 Task: Find connections with filter location Huizhou with filter topic #motivationwith filter profile language English with filter current company ICICIdirect with filter school Hindustan University with filter industry Wholesale Import and Export with filter service category Software Testing with filter keywords title Massage Therapy
Action: Mouse moved to (578, 79)
Screenshot: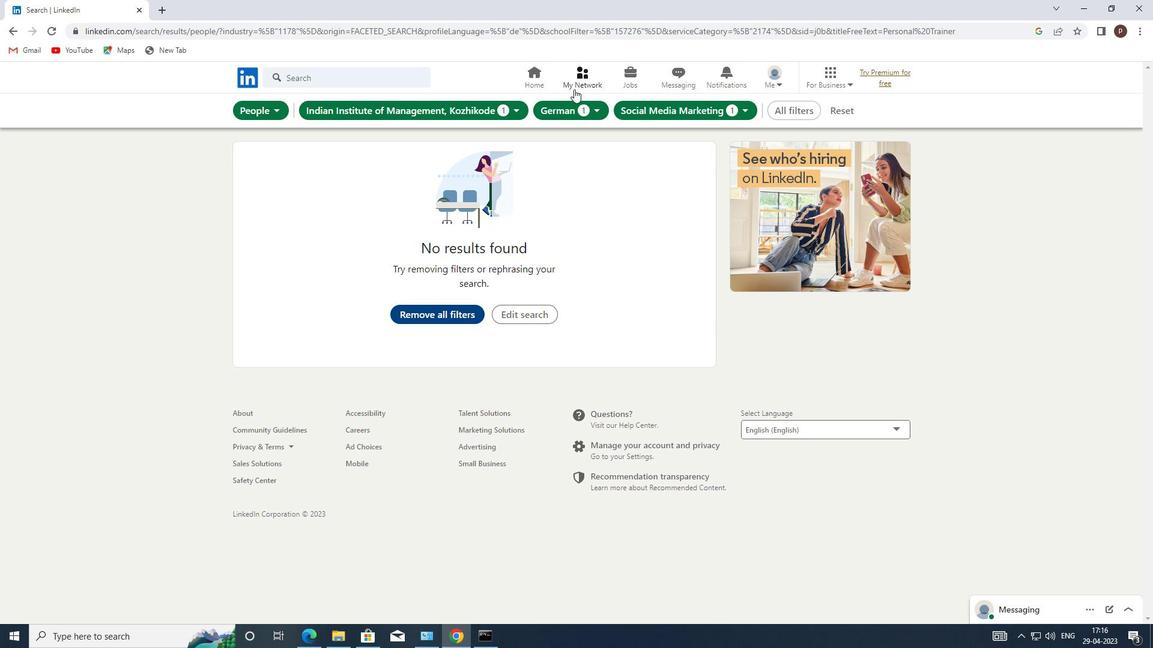 
Action: Mouse pressed left at (578, 79)
Screenshot: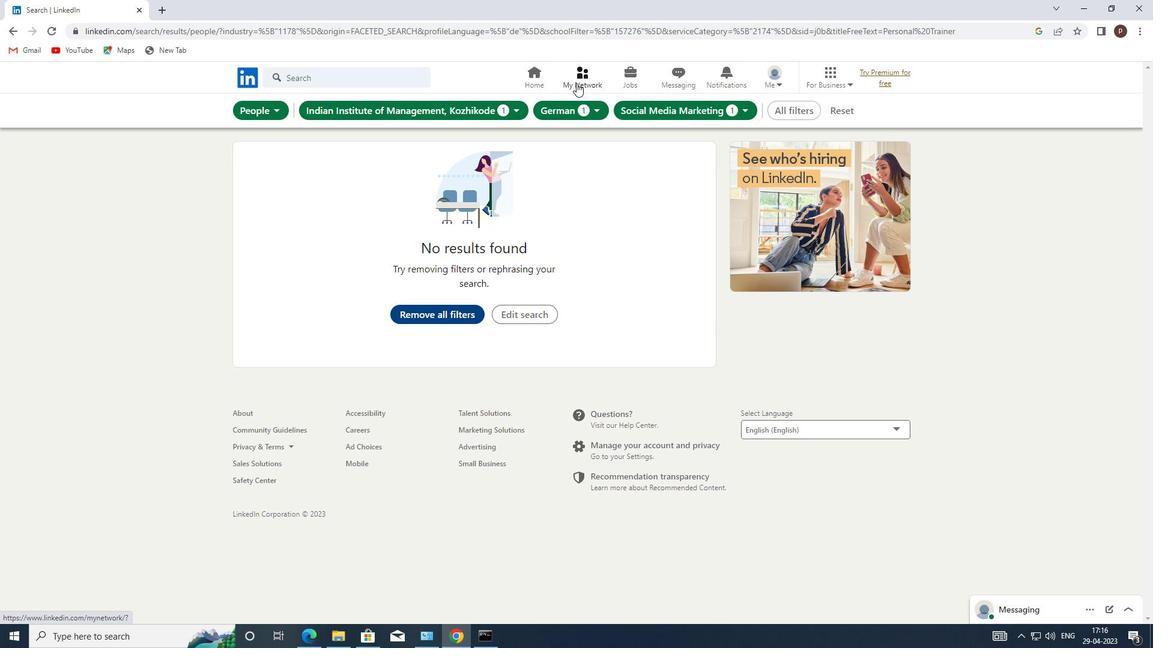 
Action: Mouse moved to (318, 139)
Screenshot: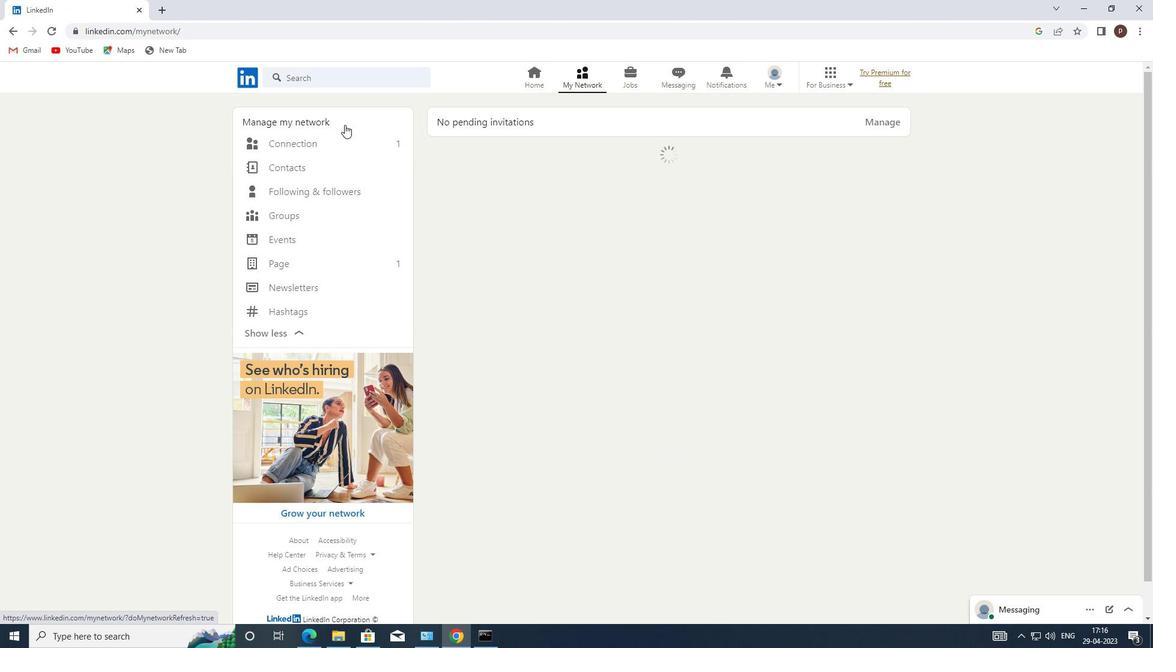 
Action: Mouse pressed left at (318, 139)
Screenshot: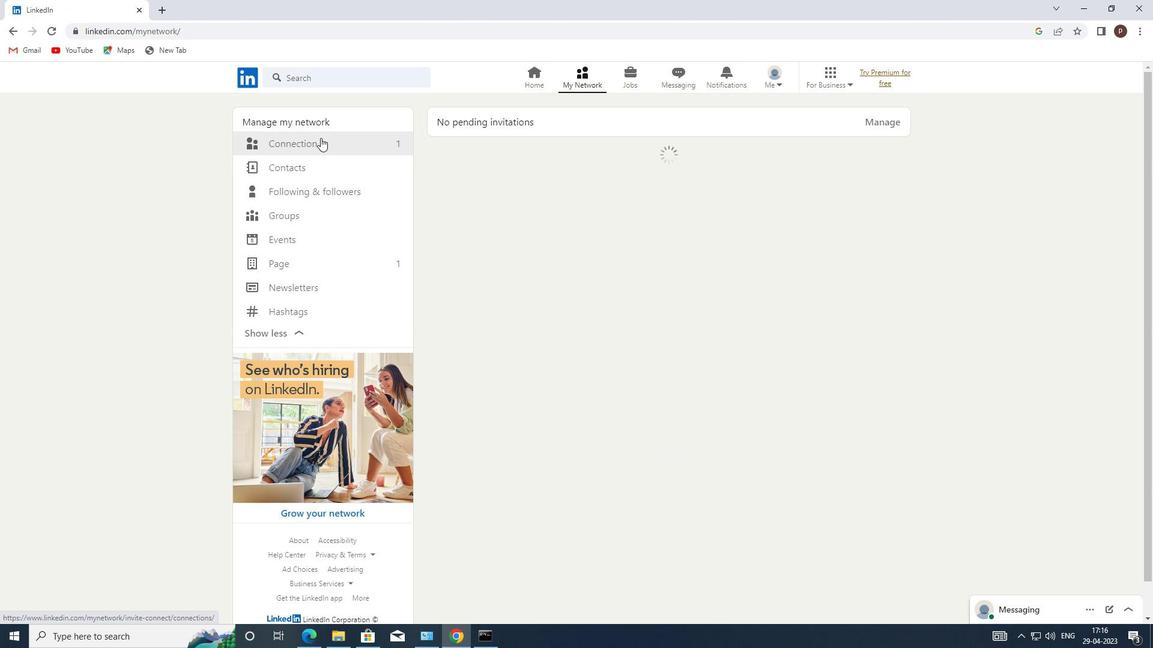 
Action: Mouse moved to (663, 145)
Screenshot: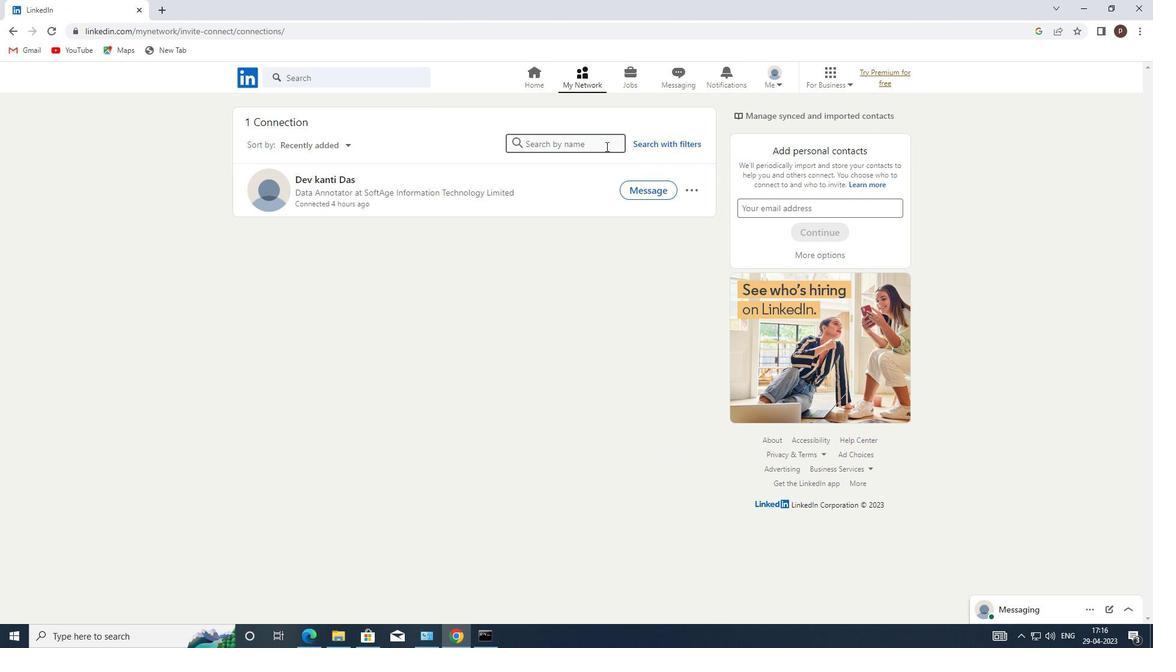 
Action: Mouse pressed left at (663, 145)
Screenshot: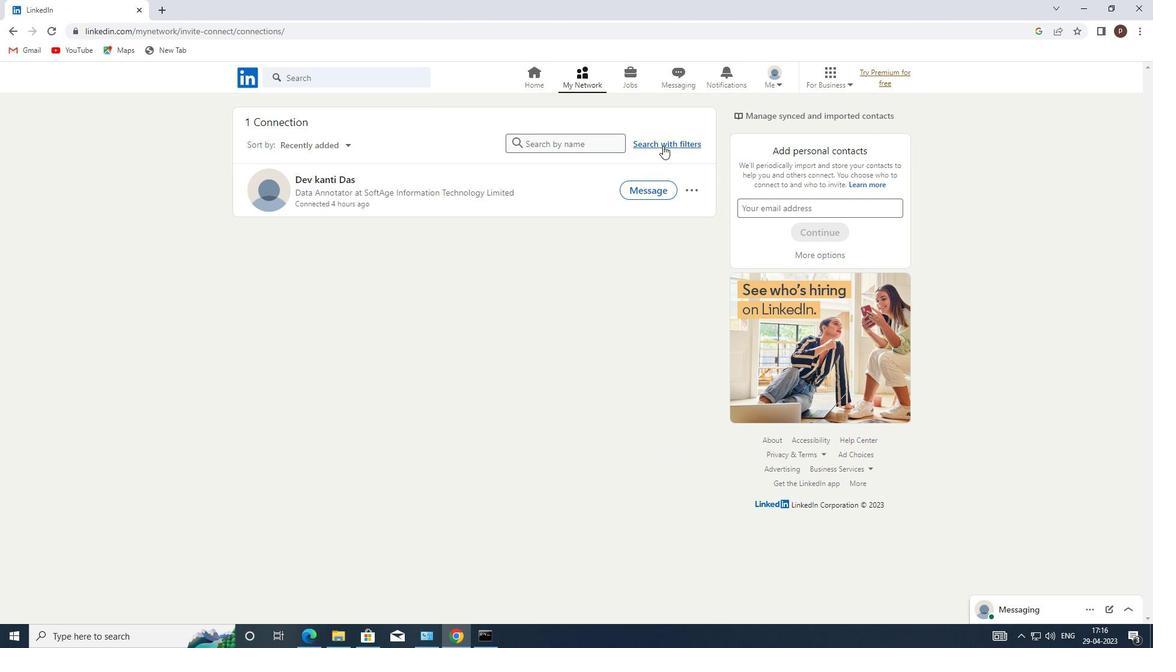 
Action: Mouse moved to (607, 109)
Screenshot: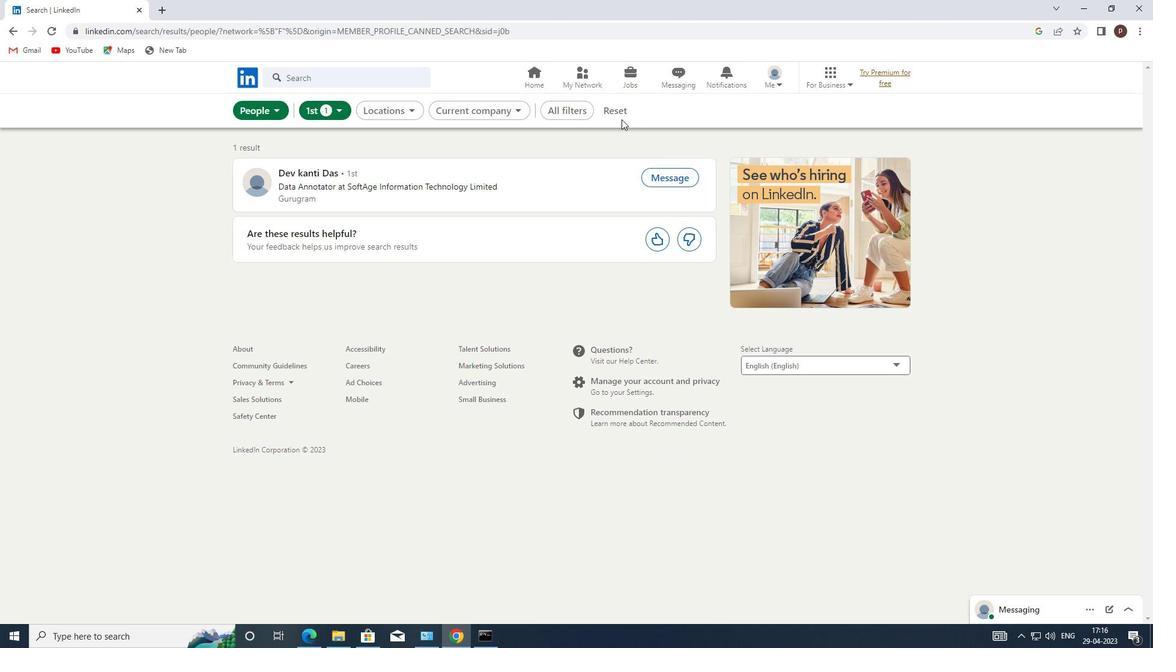 
Action: Mouse pressed left at (607, 109)
Screenshot: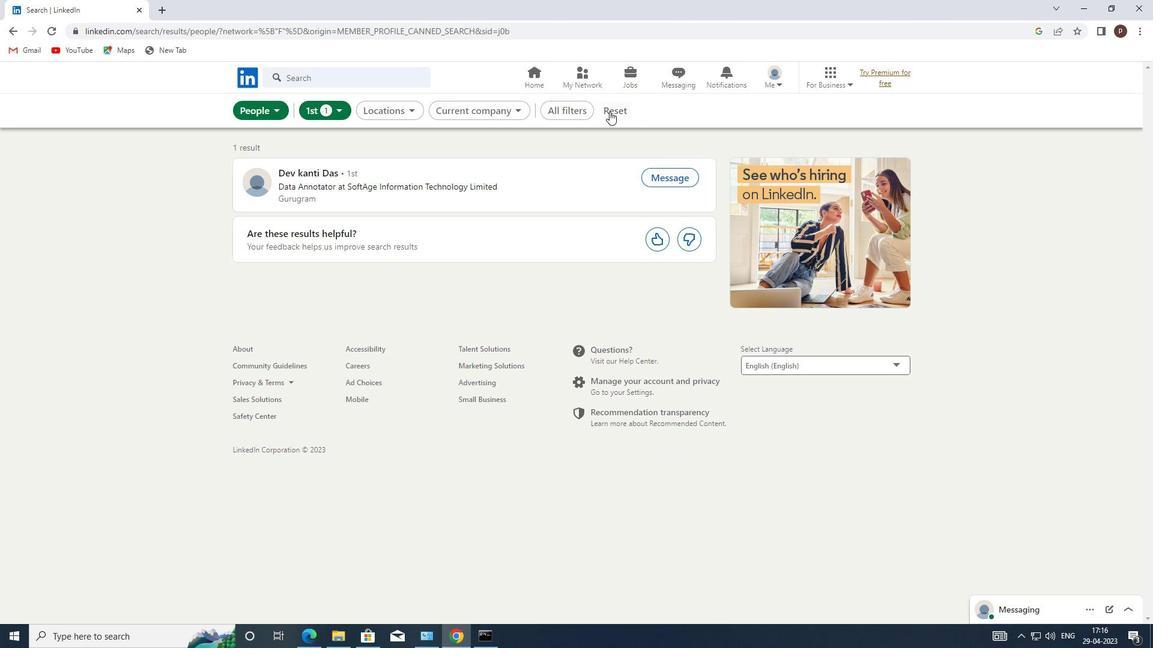 
Action: Mouse moved to (597, 107)
Screenshot: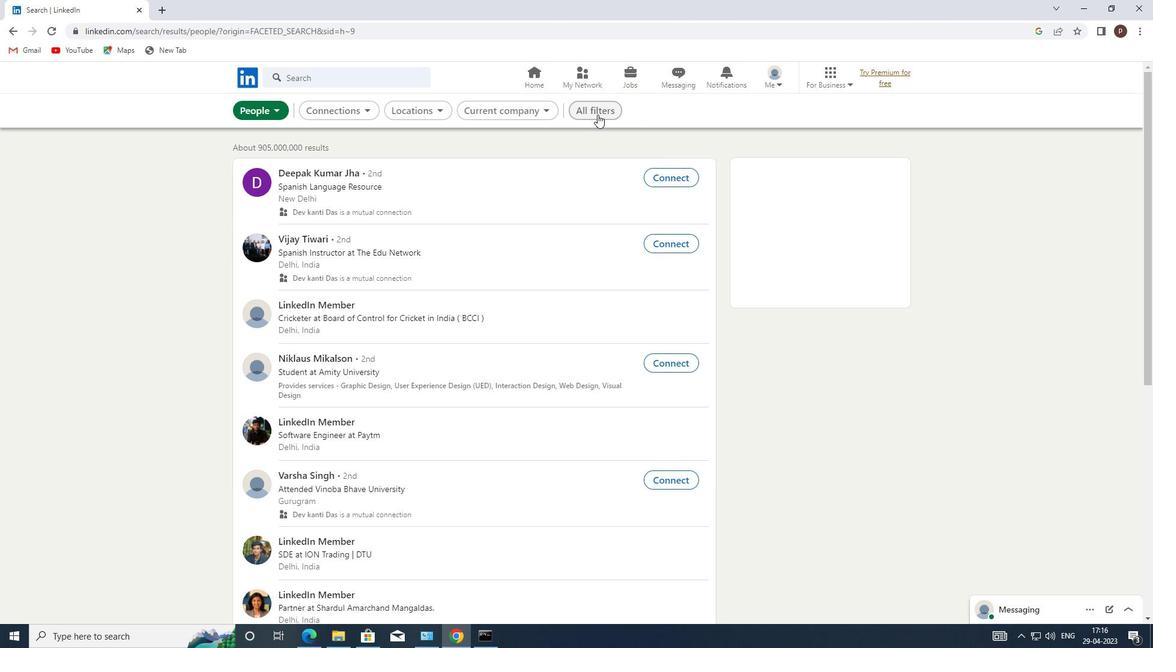
Action: Mouse pressed left at (597, 107)
Screenshot: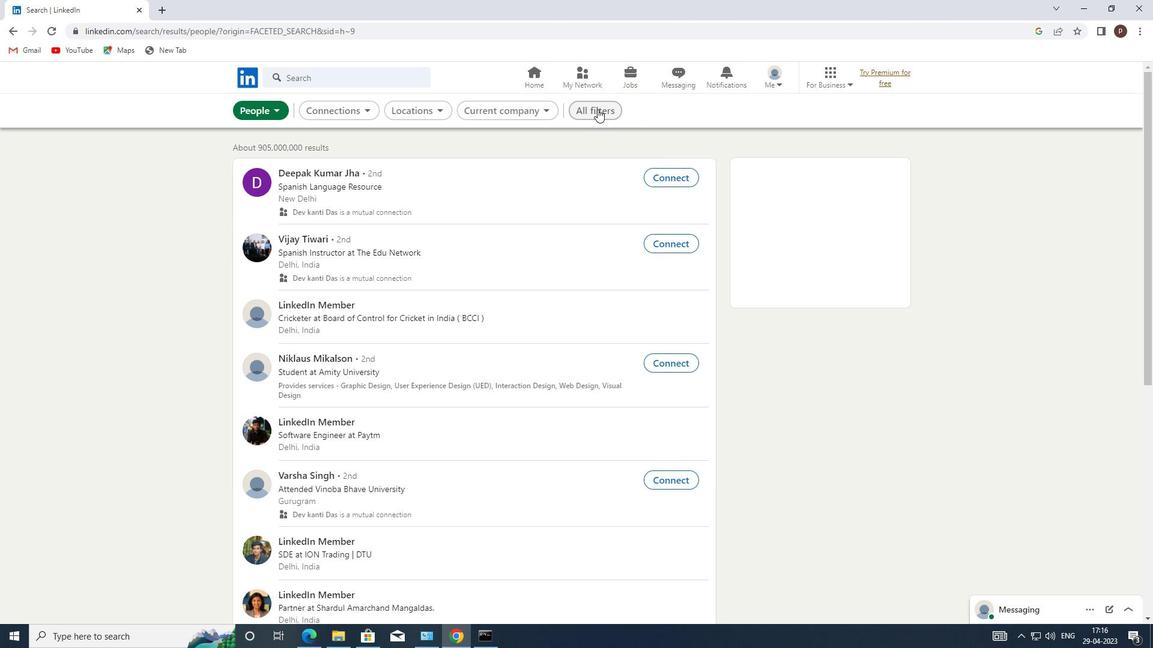 
Action: Mouse moved to (939, 395)
Screenshot: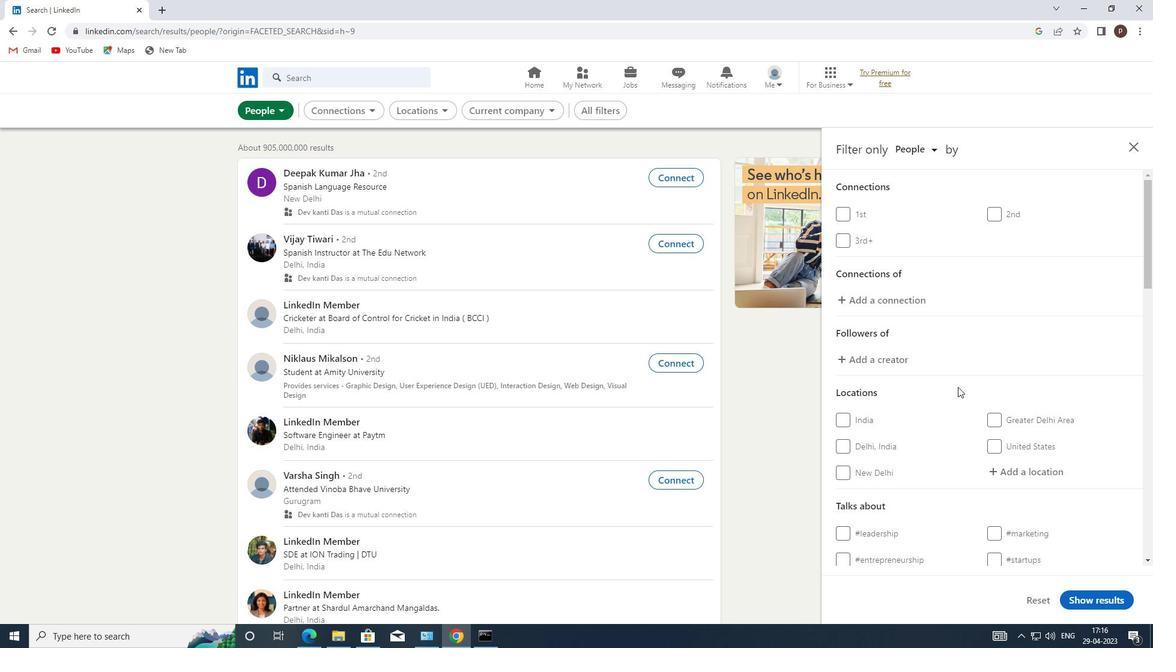 
Action: Mouse scrolled (939, 395) with delta (0, 0)
Screenshot: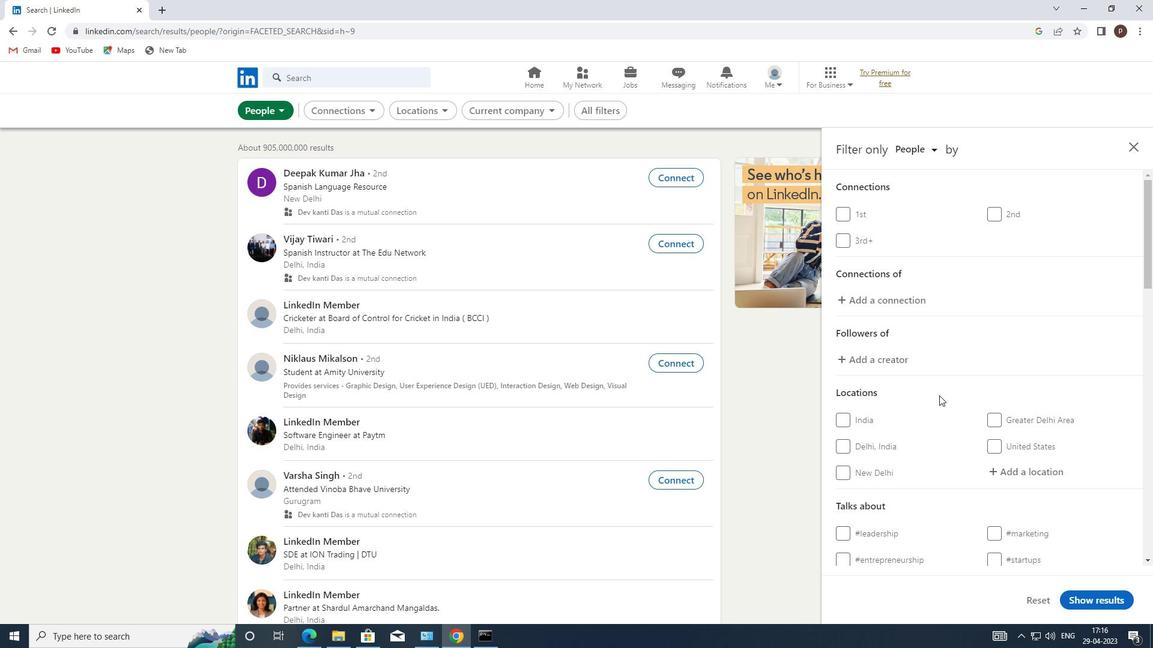 
Action: Mouse scrolled (939, 395) with delta (0, 0)
Screenshot: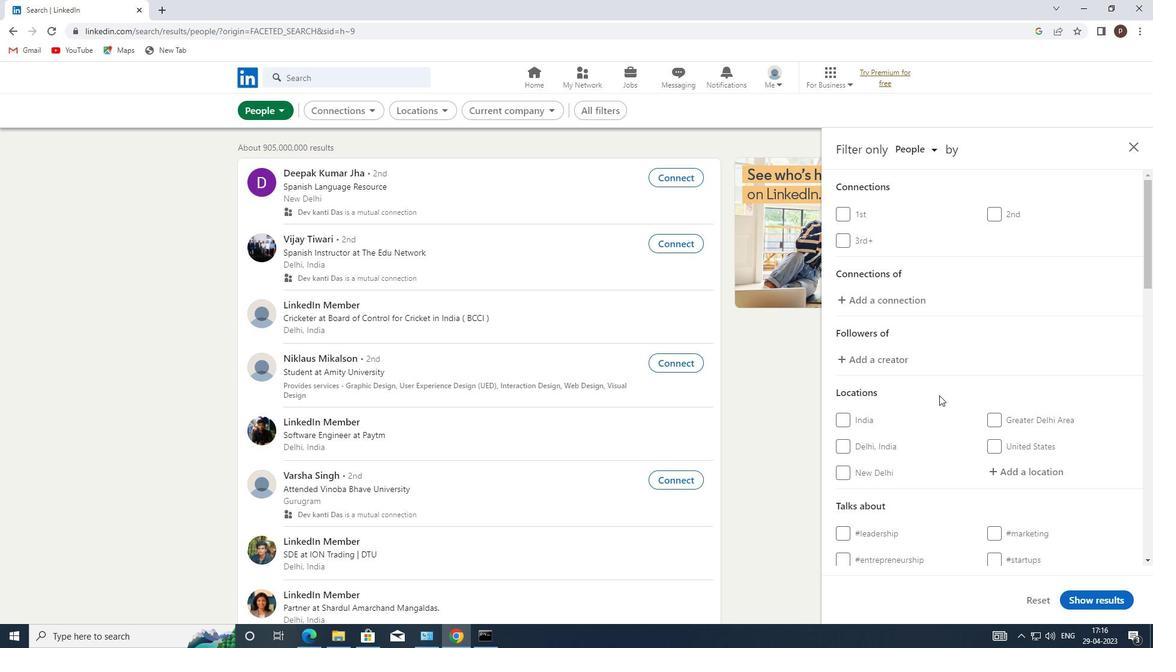 
Action: Mouse moved to (1003, 352)
Screenshot: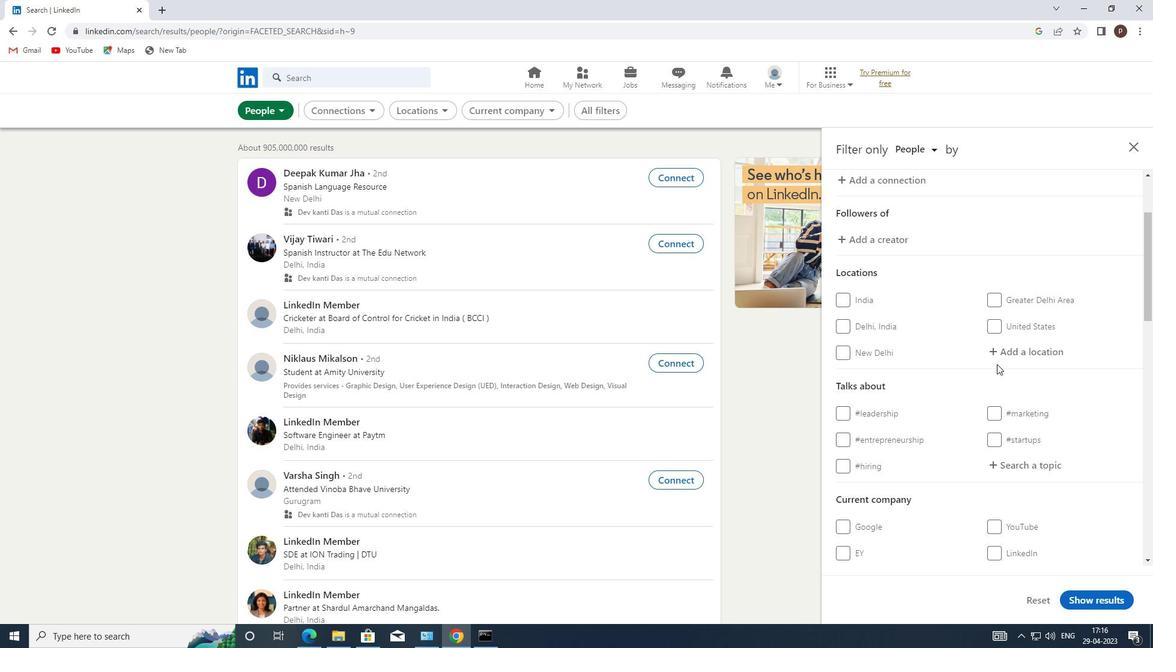 
Action: Mouse pressed left at (1003, 352)
Screenshot: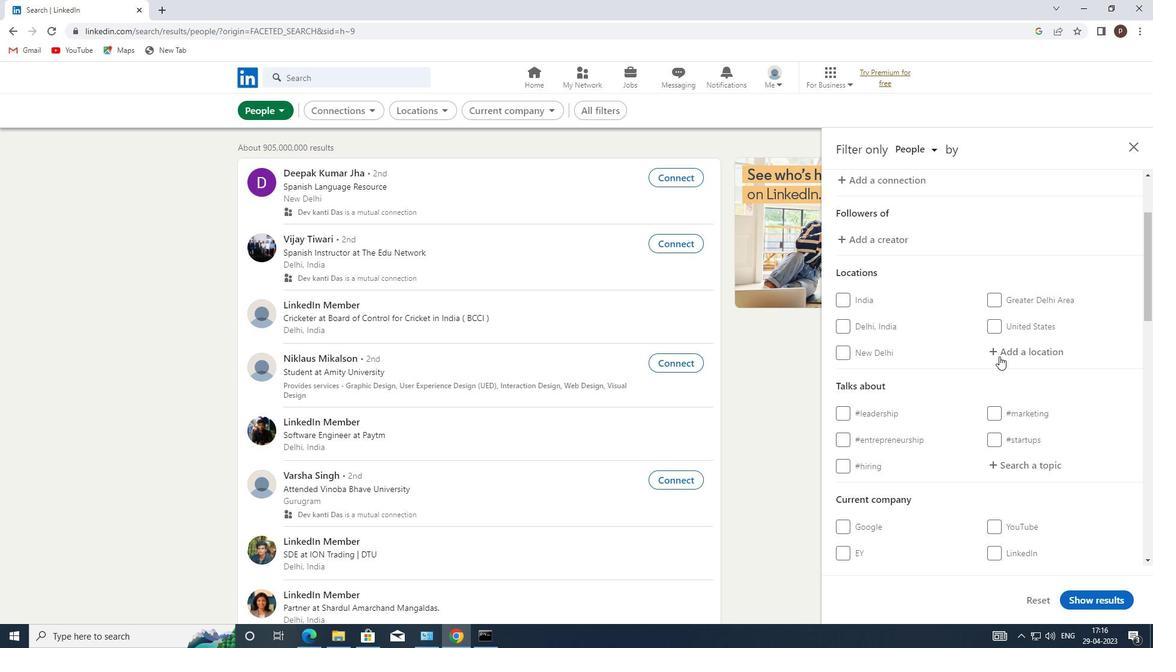 
Action: Mouse moved to (1003, 352)
Screenshot: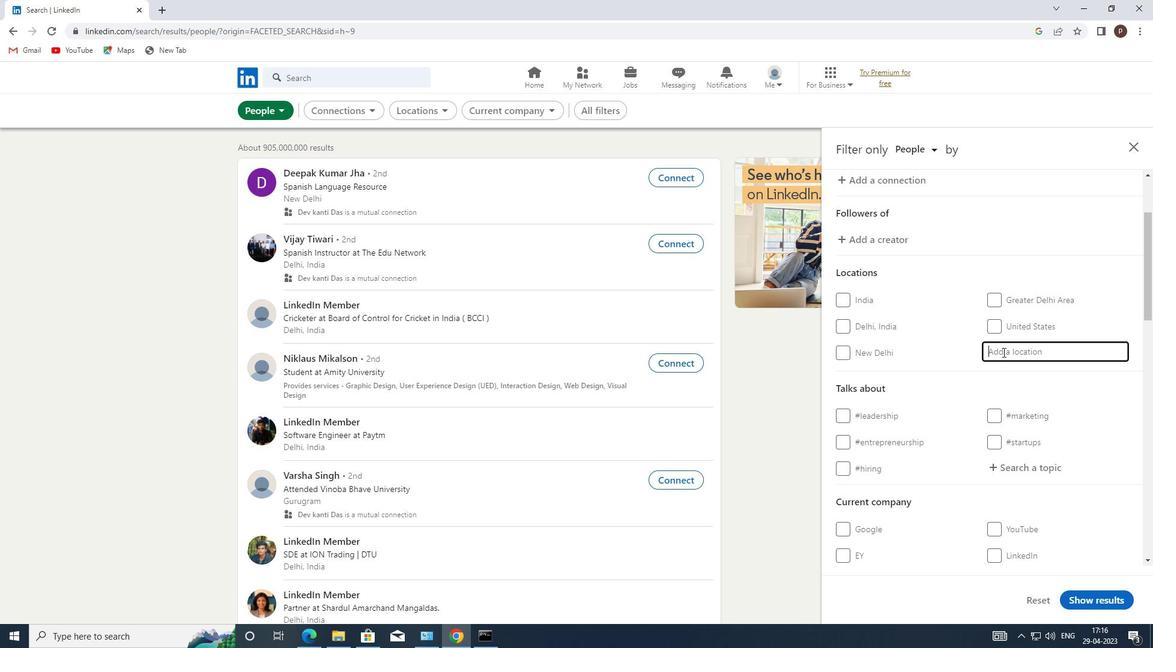 
Action: Key pressed h<Key.caps_lock>uizhou
Screenshot: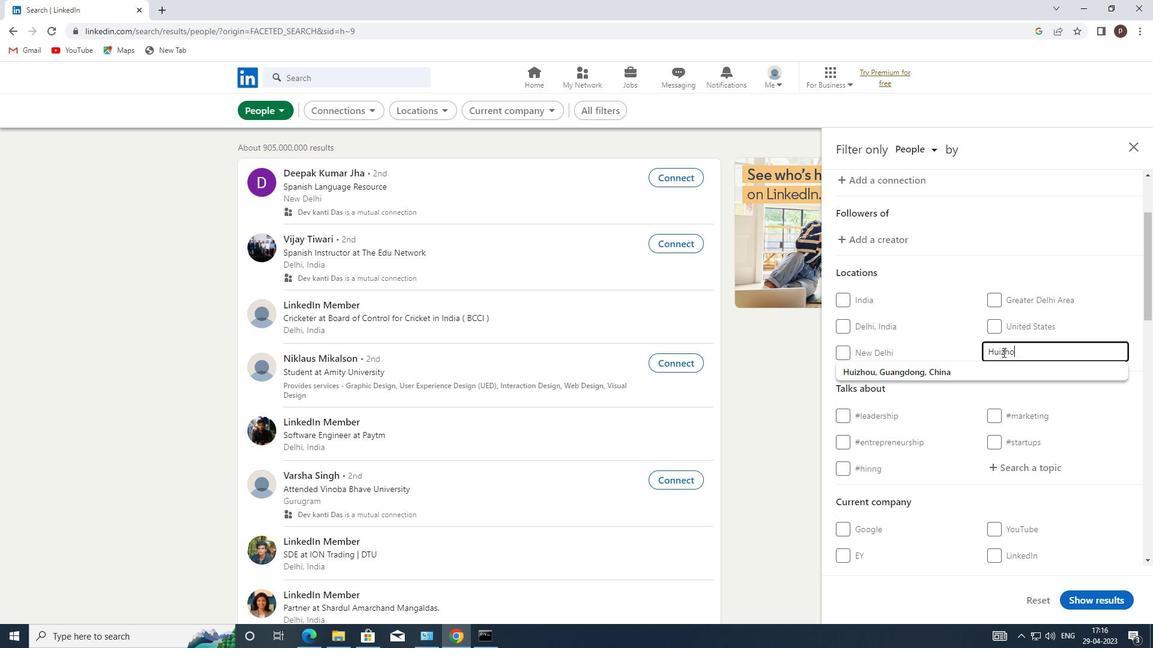 
Action: Mouse moved to (924, 369)
Screenshot: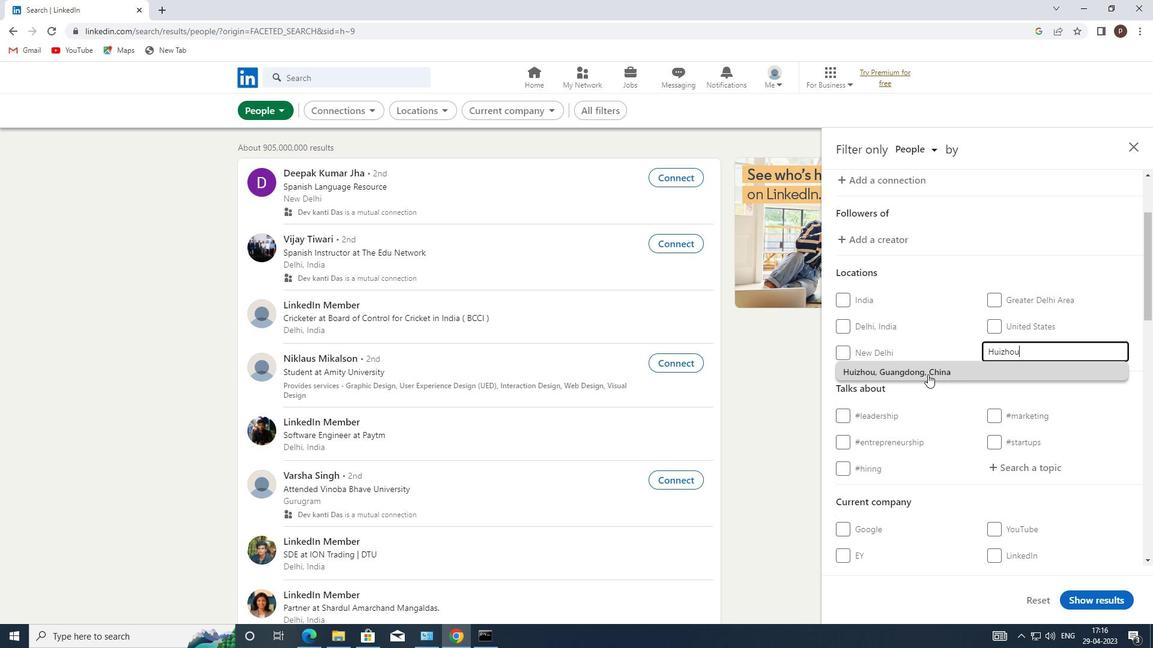 
Action: Mouse pressed left at (924, 369)
Screenshot: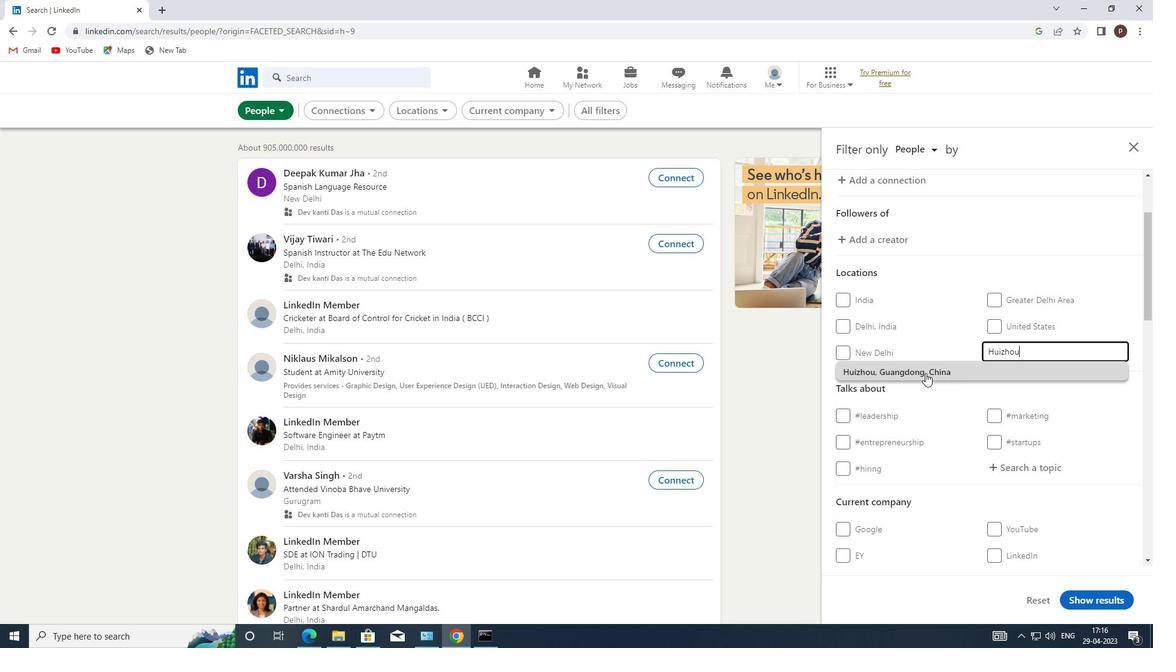 
Action: Mouse moved to (975, 436)
Screenshot: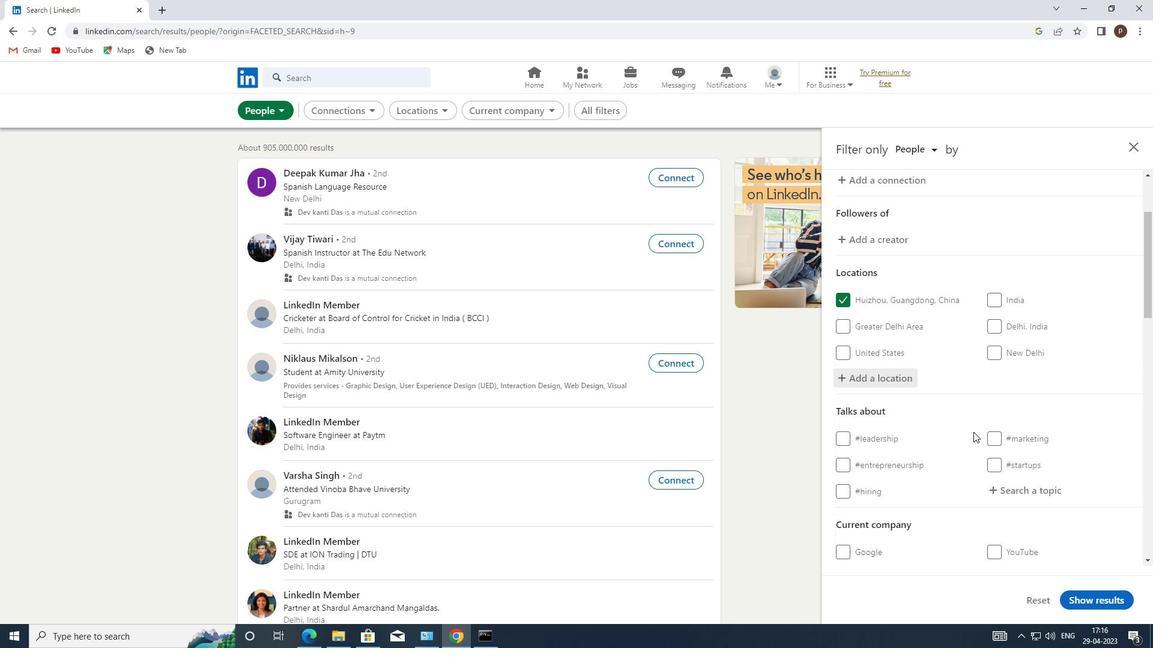 
Action: Mouse scrolled (975, 436) with delta (0, 0)
Screenshot: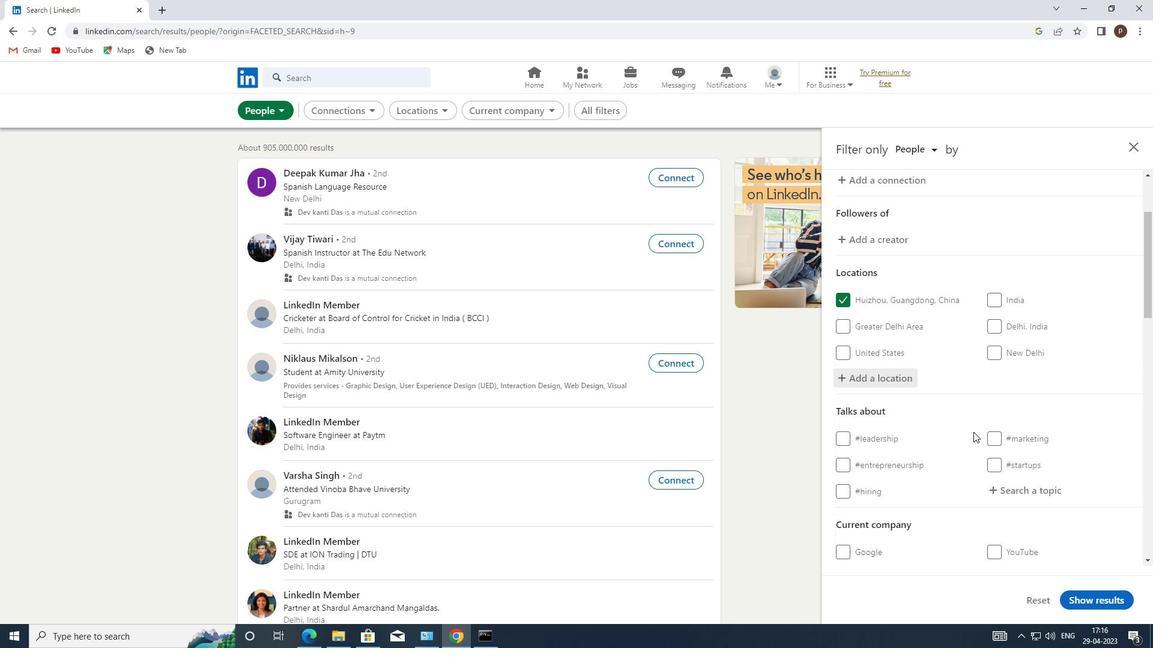 
Action: Mouse moved to (975, 437)
Screenshot: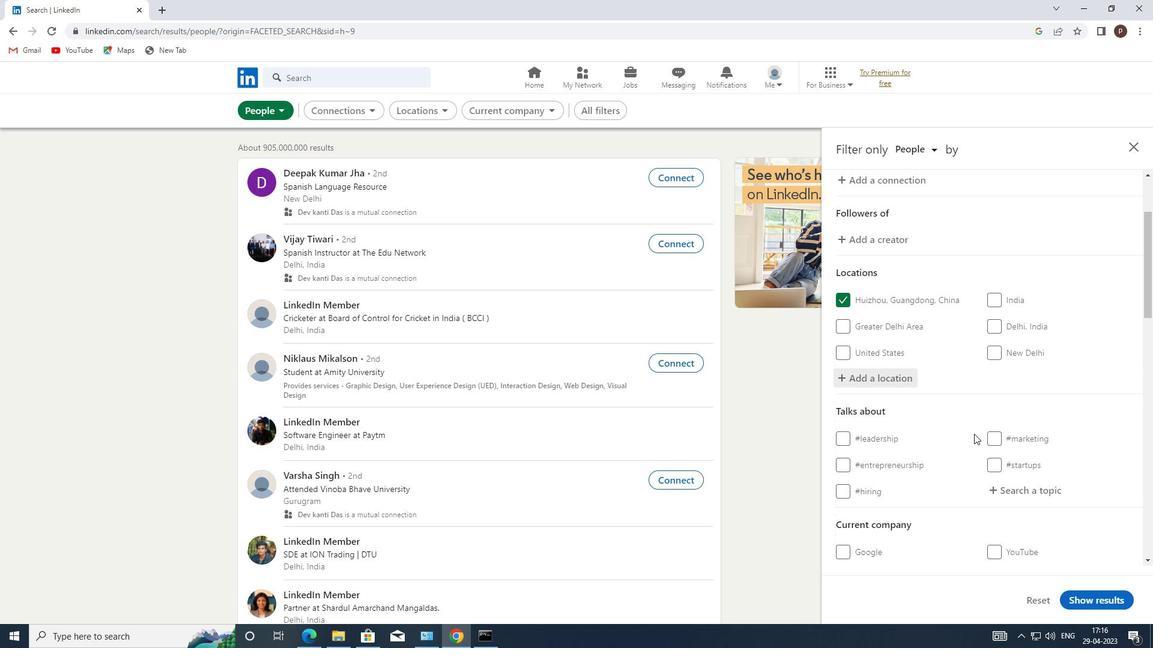 
Action: Mouse scrolled (975, 436) with delta (0, 0)
Screenshot: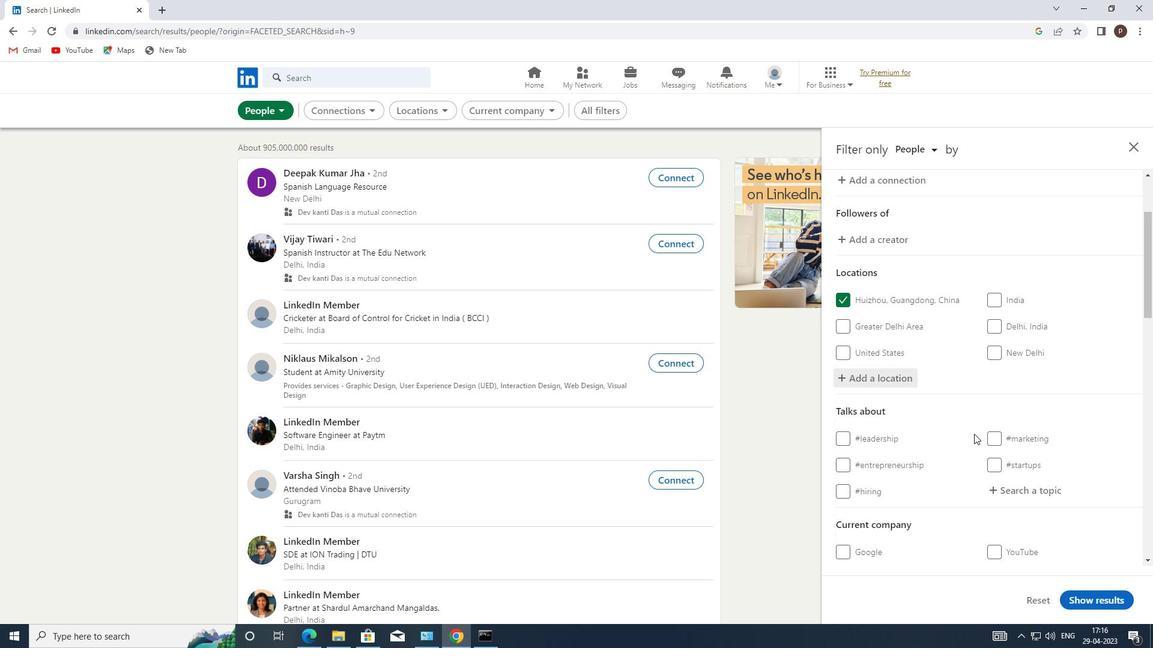 
Action: Mouse moved to (1017, 364)
Screenshot: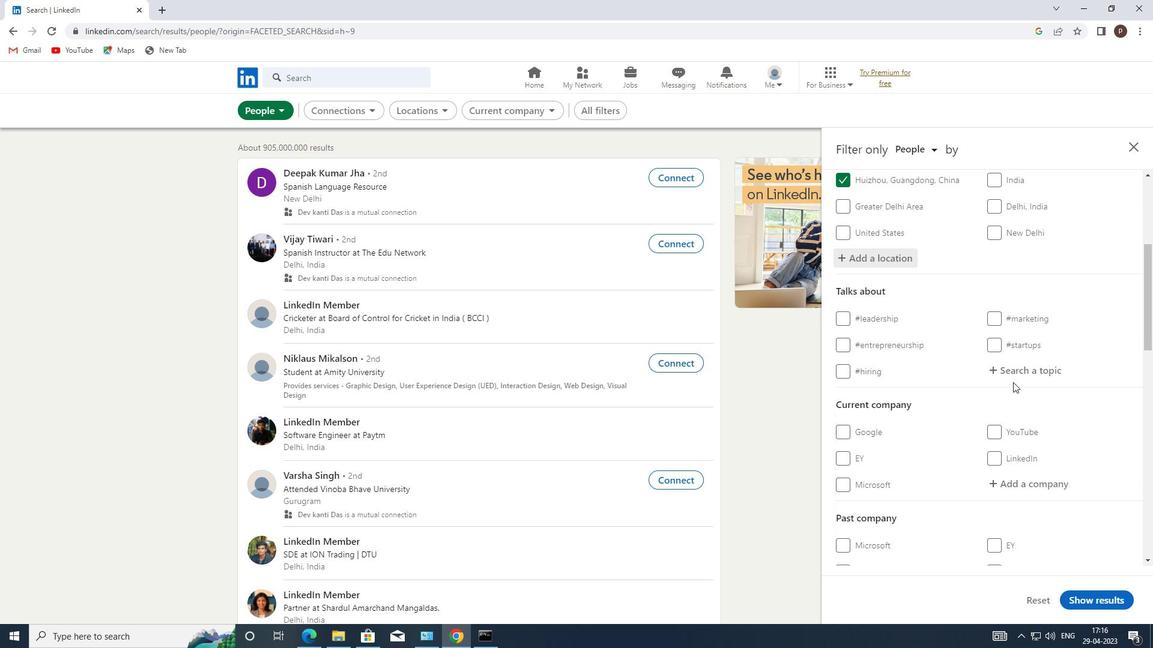 
Action: Mouse pressed left at (1017, 364)
Screenshot: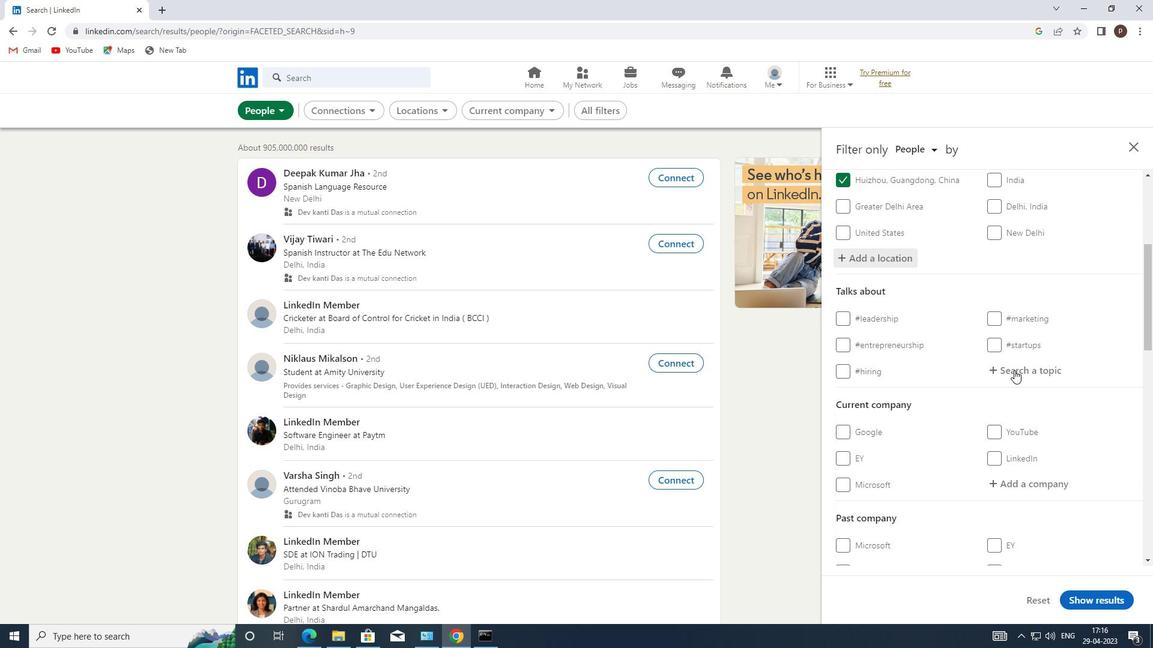 
Action: Mouse moved to (1015, 371)
Screenshot: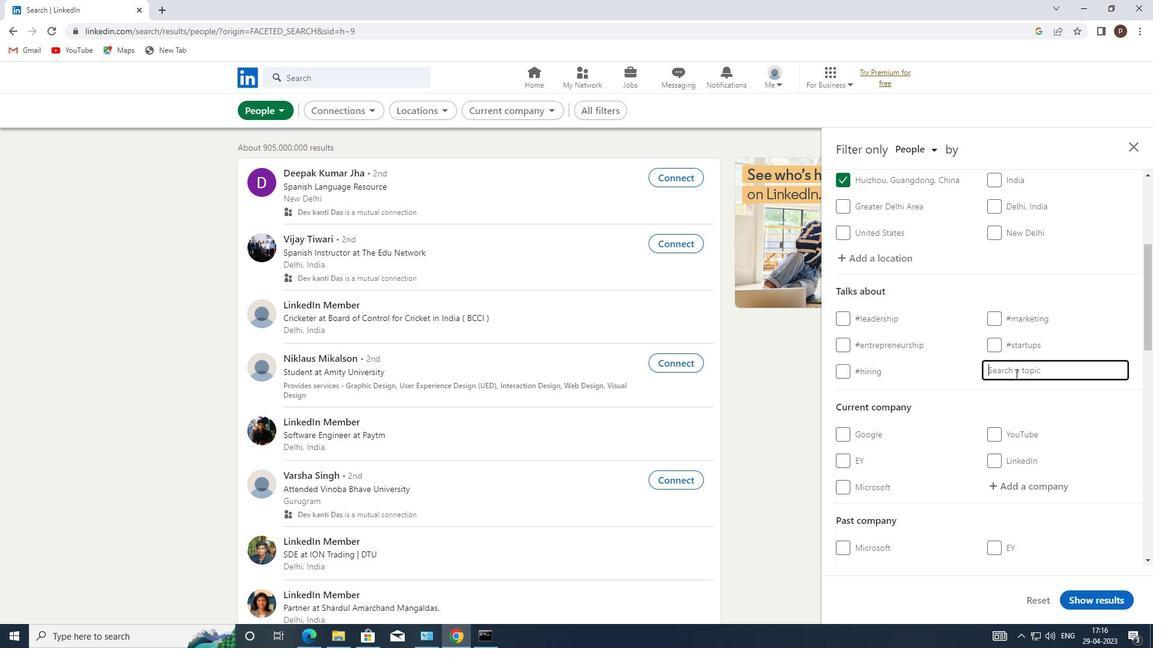 
Action: Key pressed <Key.shift>#MOTIVATION
Screenshot: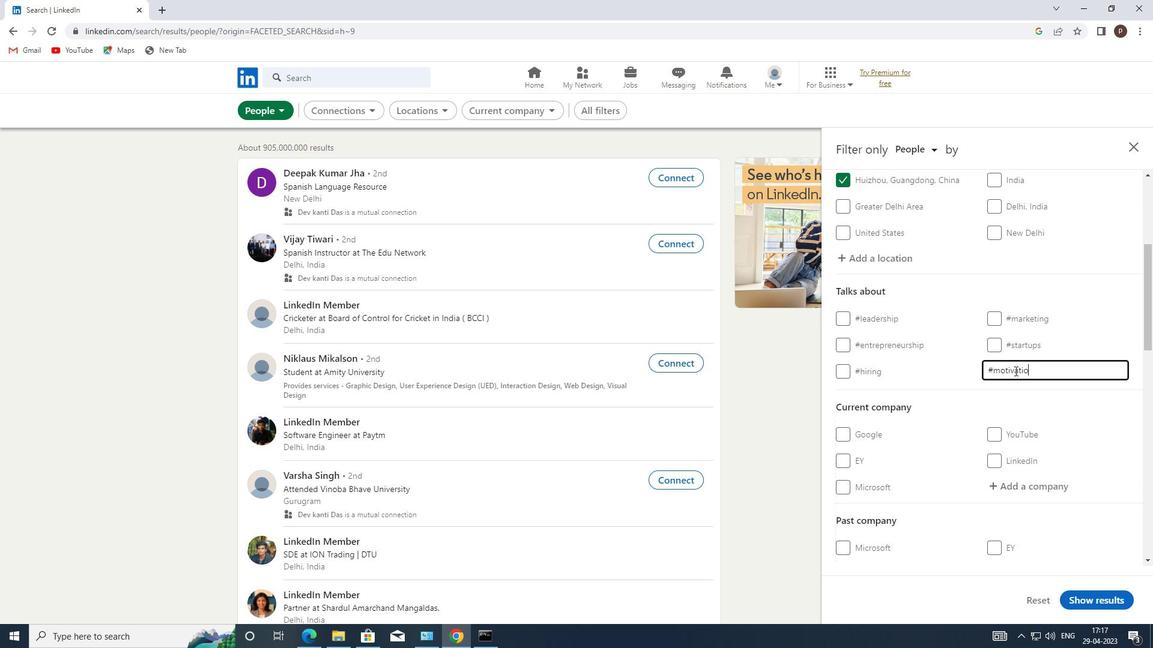 
Action: Mouse moved to (1011, 400)
Screenshot: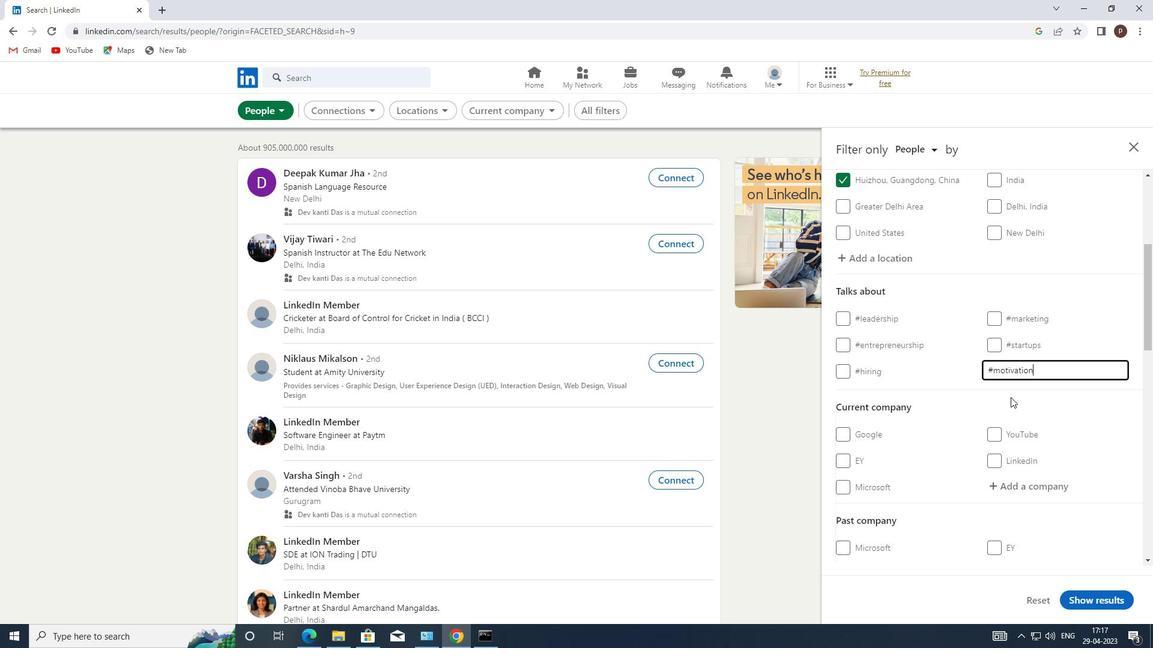 
Action: Mouse scrolled (1011, 399) with delta (0, 0)
Screenshot: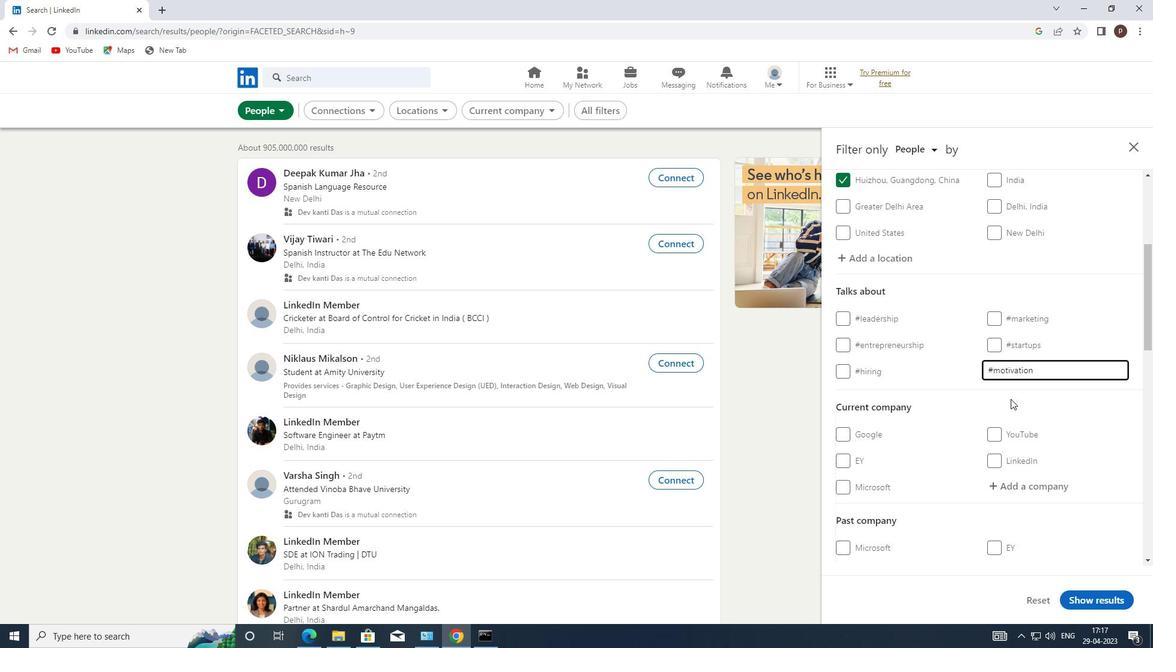 
Action: Mouse moved to (1011, 400)
Screenshot: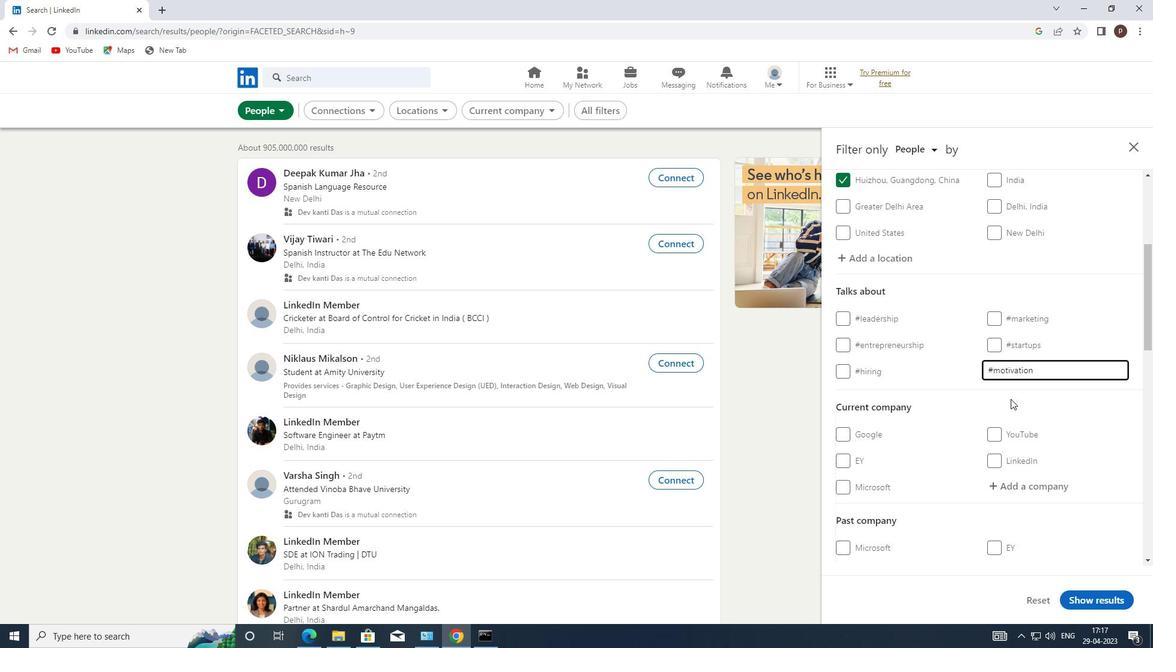 
Action: Mouse scrolled (1011, 400) with delta (0, 0)
Screenshot: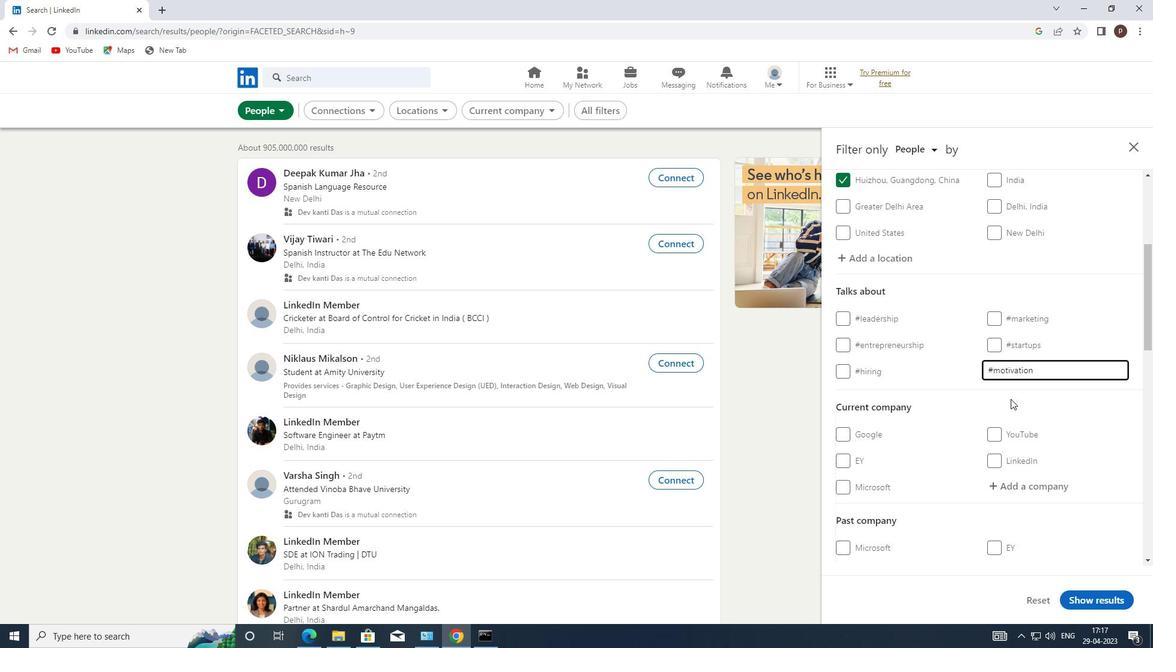 
Action: Mouse moved to (1010, 400)
Screenshot: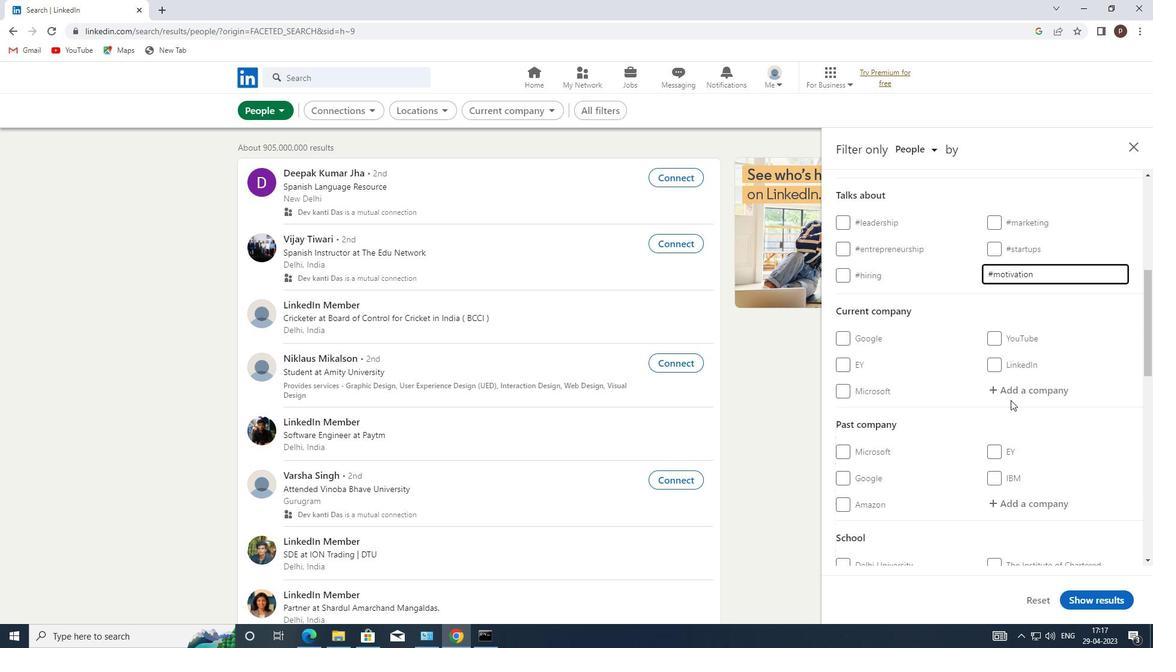 
Action: Mouse scrolled (1010, 400) with delta (0, 0)
Screenshot: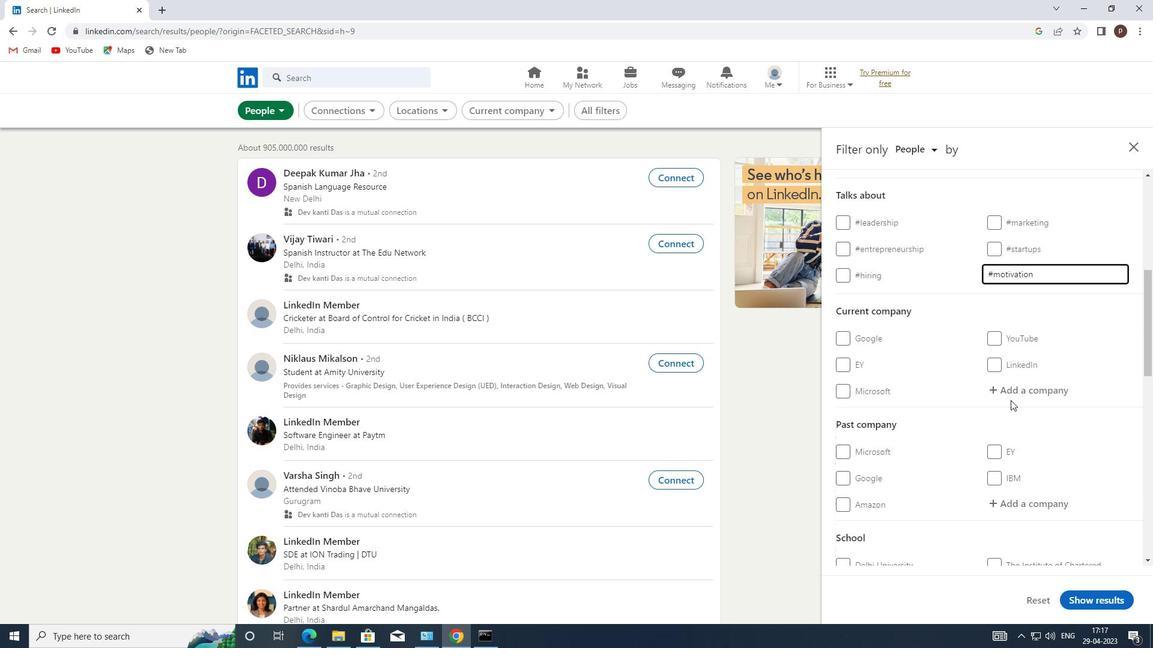 
Action: Mouse scrolled (1010, 400) with delta (0, 0)
Screenshot: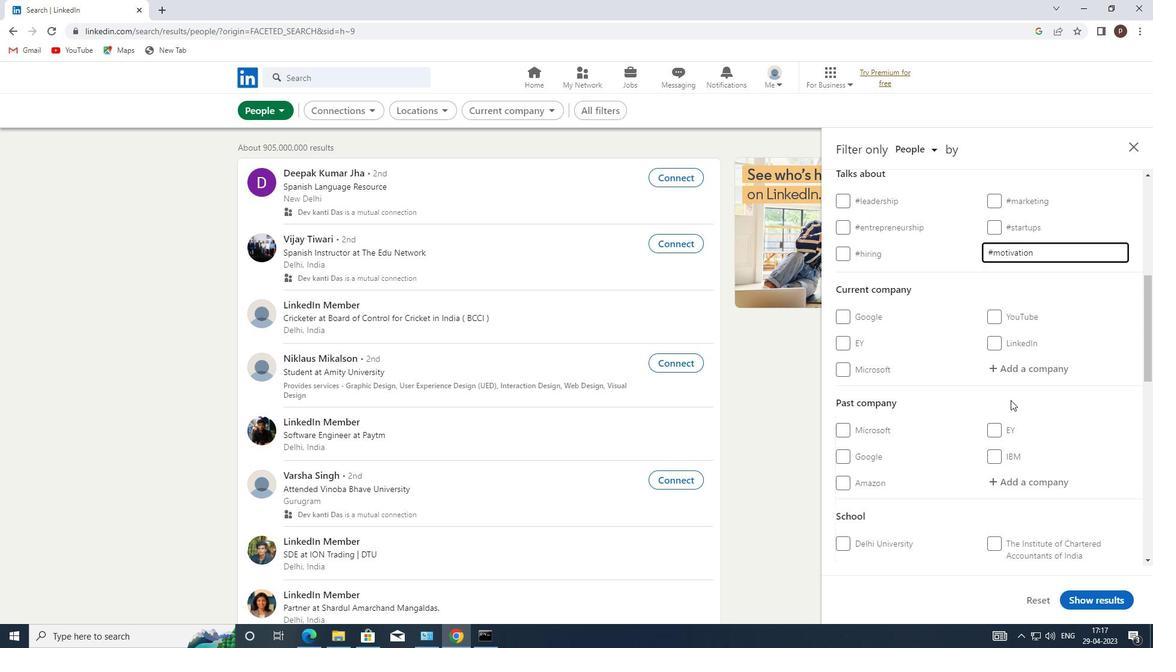 
Action: Mouse moved to (1010, 401)
Screenshot: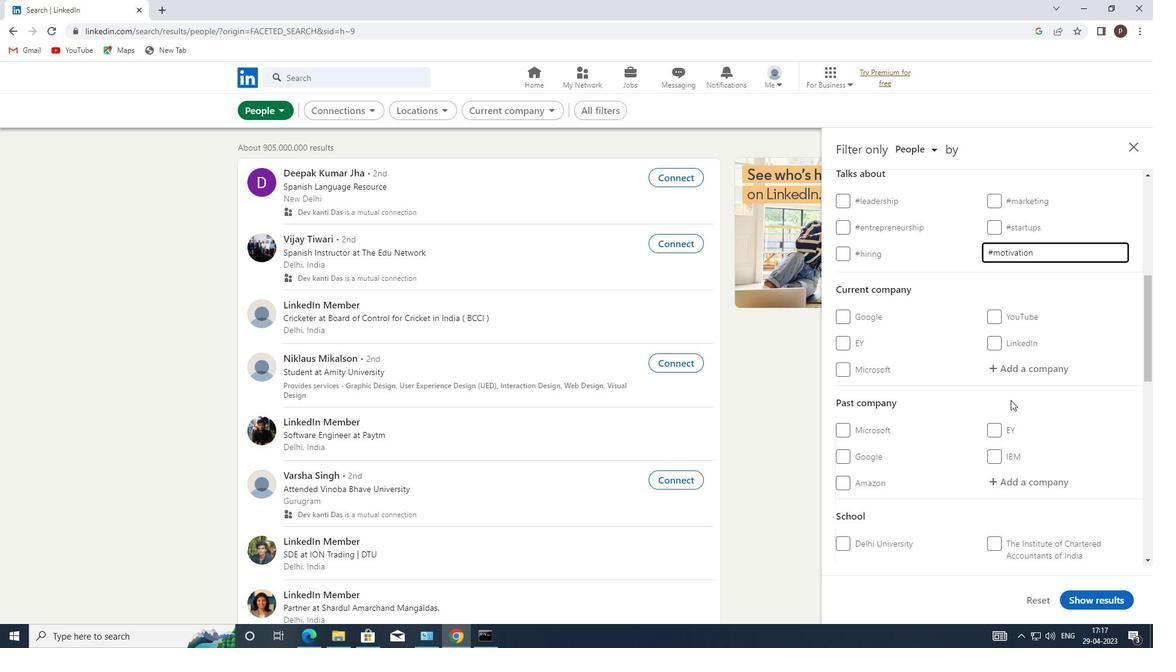 
Action: Mouse scrolled (1010, 401) with delta (0, 0)
Screenshot: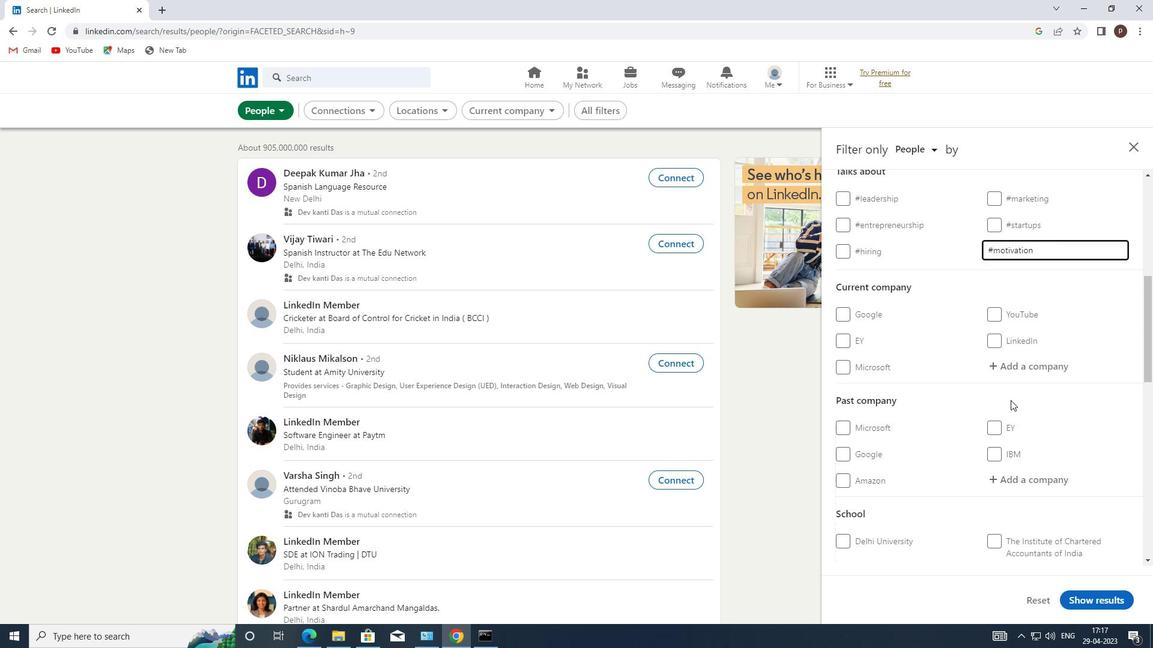 
Action: Mouse moved to (1002, 399)
Screenshot: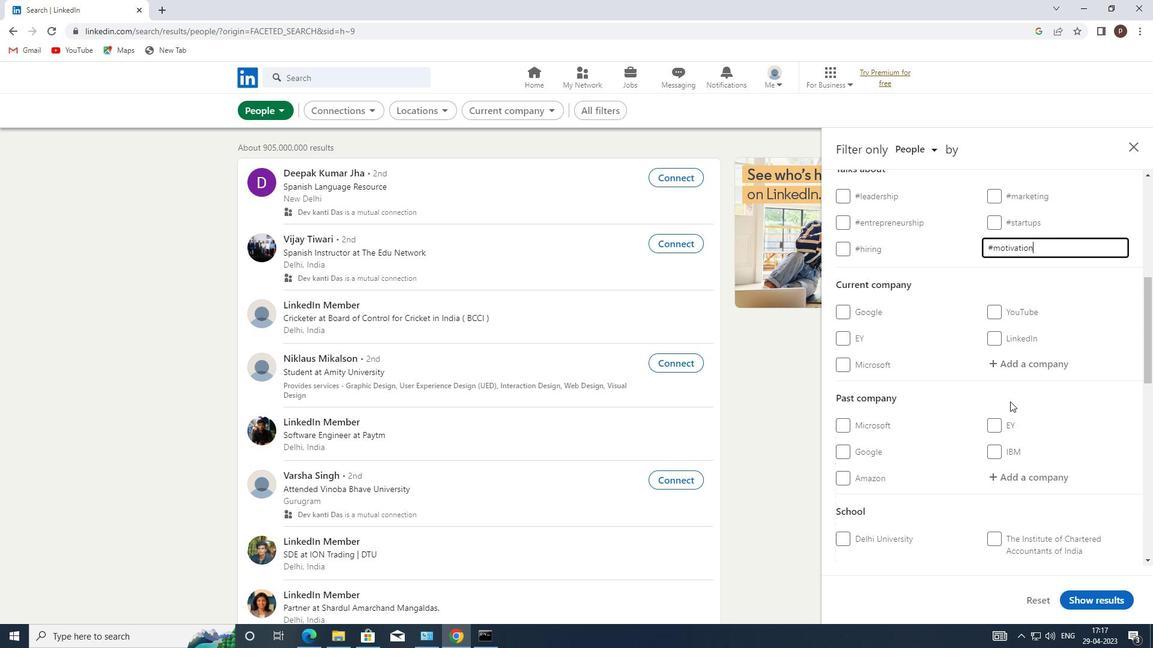 
Action: Mouse scrolled (1002, 398) with delta (0, 0)
Screenshot: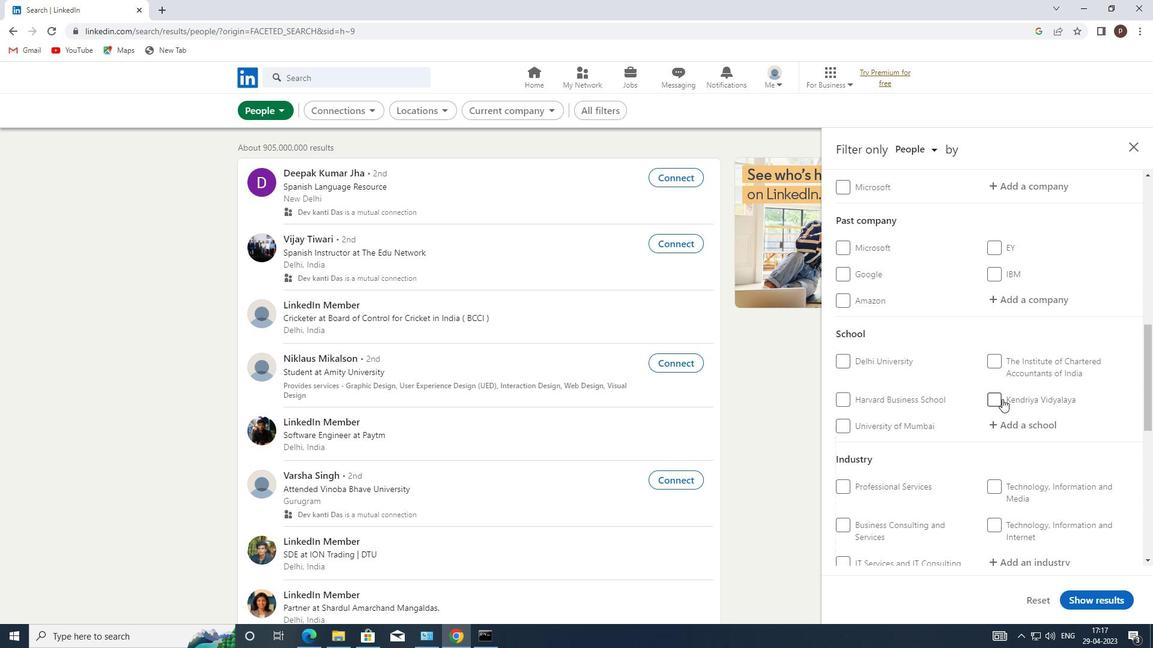 
Action: Mouse scrolled (1002, 398) with delta (0, 0)
Screenshot: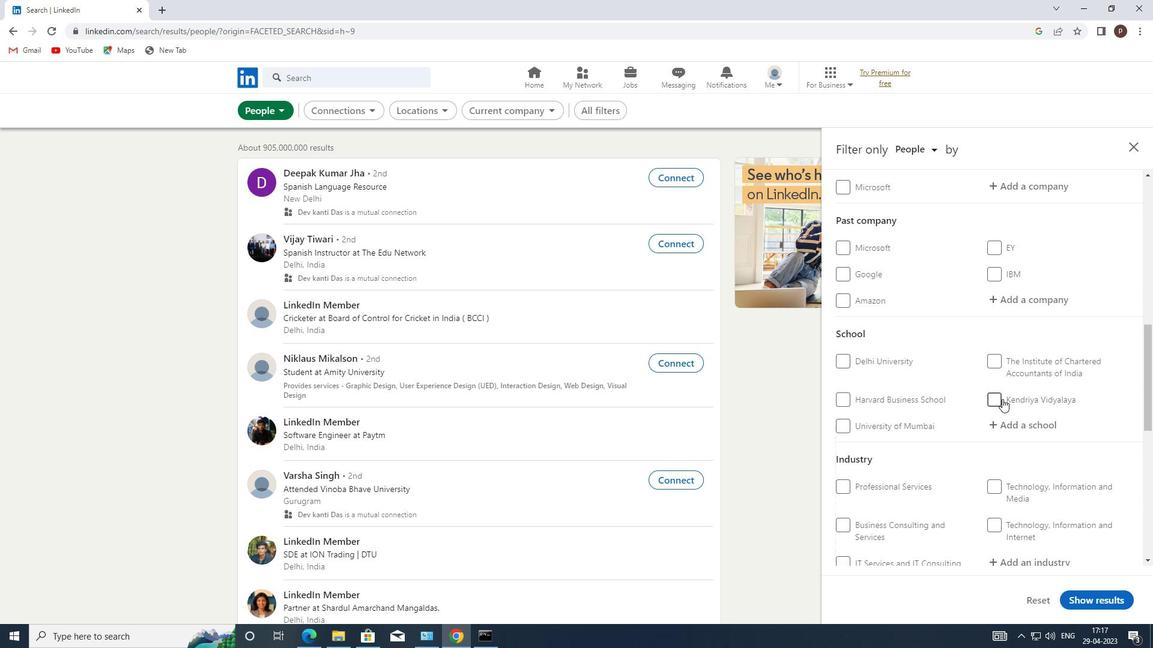 
Action: Mouse scrolled (1002, 398) with delta (0, 0)
Screenshot: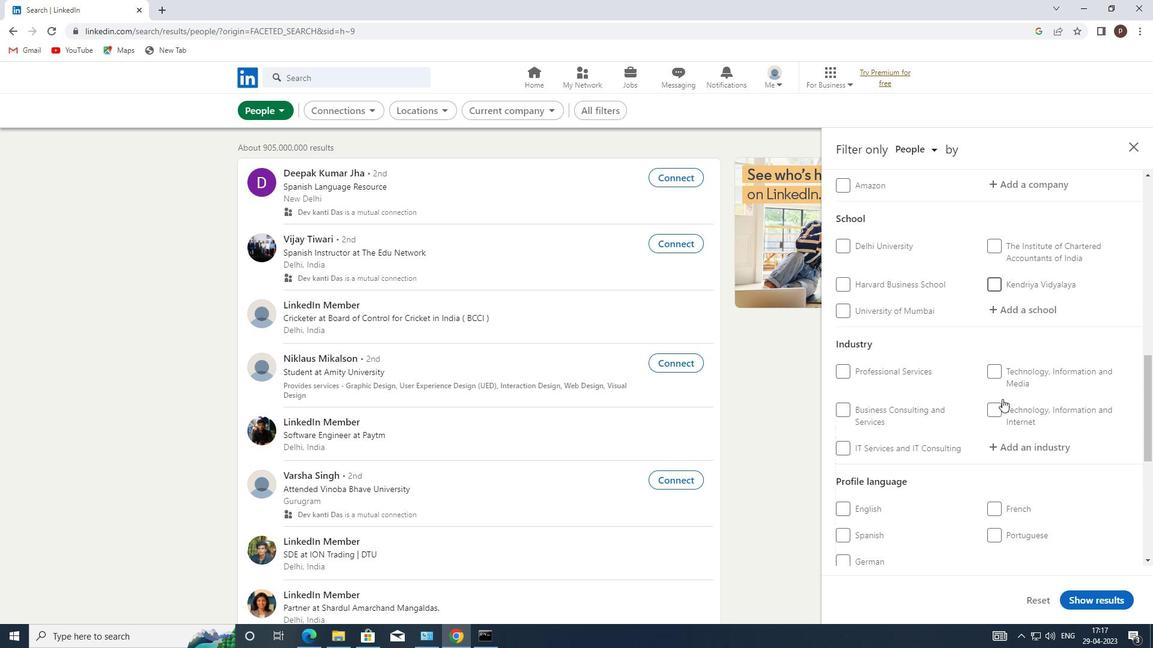 
Action: Mouse moved to (844, 439)
Screenshot: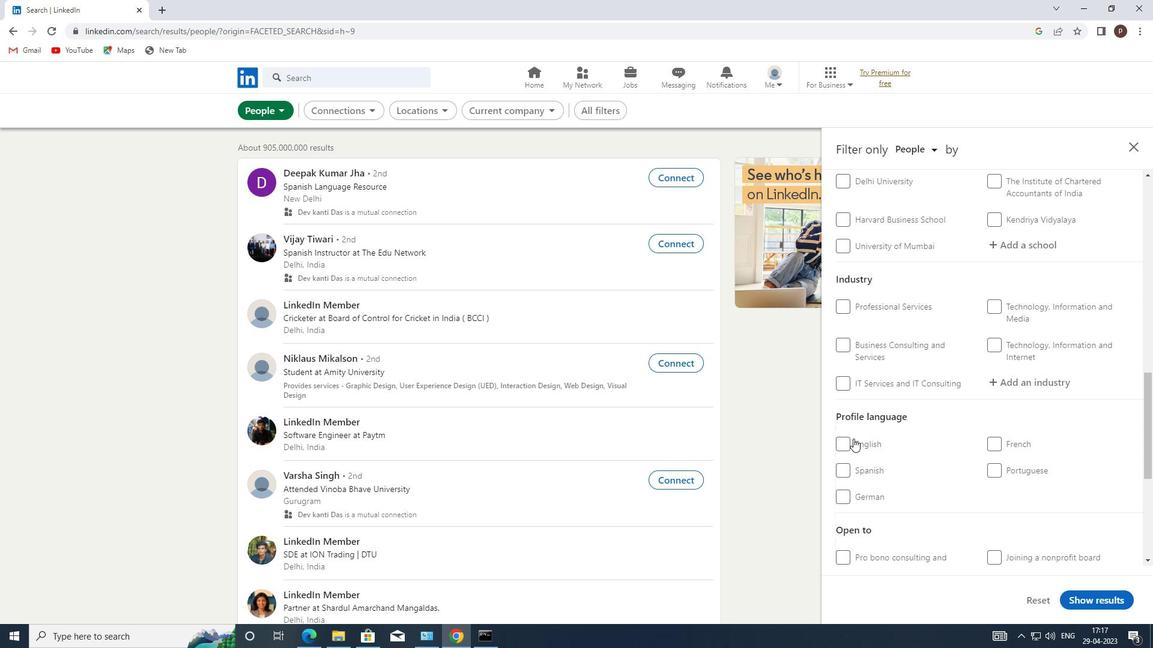 
Action: Mouse pressed left at (844, 439)
Screenshot: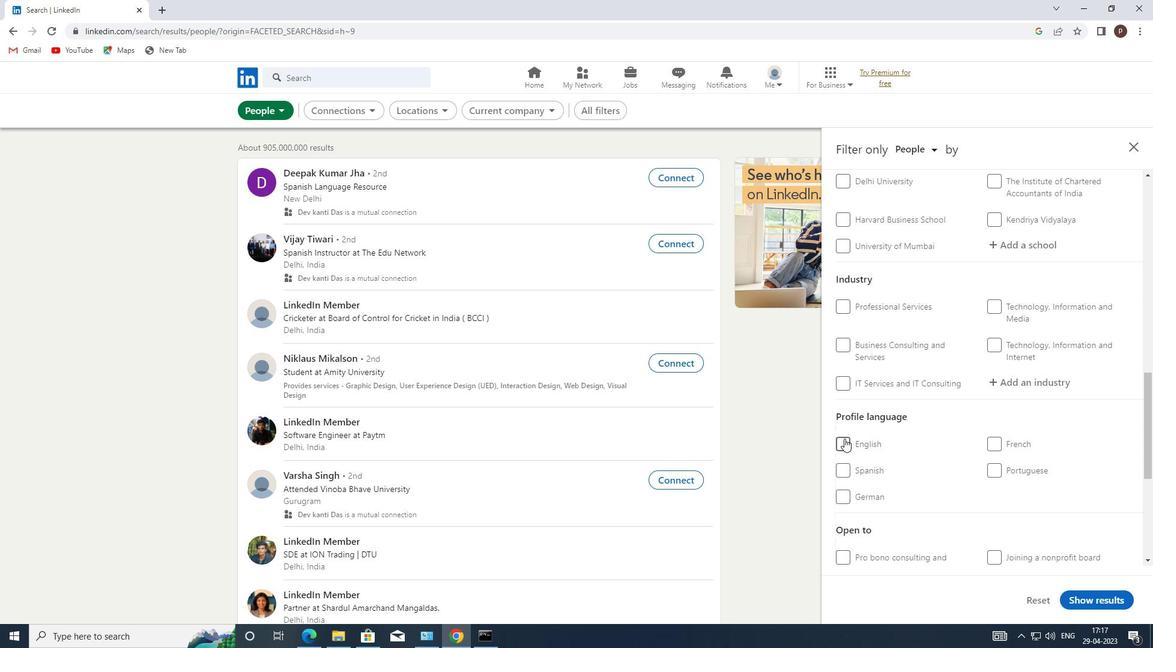 
Action: Mouse moved to (922, 413)
Screenshot: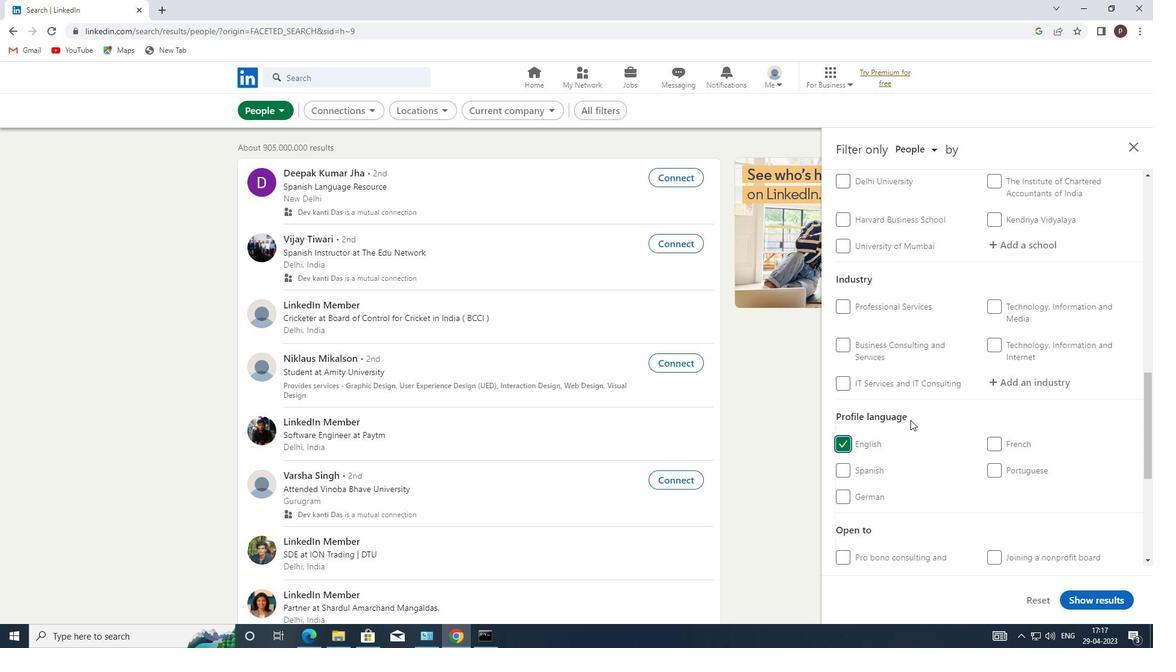 
Action: Mouse scrolled (922, 414) with delta (0, 0)
Screenshot: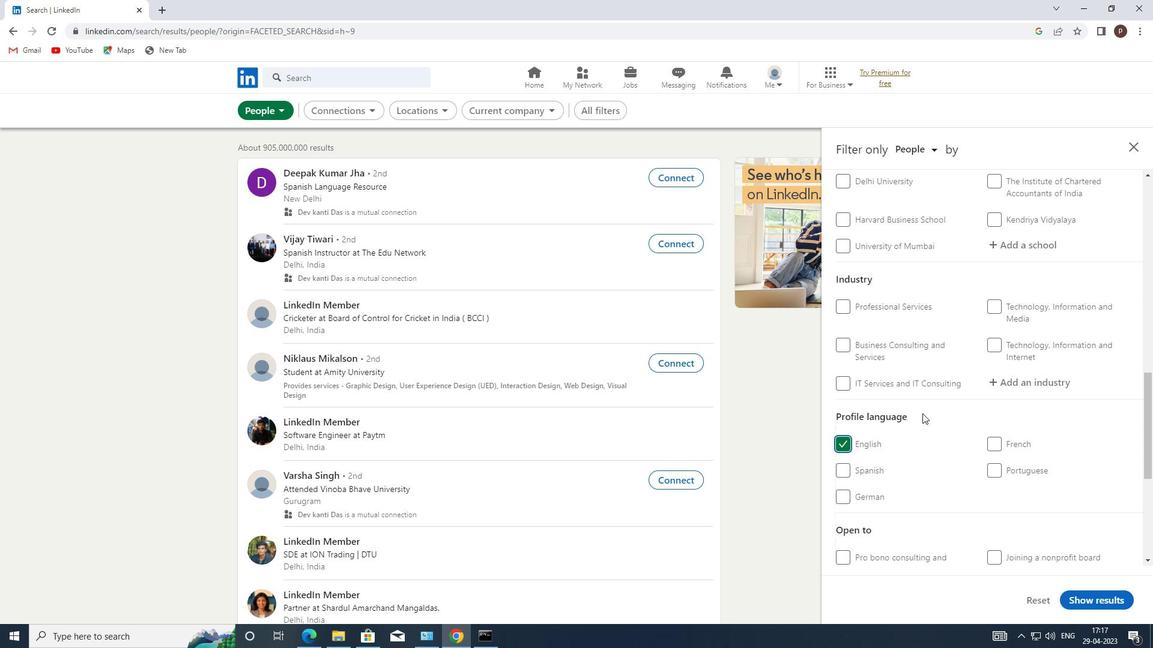 
Action: Mouse scrolled (922, 414) with delta (0, 0)
Screenshot: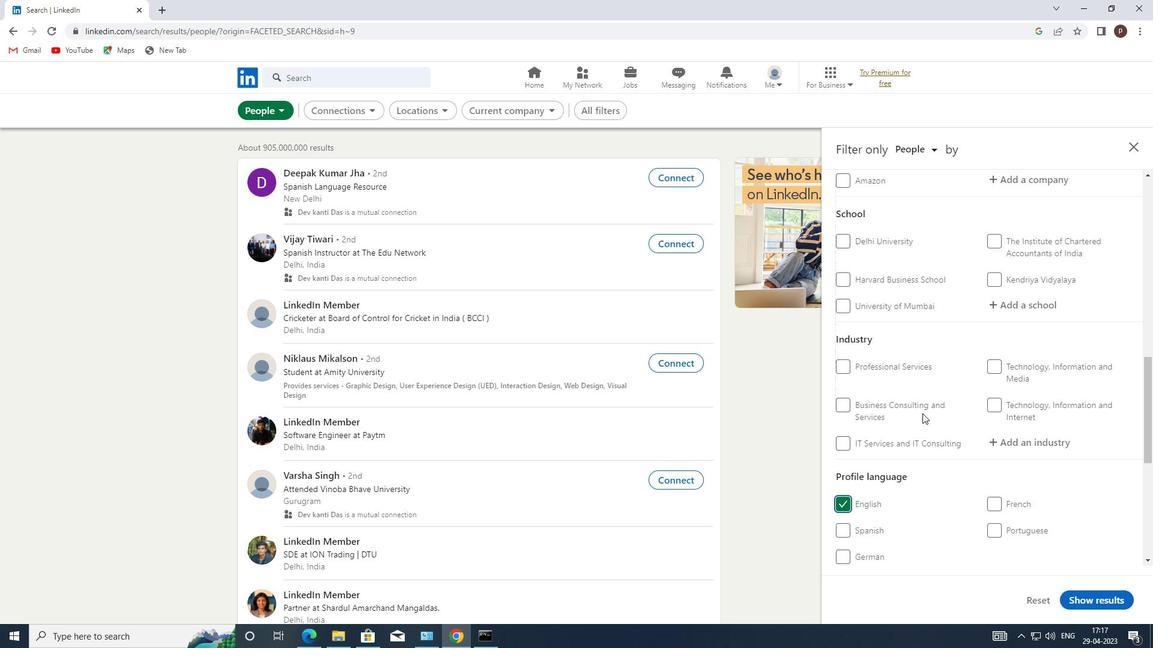 
Action: Mouse moved to (925, 412)
Screenshot: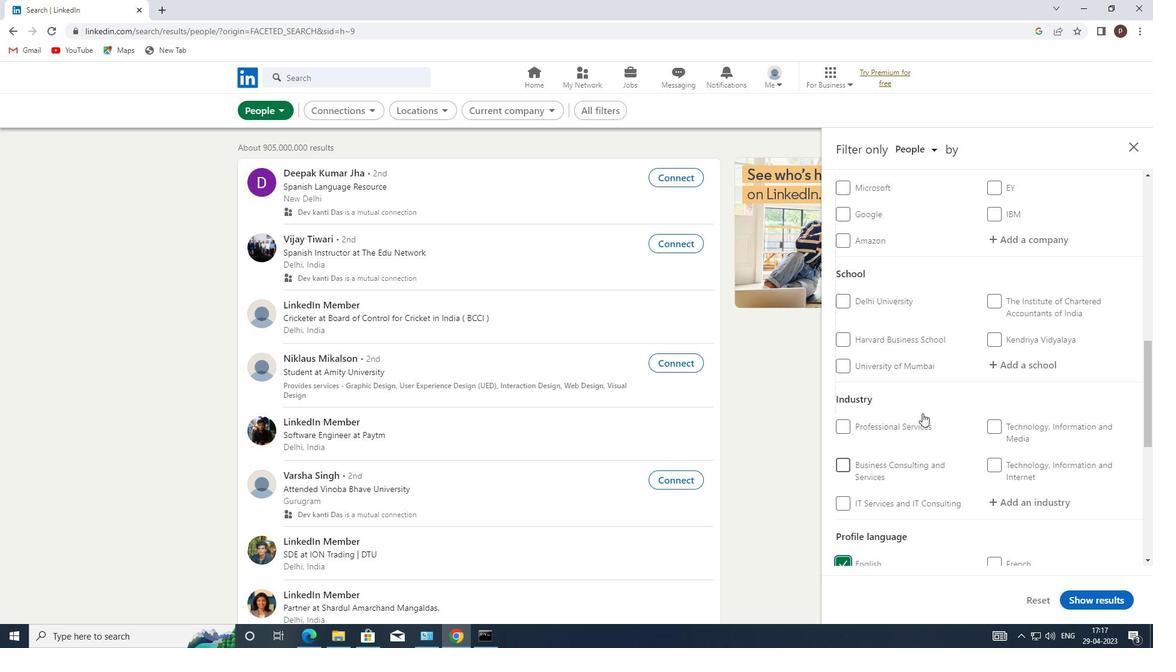 
Action: Mouse scrolled (925, 412) with delta (0, 0)
Screenshot: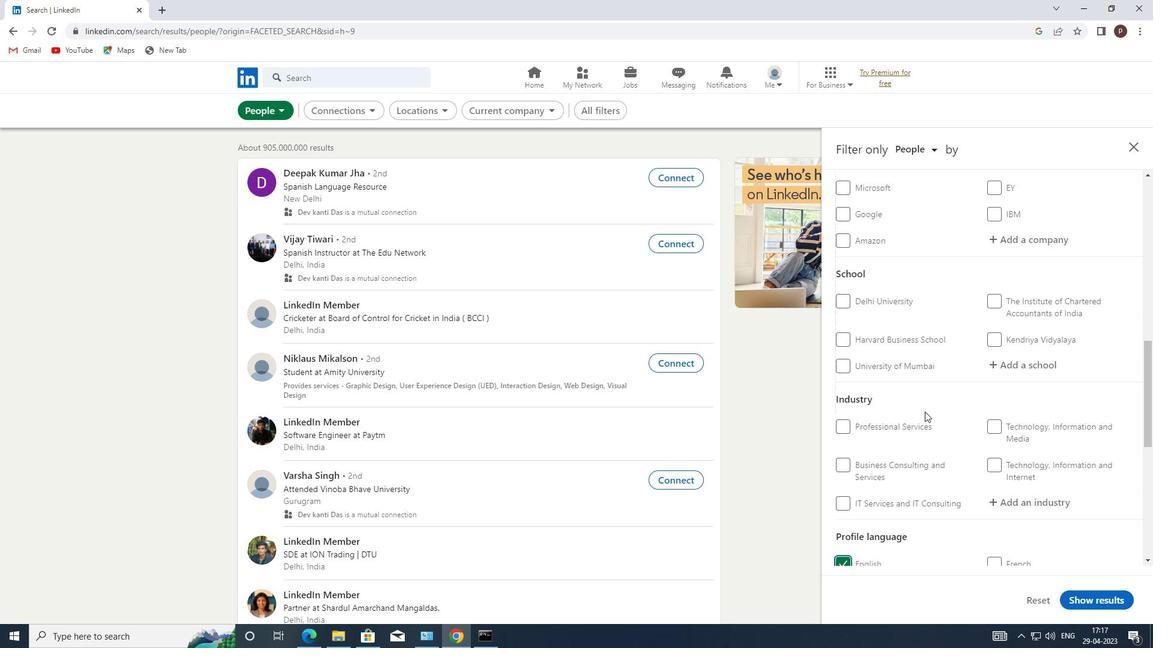 
Action: Mouse moved to (932, 404)
Screenshot: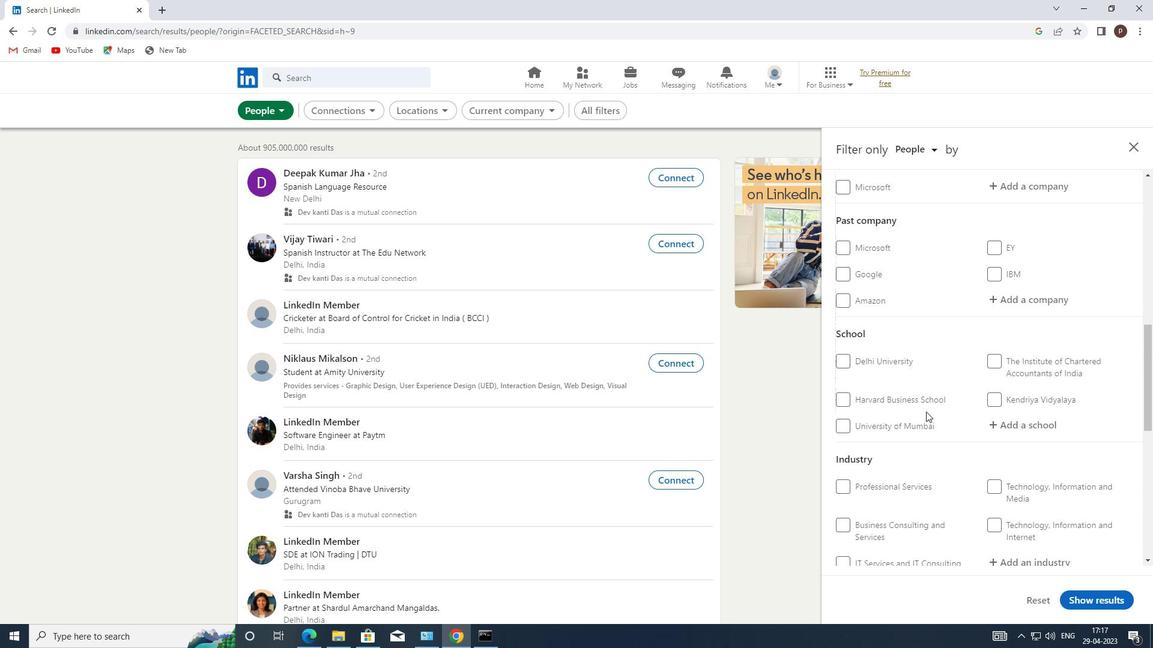 
Action: Mouse scrolled (932, 405) with delta (0, 0)
Screenshot: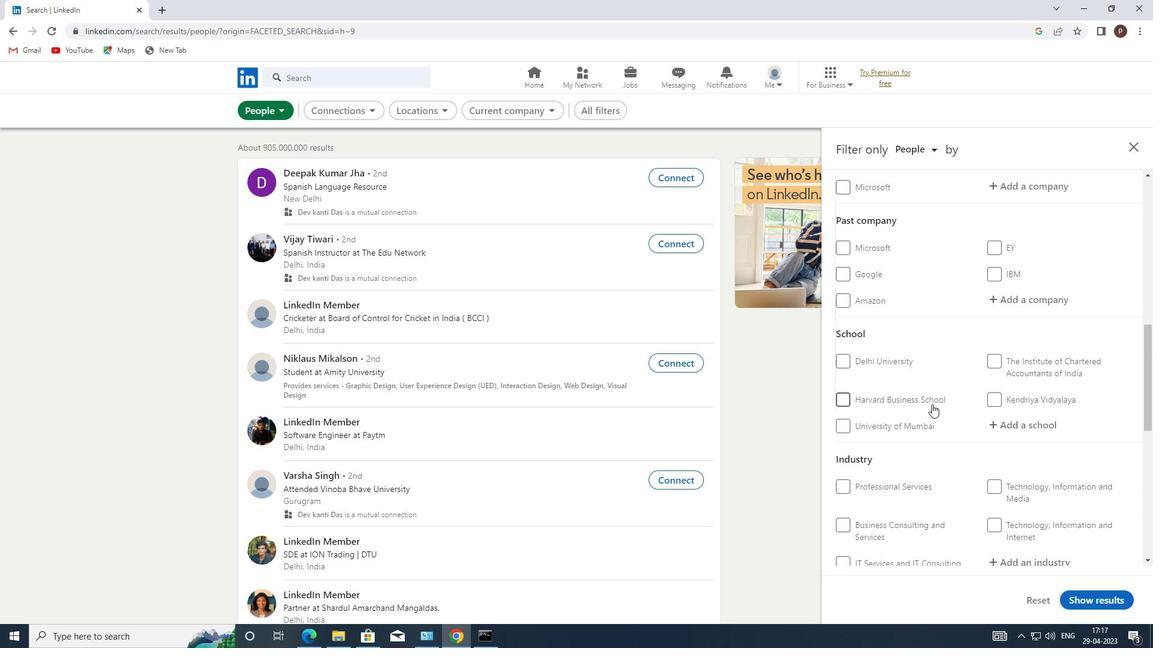 
Action: Mouse scrolled (932, 405) with delta (0, 0)
Screenshot: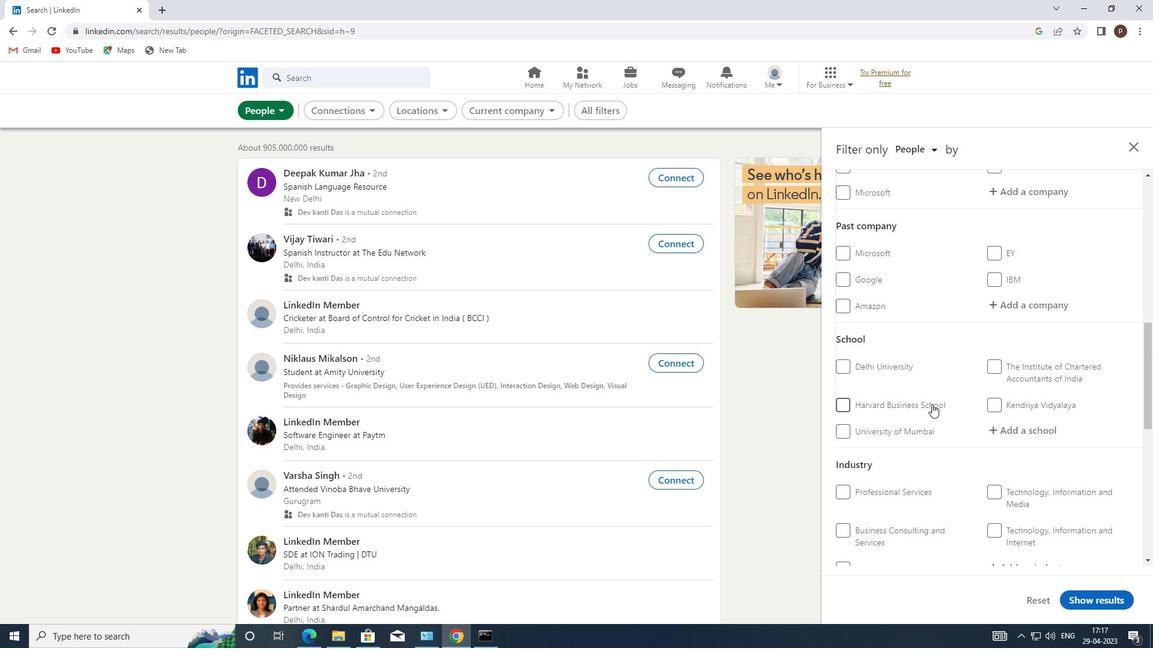 
Action: Mouse moved to (1005, 308)
Screenshot: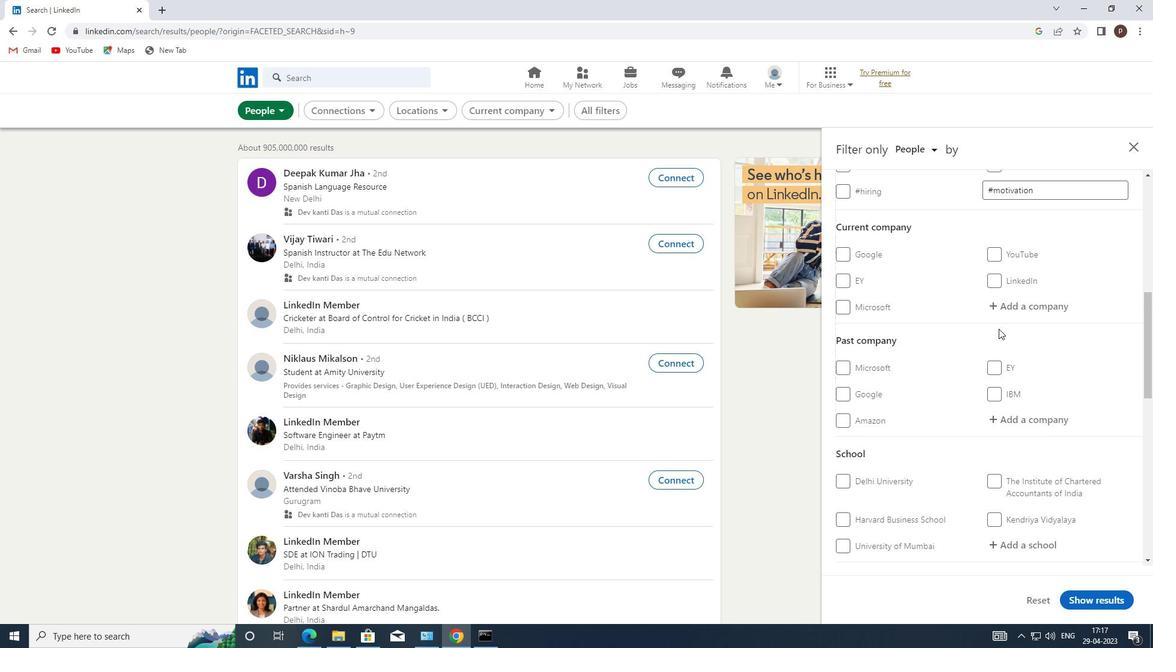 
Action: Mouse pressed left at (1005, 308)
Screenshot: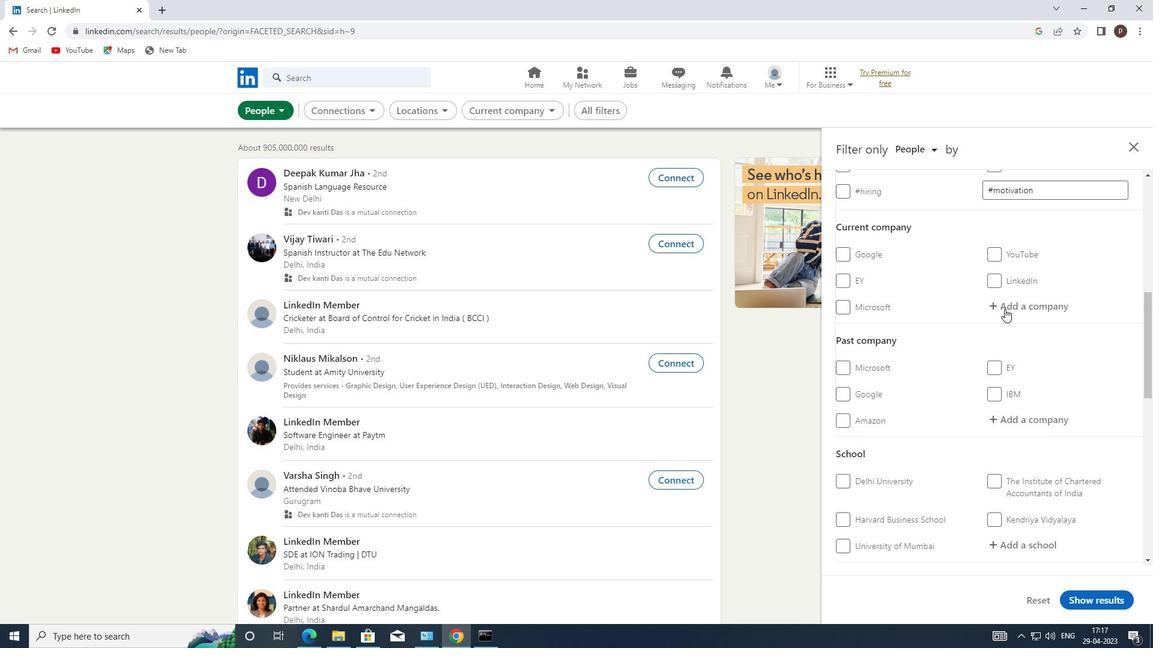 
Action: Key pressed <Key.caps_lock>ICICI
Screenshot: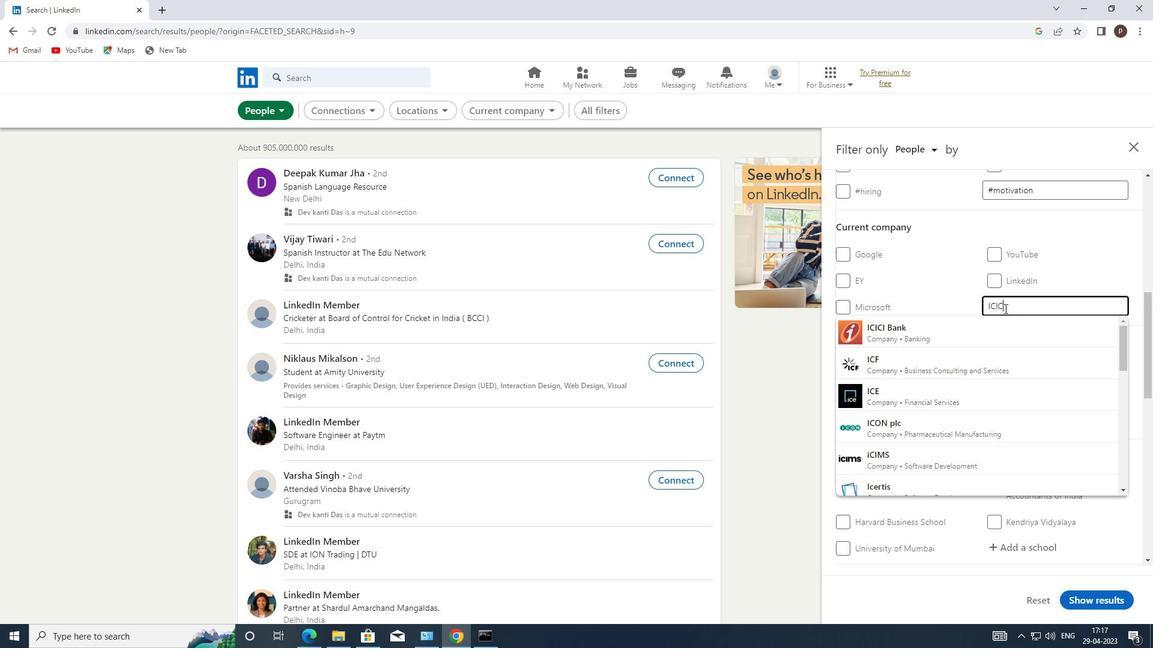 
Action: Mouse moved to (906, 487)
Screenshot: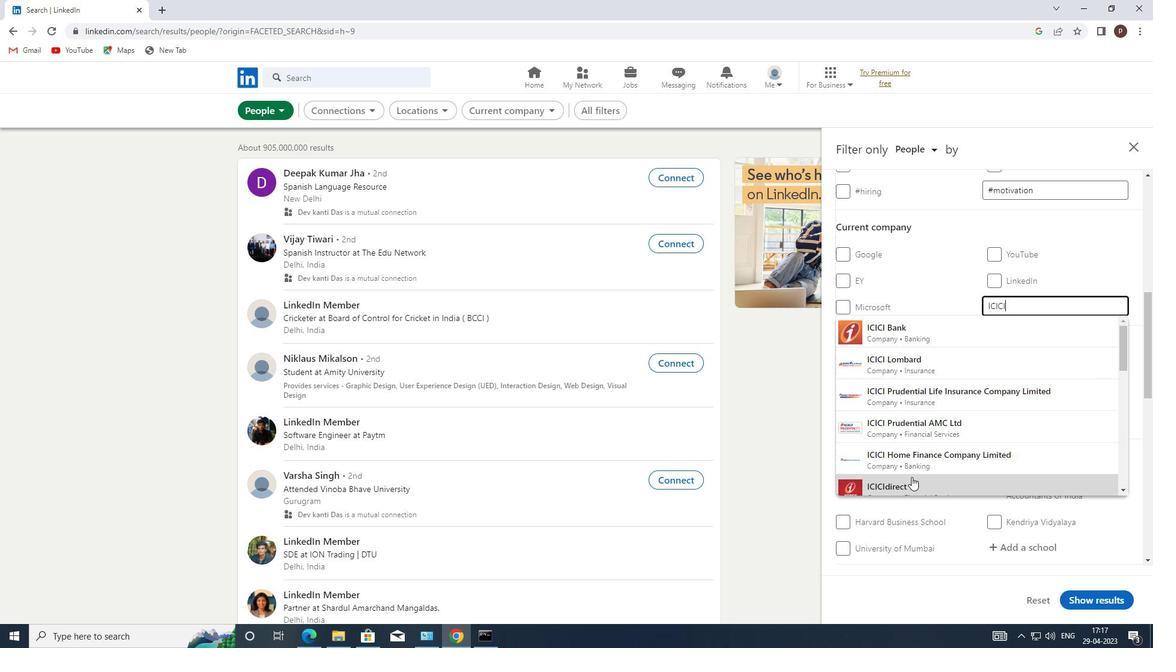 
Action: Mouse pressed left at (906, 487)
Screenshot: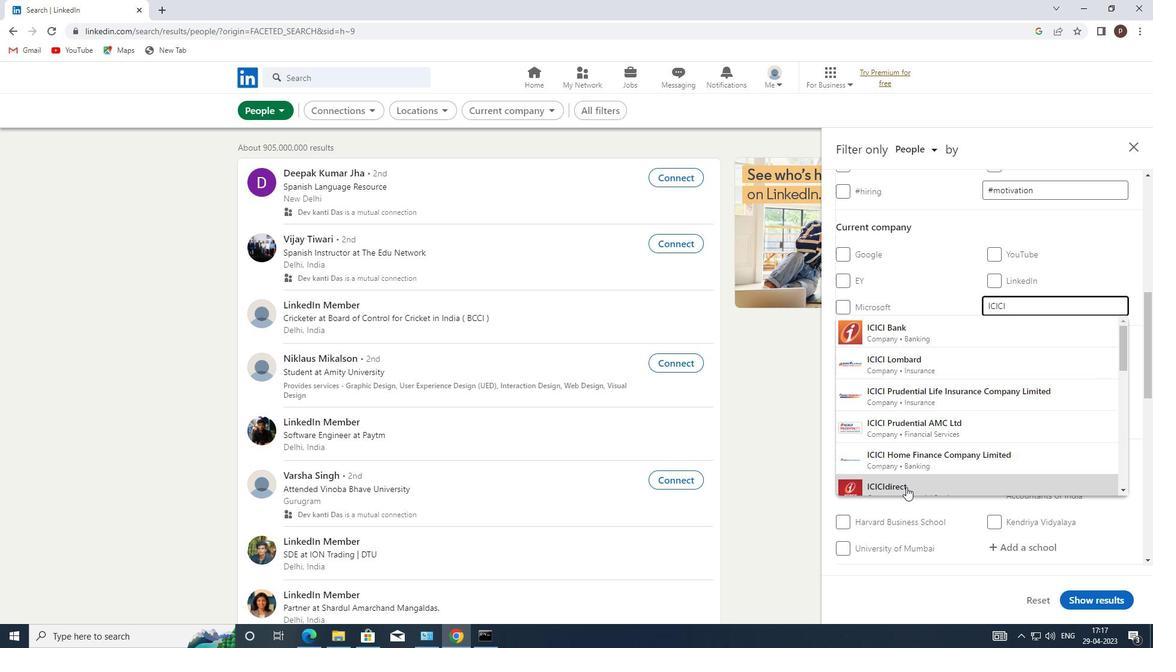 
Action: Mouse moved to (907, 487)
Screenshot: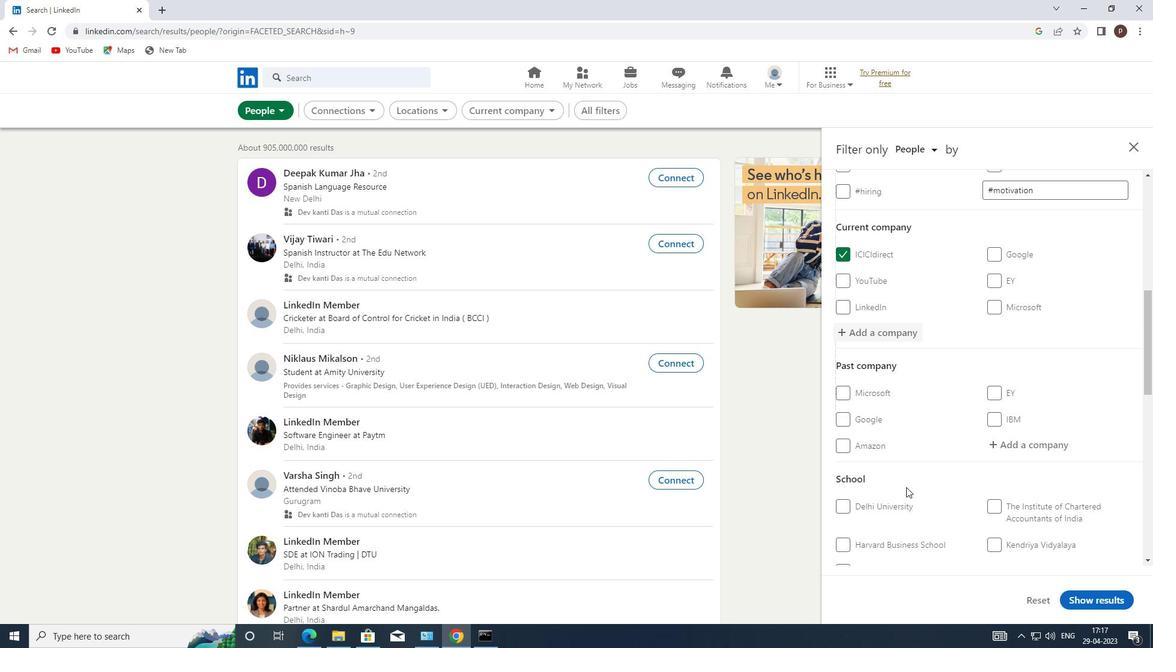 
Action: Mouse scrolled (907, 487) with delta (0, 0)
Screenshot: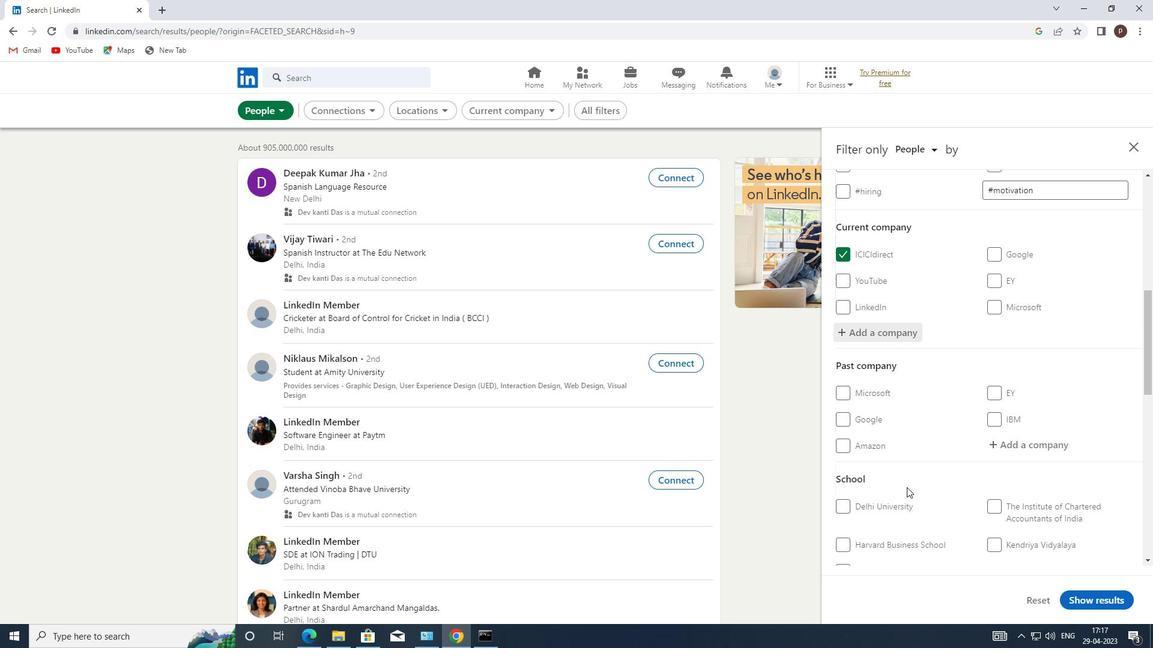 
Action: Mouse scrolled (907, 487) with delta (0, 0)
Screenshot: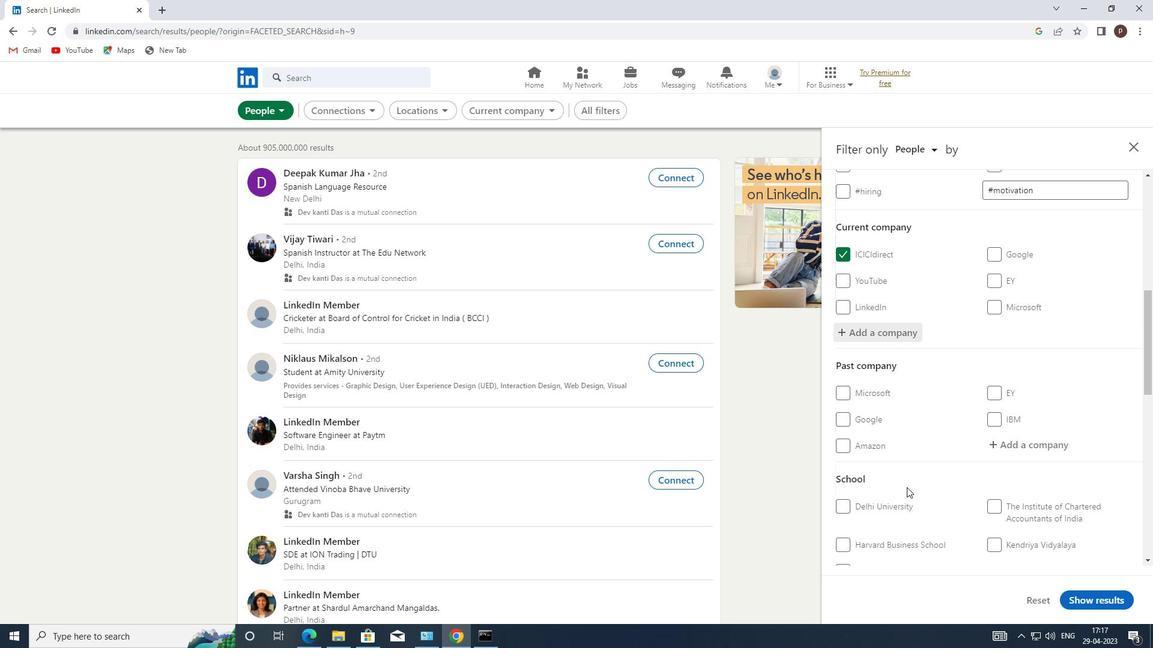 
Action: Mouse moved to (1033, 452)
Screenshot: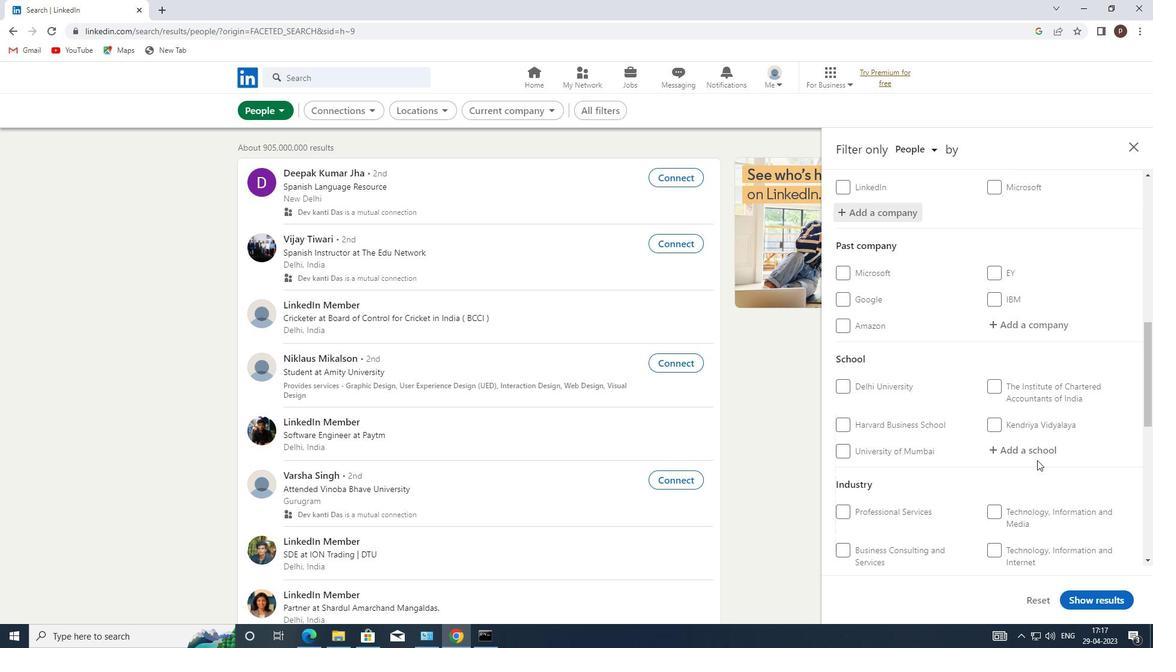 
Action: Mouse pressed left at (1033, 452)
Screenshot: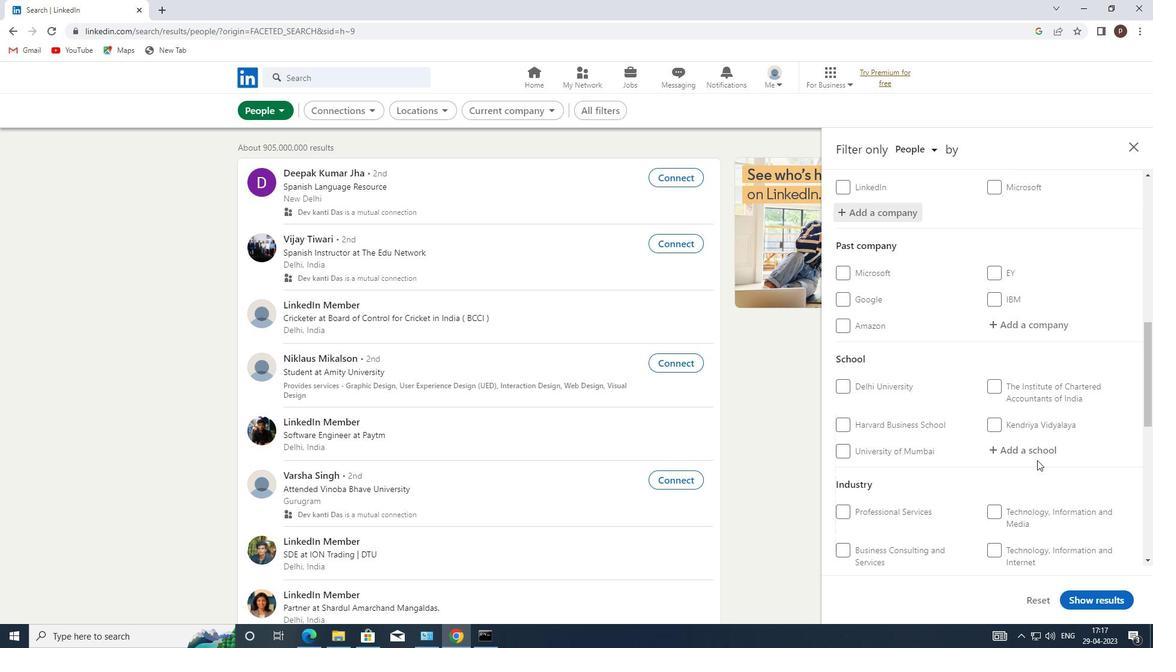 
Action: Mouse pressed left at (1033, 452)
Screenshot: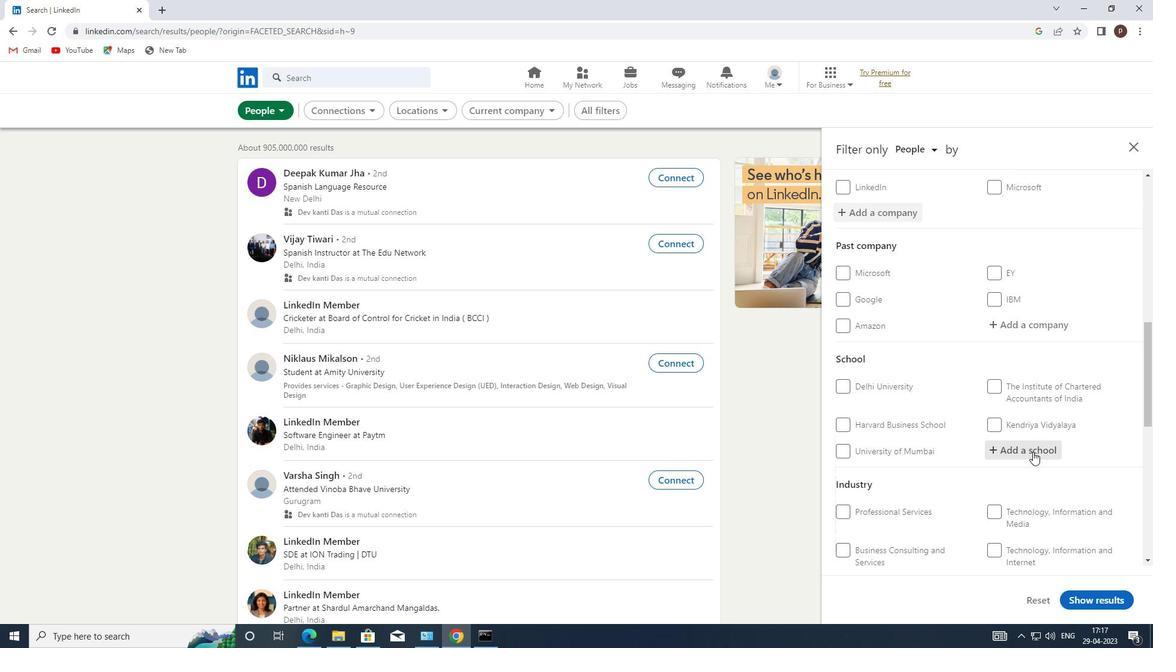 
Action: Key pressed <Key.caps_lock>H<Key.caps_lock>INDUSTAN<Key.space><Key.caps_lock>U<Key.caps_lock>NIVERSITY
Screenshot: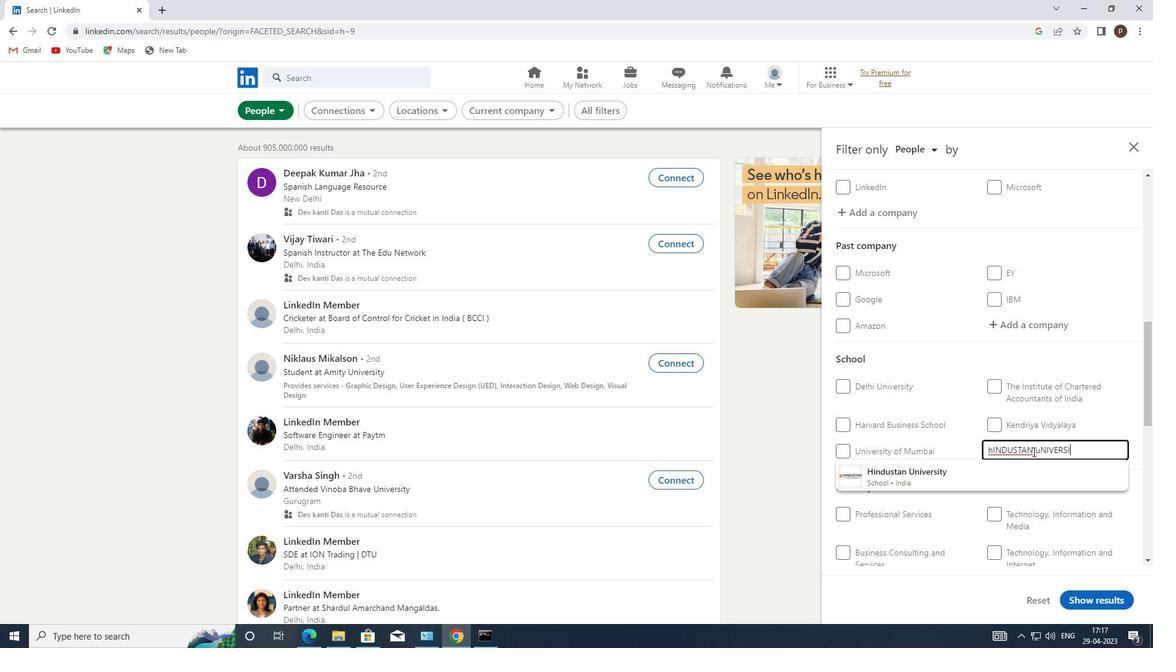 
Action: Mouse moved to (952, 475)
Screenshot: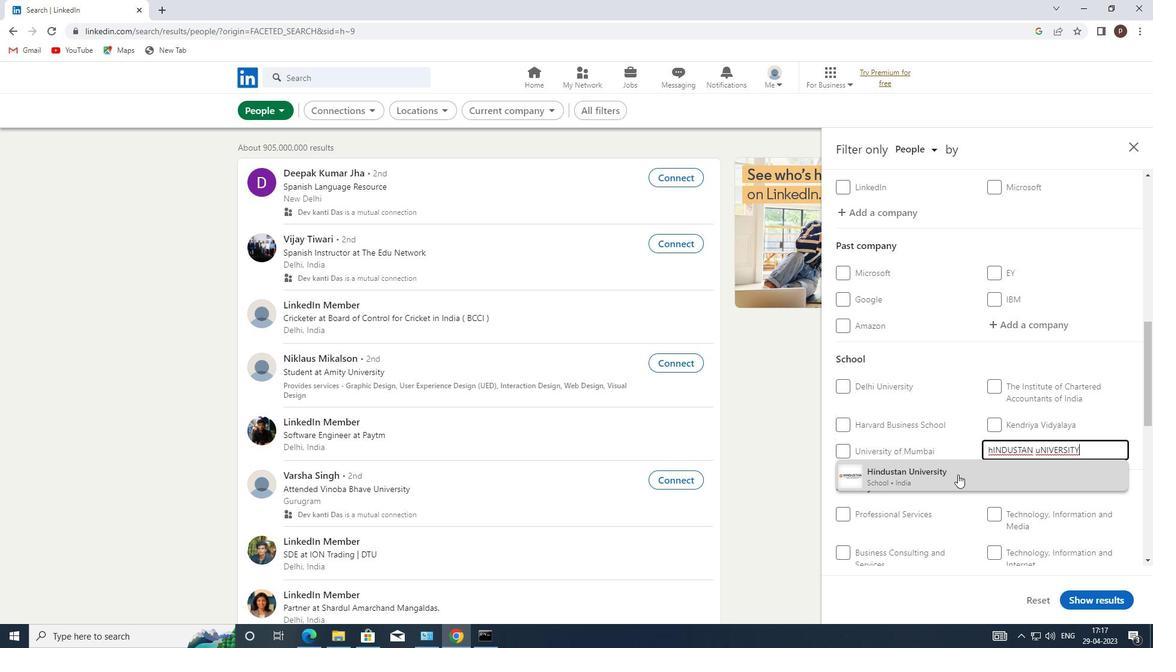
Action: Mouse pressed left at (952, 475)
Screenshot: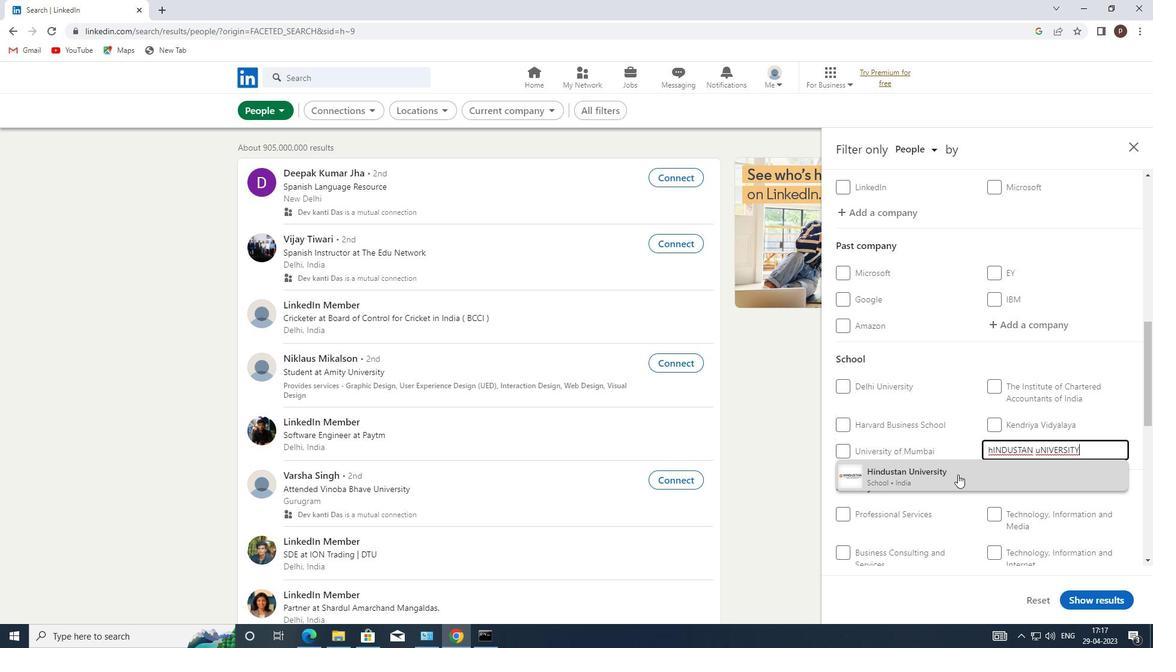 
Action: Mouse moved to (952, 464)
Screenshot: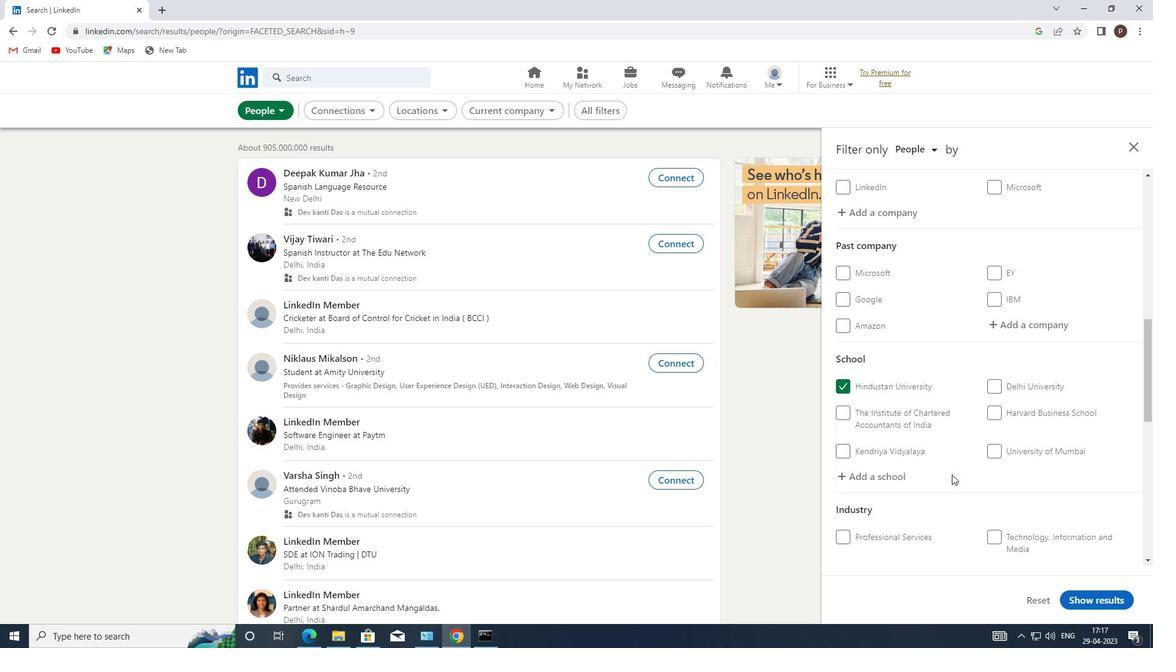 
Action: Mouse scrolled (952, 464) with delta (0, 0)
Screenshot: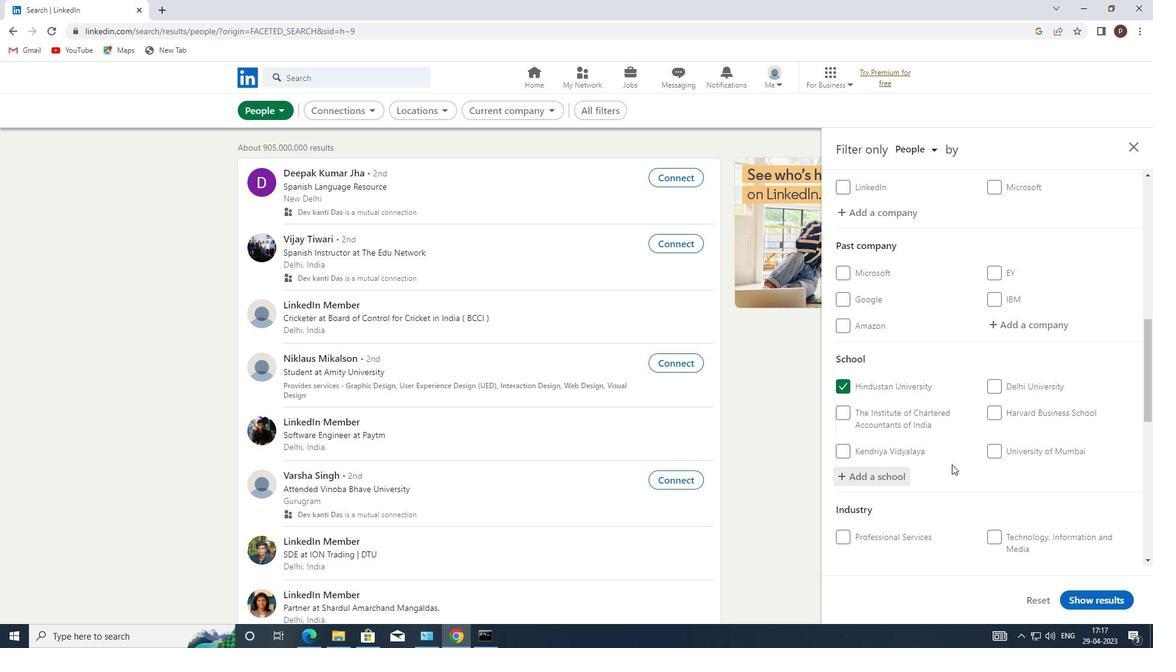 
Action: Mouse scrolled (952, 464) with delta (0, 0)
Screenshot: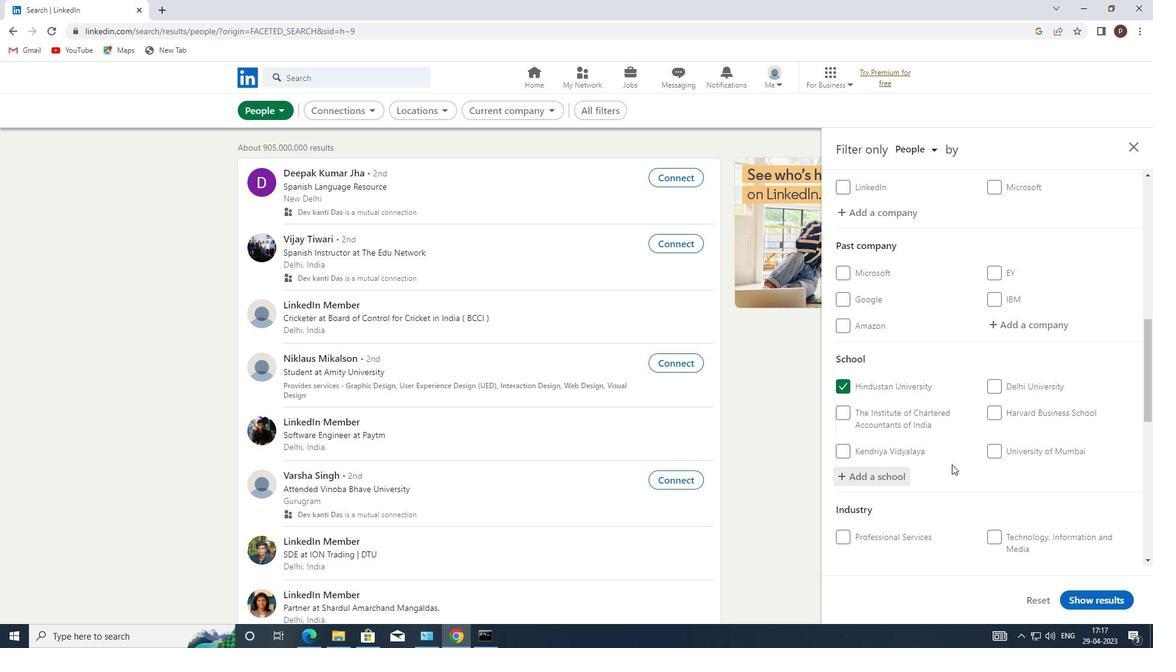
Action: Mouse moved to (1012, 485)
Screenshot: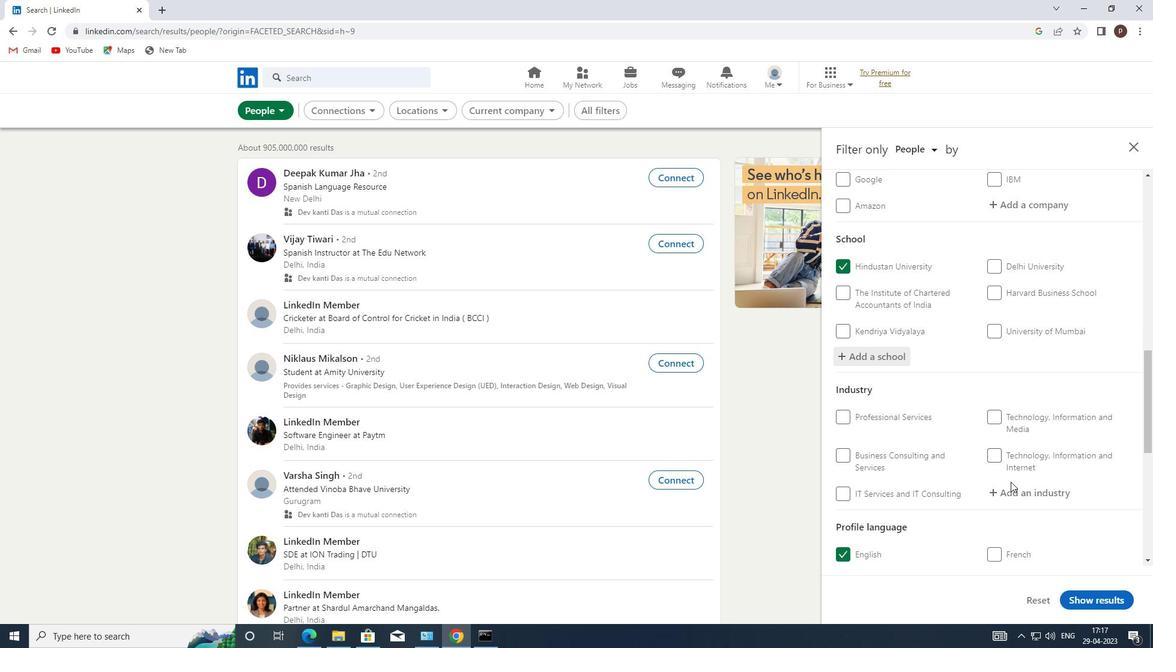 
Action: Mouse pressed left at (1012, 485)
Screenshot: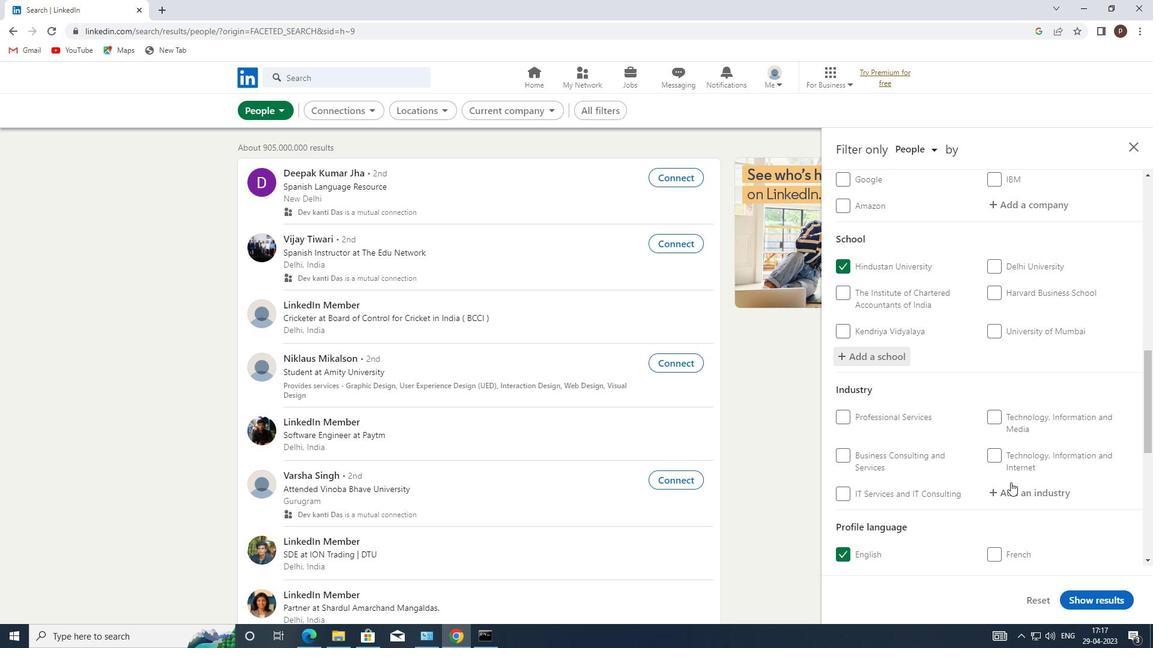 
Action: Mouse pressed left at (1012, 485)
Screenshot: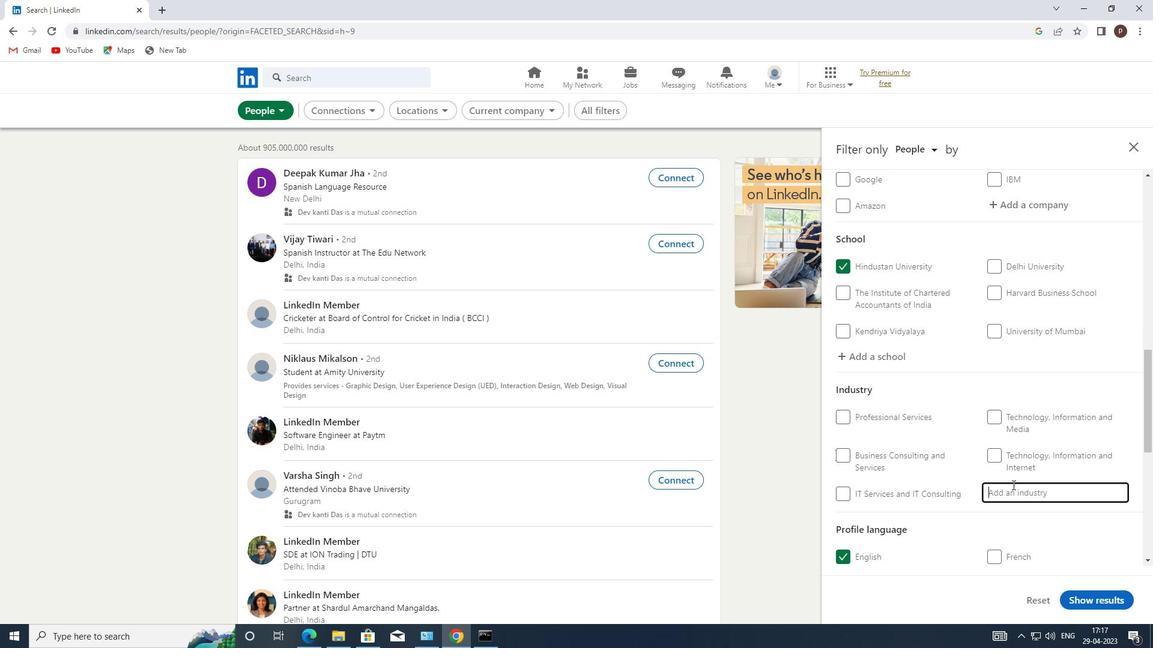 
Action: Key pressed <Key.caps_lock><Key.caps_lock>W<Key.caps_lock>HOLESALE
Screenshot: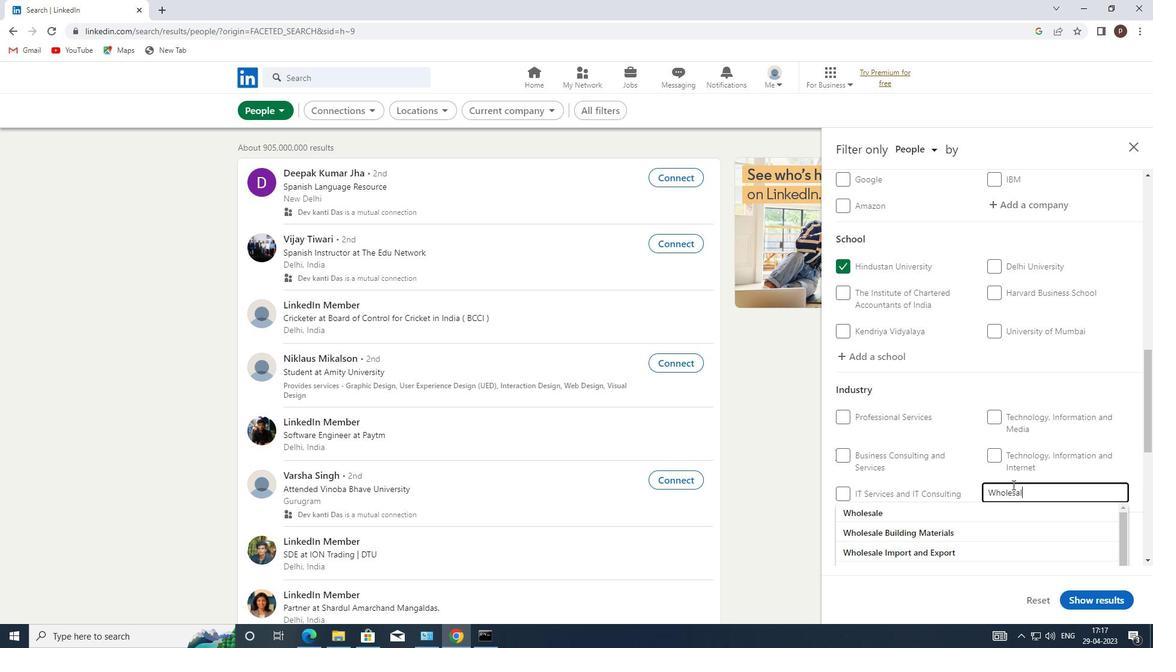 
Action: Mouse moved to (946, 547)
Screenshot: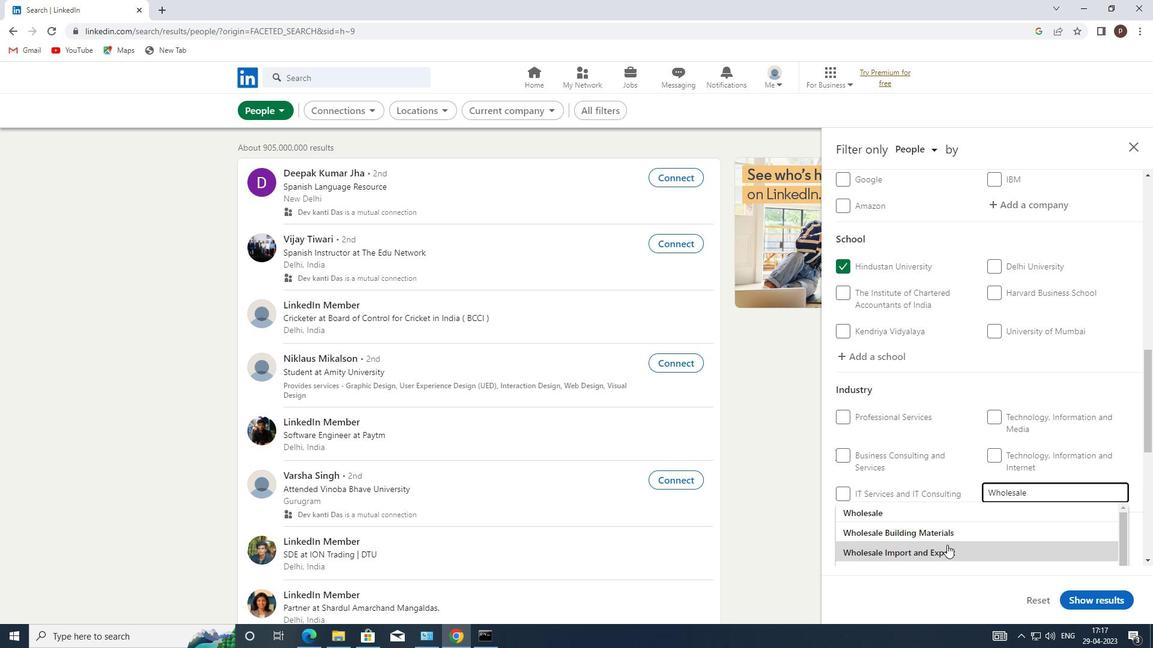 
Action: Mouse pressed left at (946, 547)
Screenshot: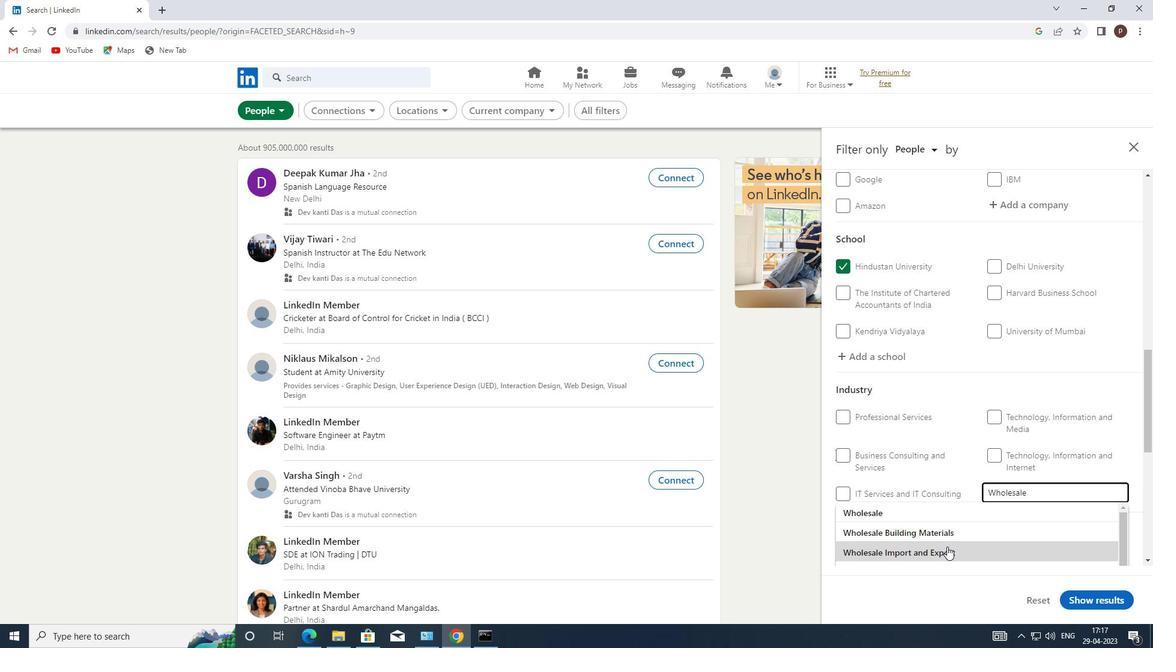 
Action: Mouse moved to (929, 517)
Screenshot: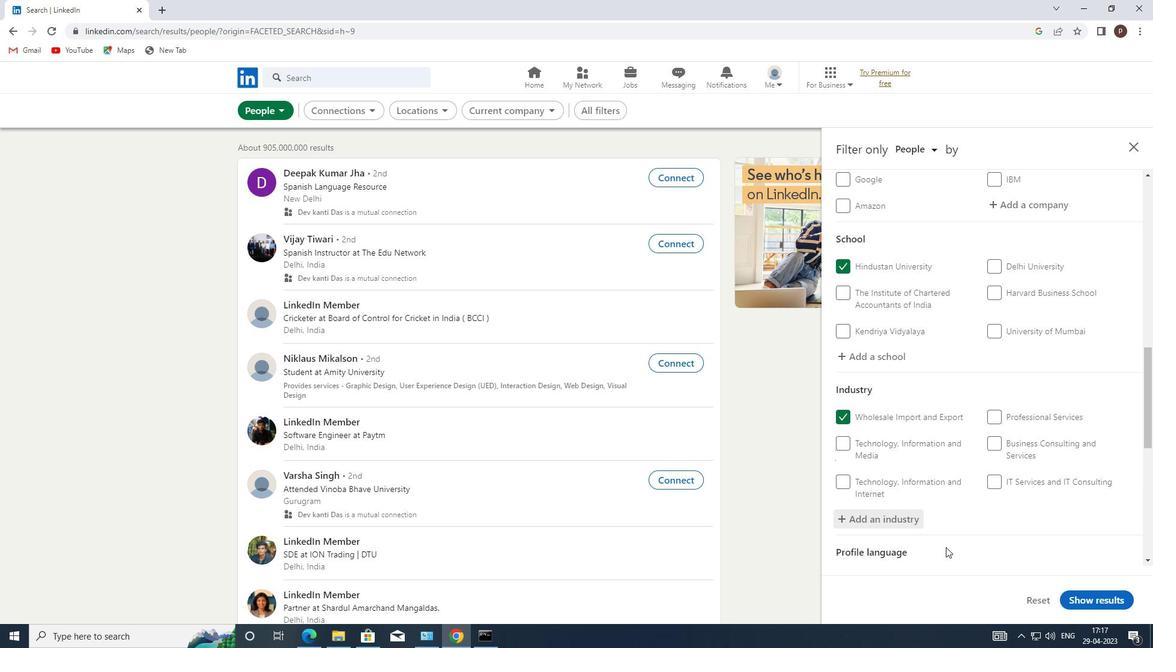 
Action: Mouse scrolled (929, 516) with delta (0, 0)
Screenshot: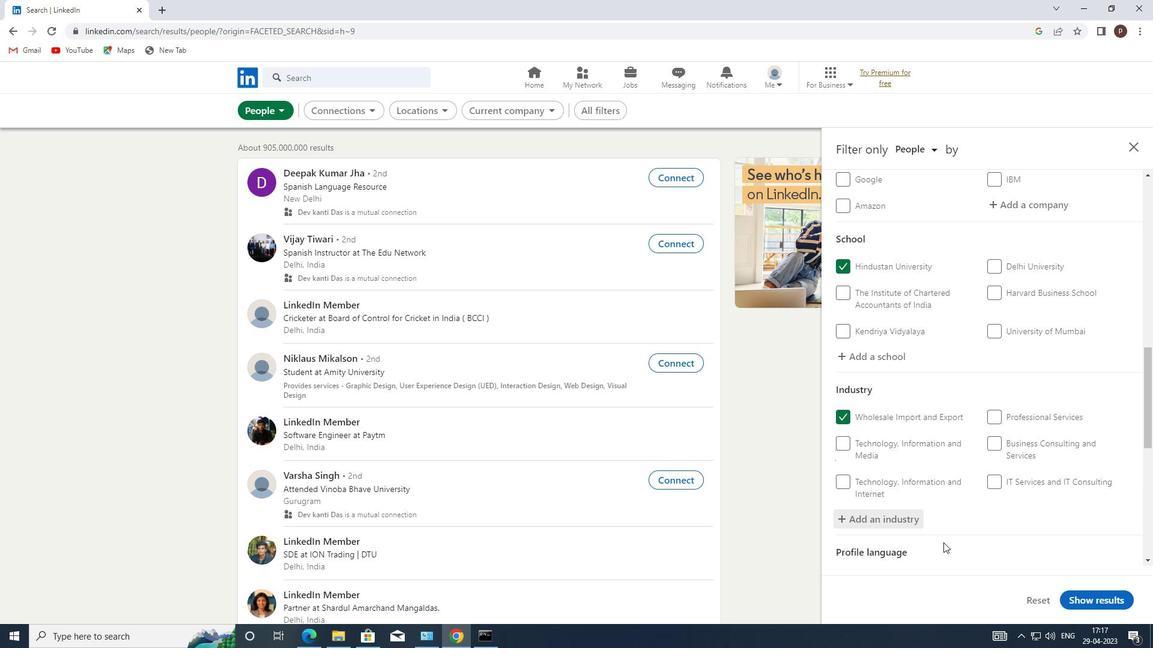 
Action: Mouse scrolled (929, 516) with delta (0, 0)
Screenshot: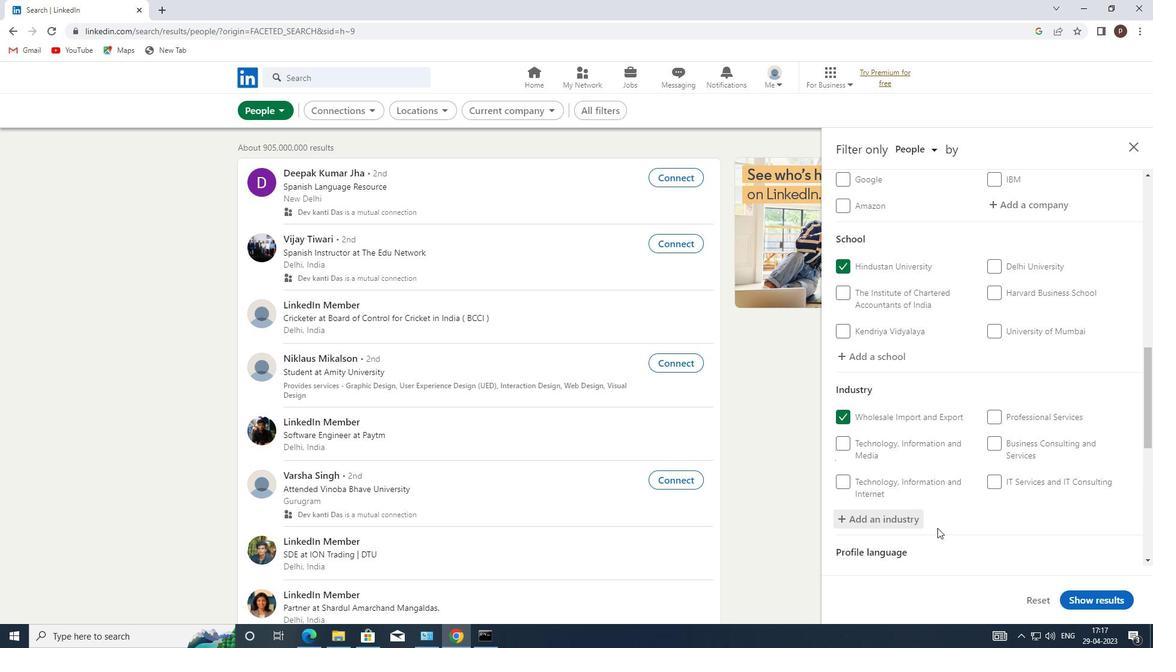 
Action: Mouse scrolled (929, 516) with delta (0, 0)
Screenshot: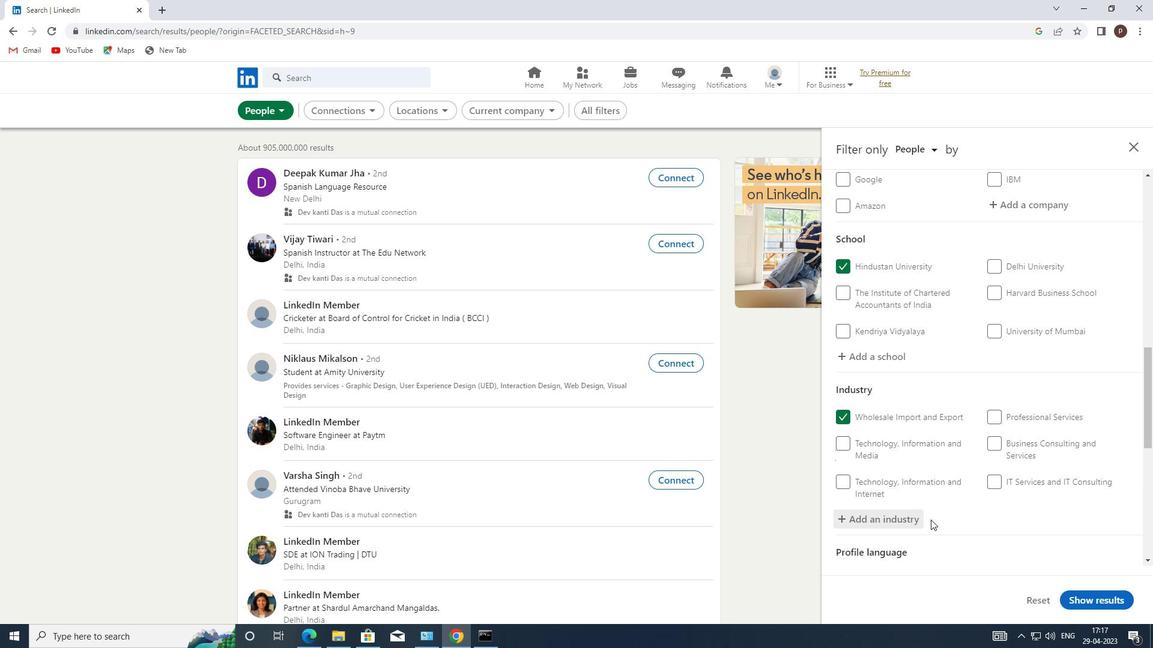 
Action: Mouse moved to (910, 498)
Screenshot: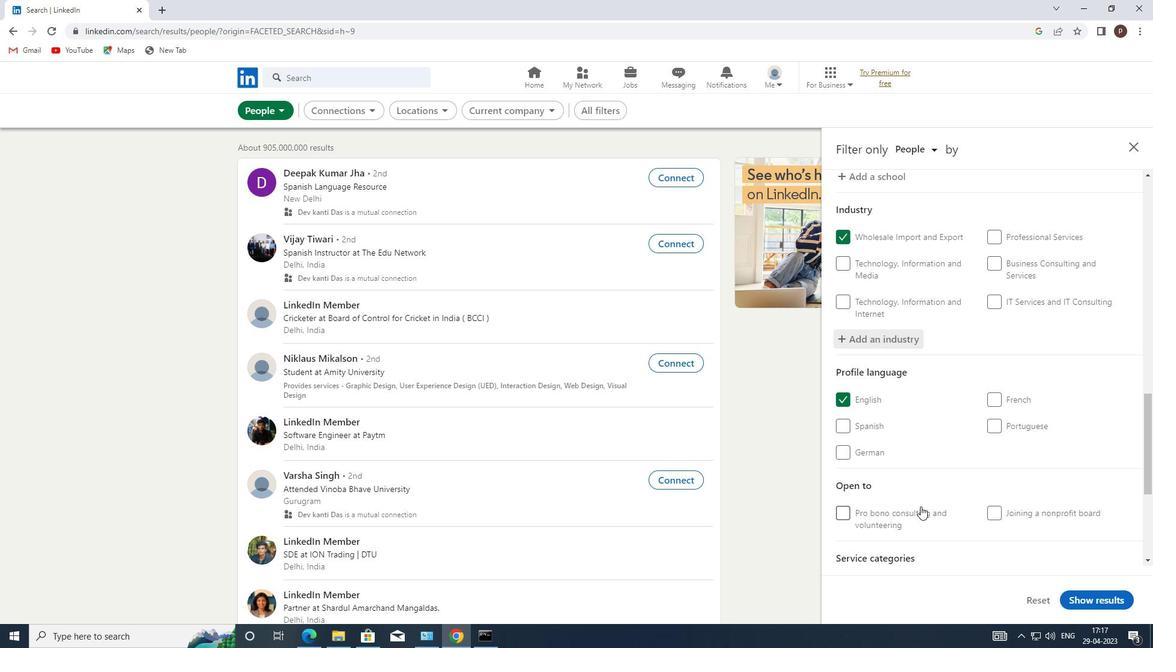 
Action: Mouse scrolled (910, 497) with delta (0, 0)
Screenshot: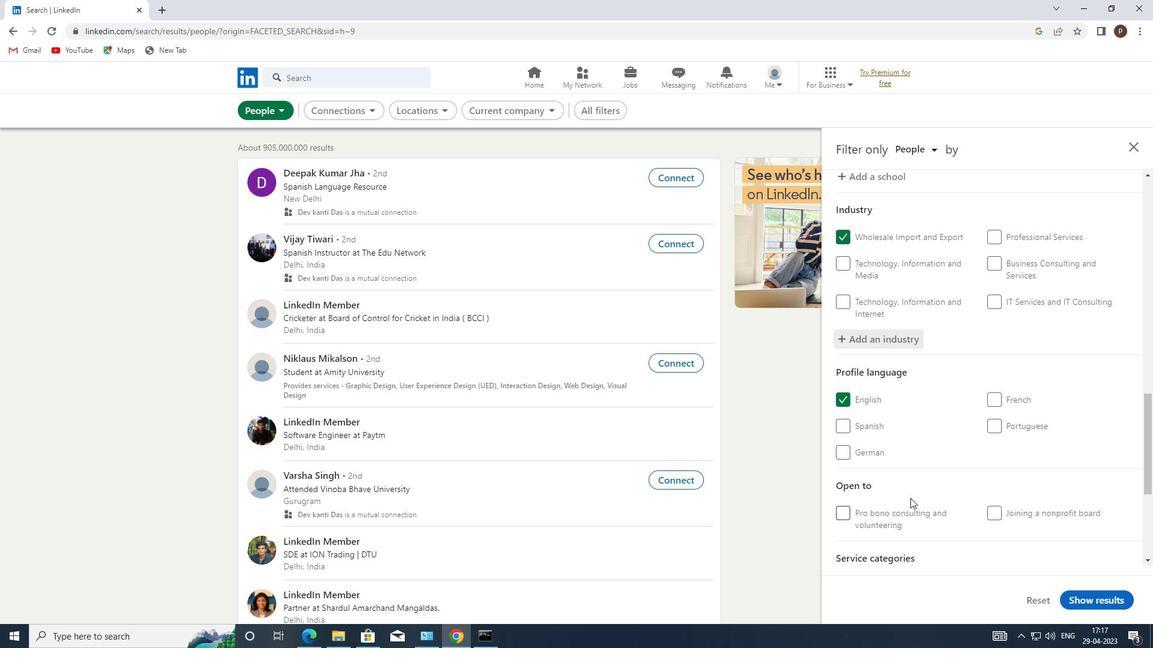
Action: Mouse moved to (917, 495)
Screenshot: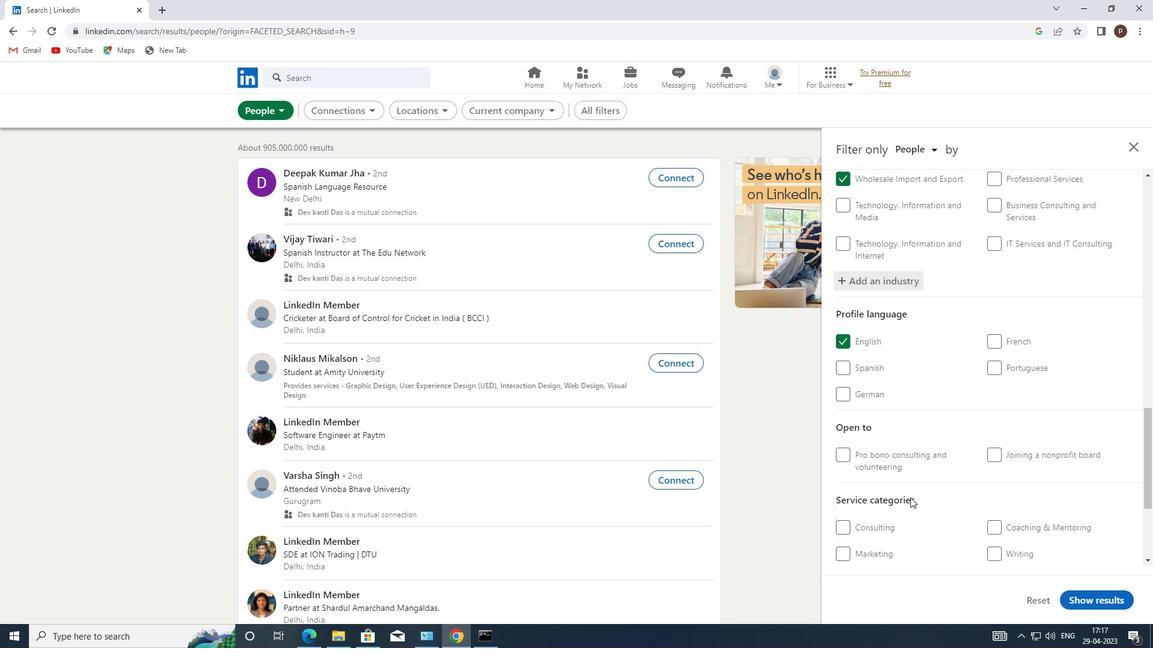 
Action: Mouse scrolled (917, 494) with delta (0, 0)
Screenshot: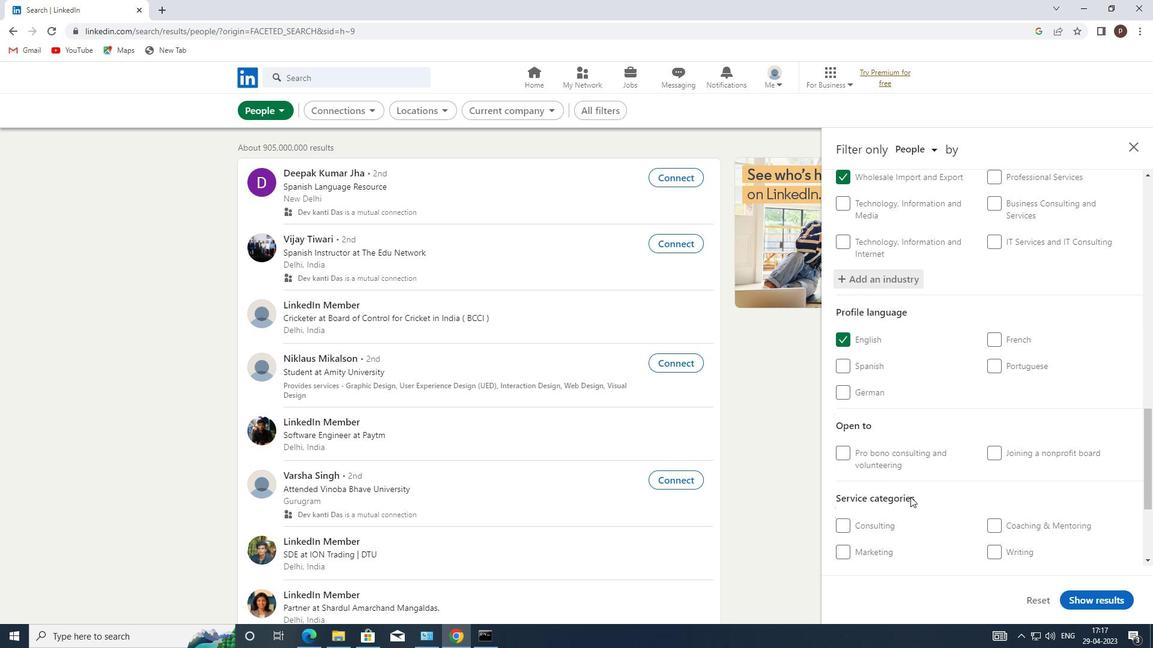 
Action: Mouse moved to (917, 495)
Screenshot: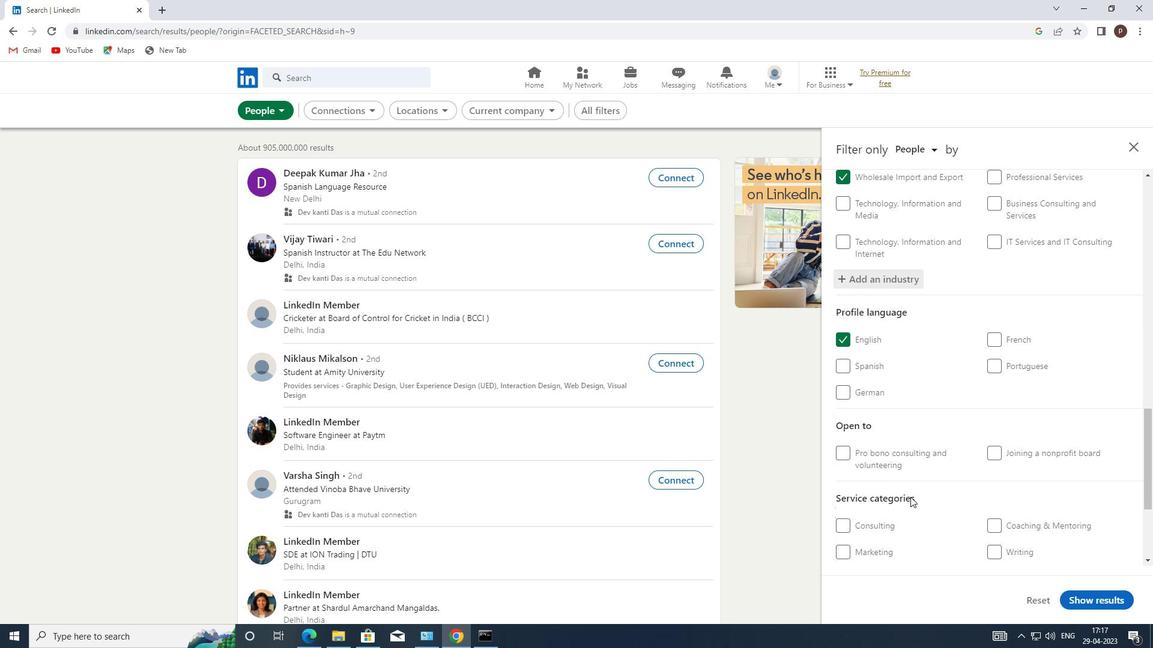 
Action: Mouse scrolled (917, 494) with delta (0, 0)
Screenshot: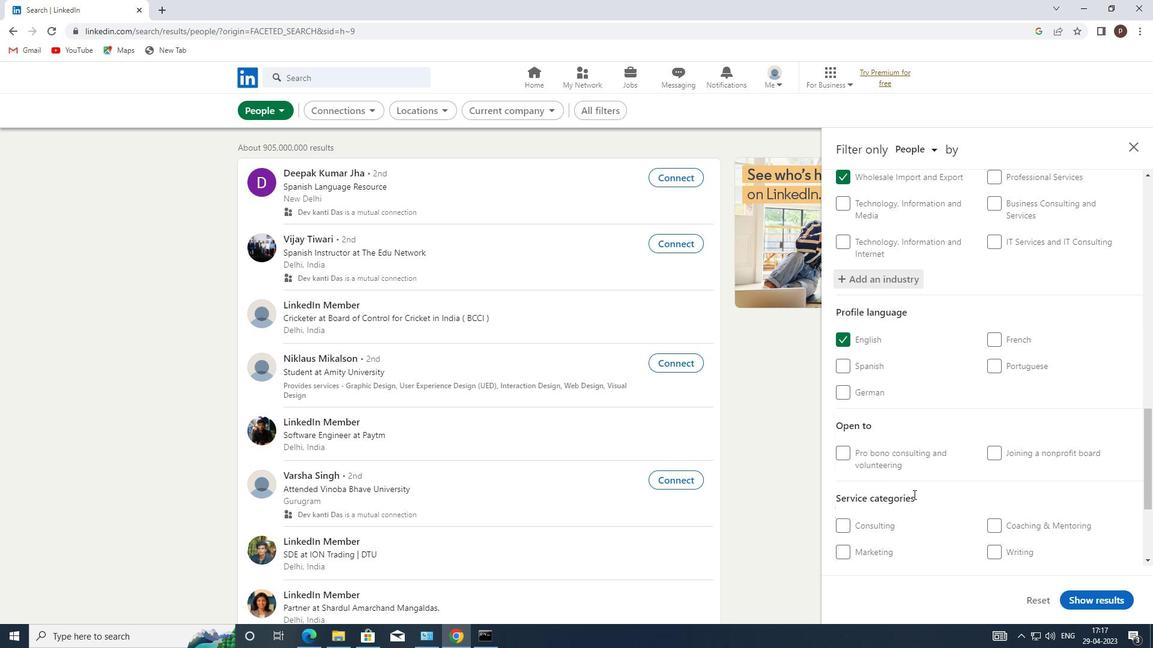 
Action: Mouse moved to (1001, 458)
Screenshot: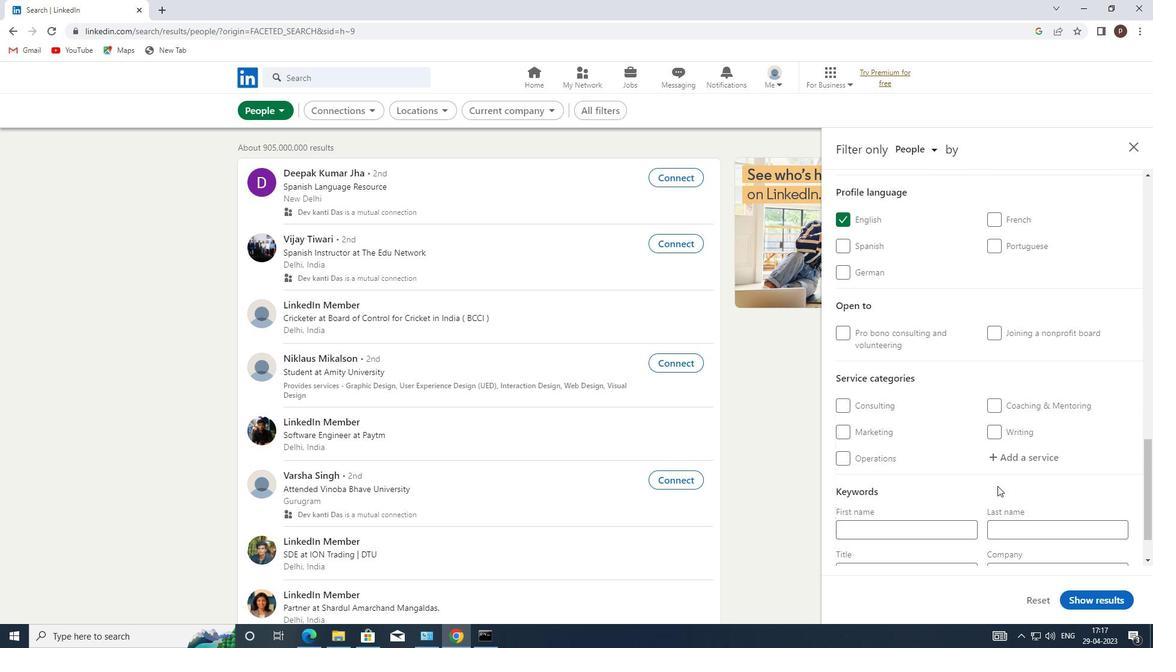 
Action: Mouse pressed left at (1001, 458)
Screenshot: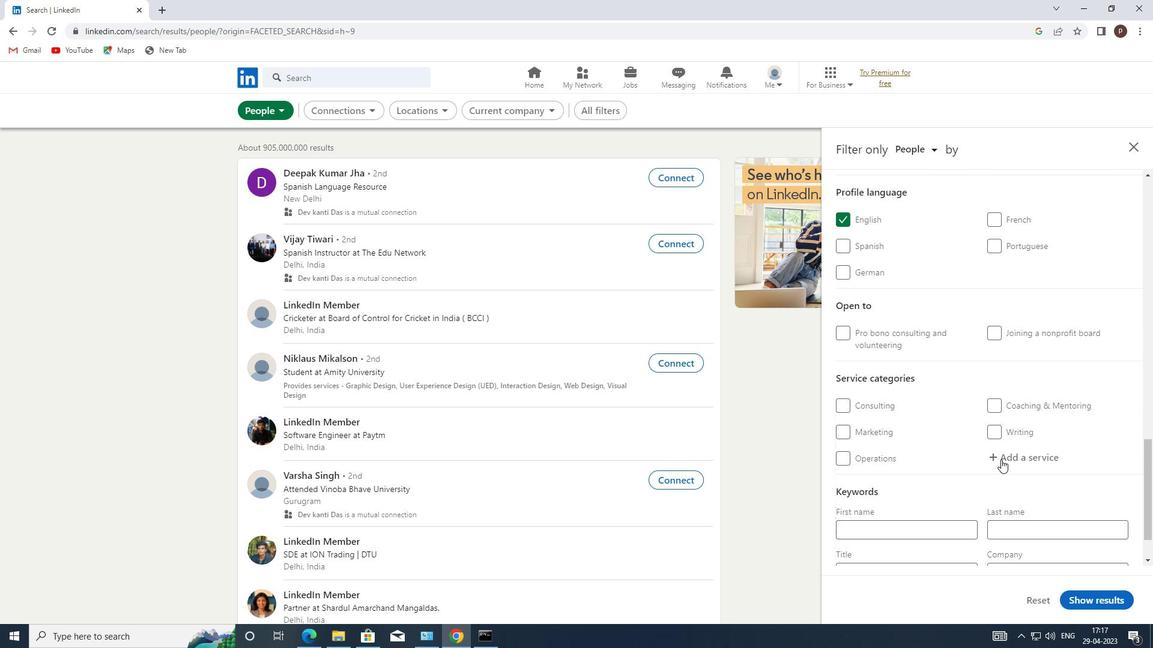
Action: Mouse moved to (1001, 458)
Screenshot: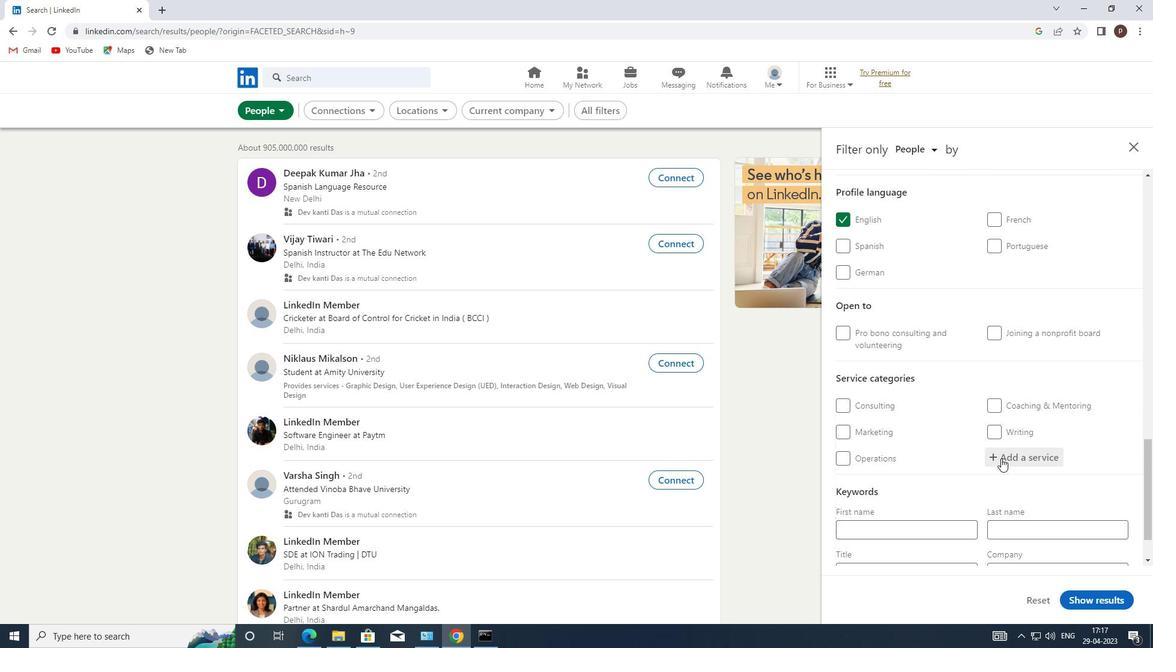 
Action: Mouse pressed left at (1001, 458)
Screenshot: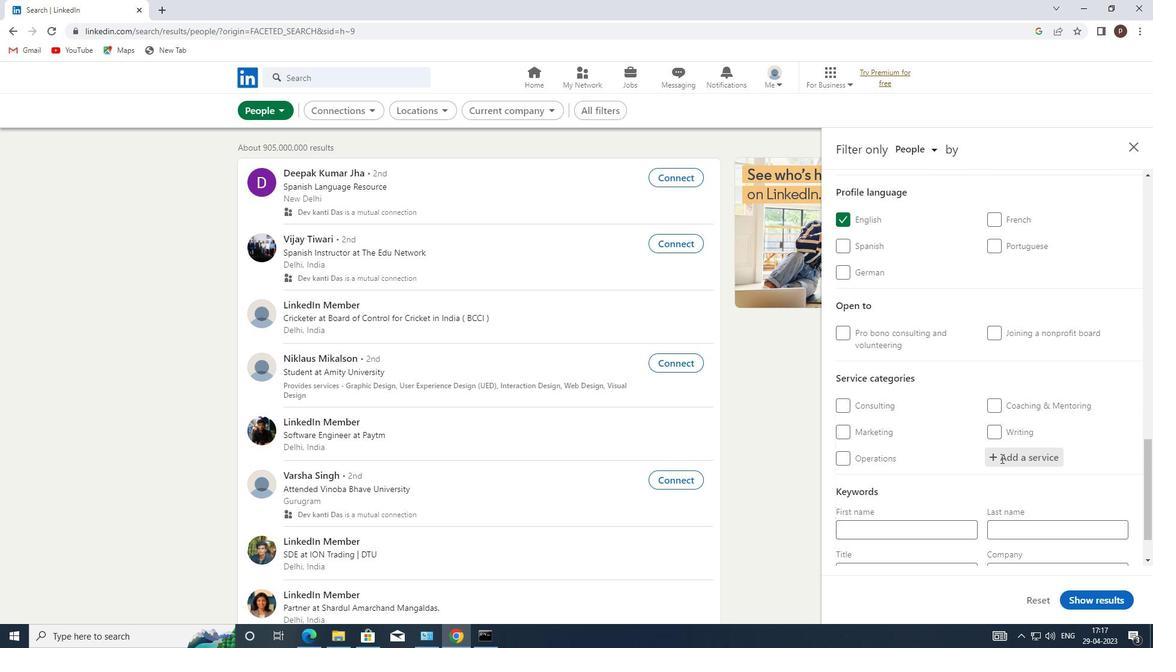 
Action: Key pressed <Key.caps_lock>S<Key.caps_lock>OFTWARE<Key.space><Key.caps_lock>T<Key.caps_lock>ESTING
Screenshot: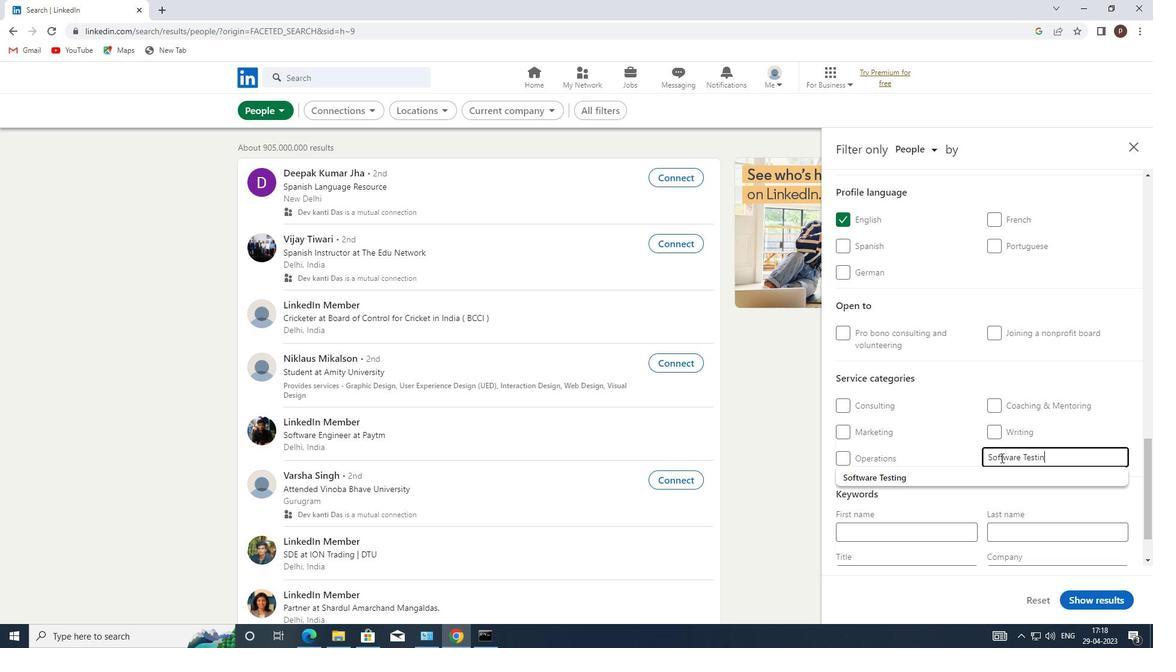 
Action: Mouse moved to (963, 473)
Screenshot: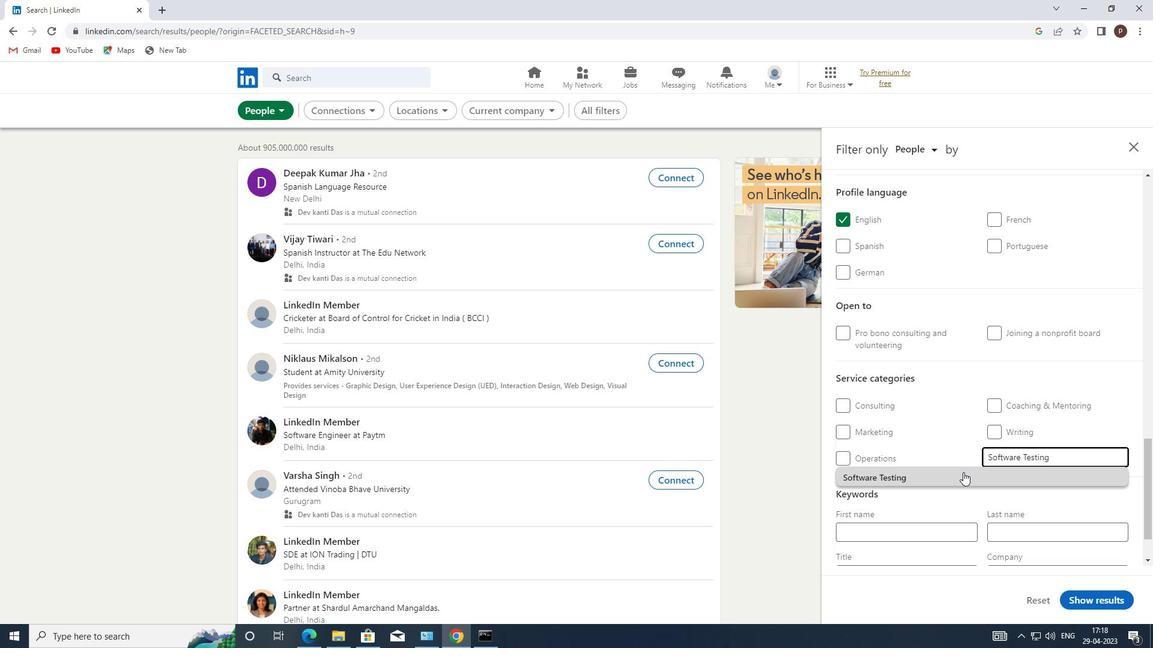 
Action: Mouse pressed left at (963, 473)
Screenshot: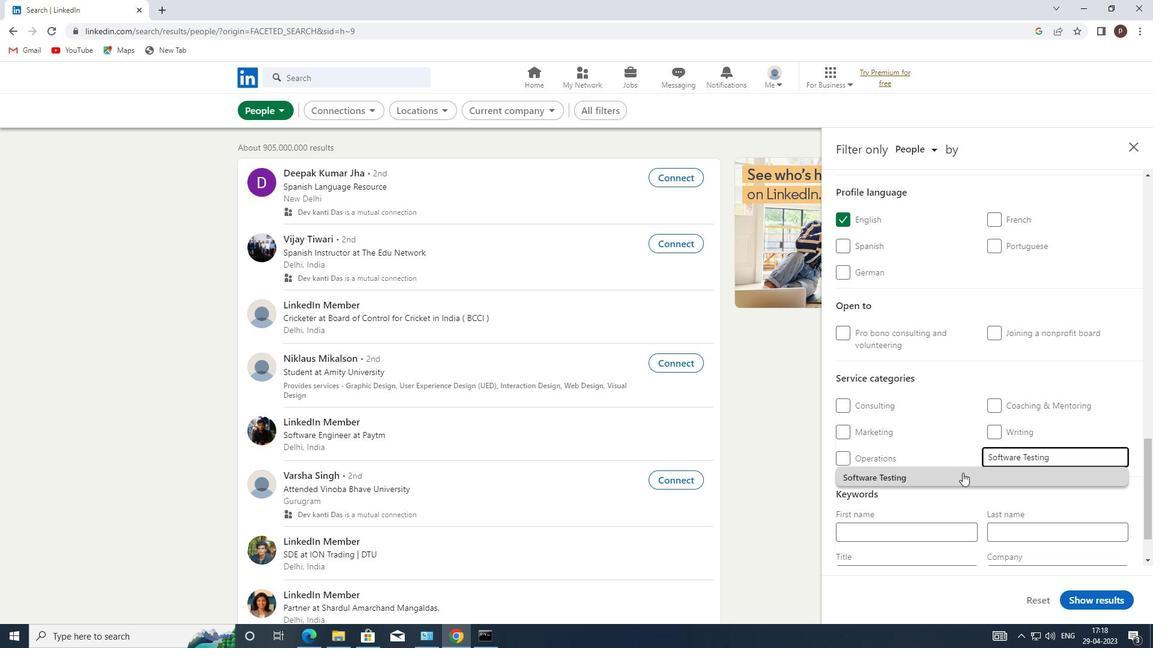 
Action: Mouse moved to (963, 474)
Screenshot: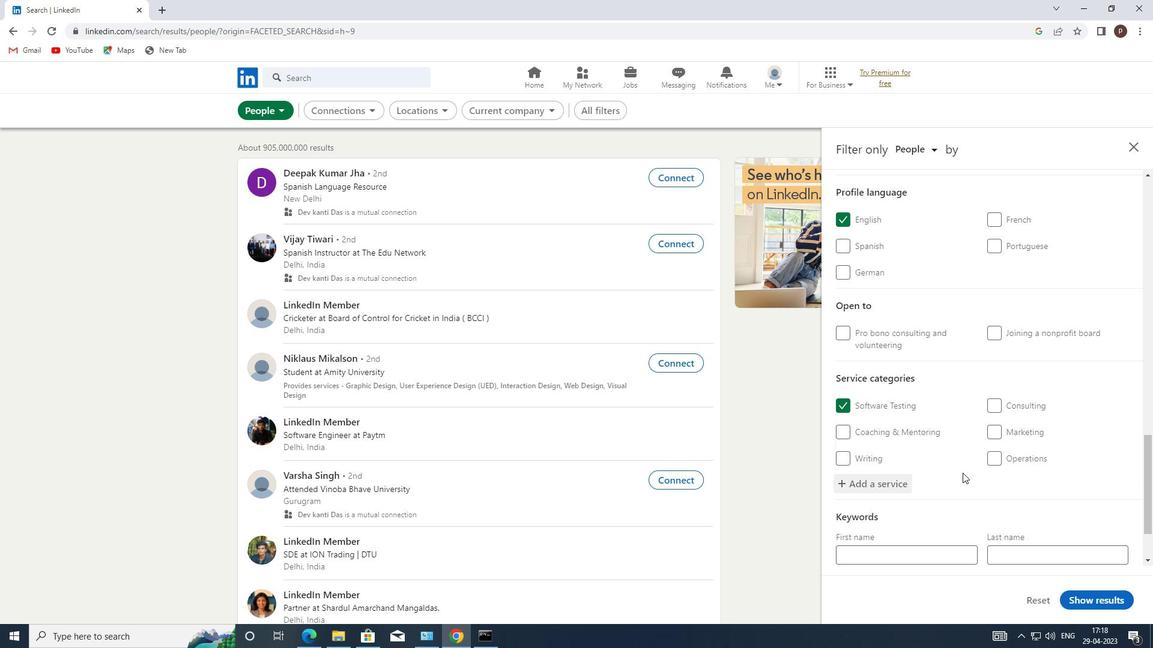 
Action: Mouse scrolled (963, 473) with delta (0, 0)
Screenshot: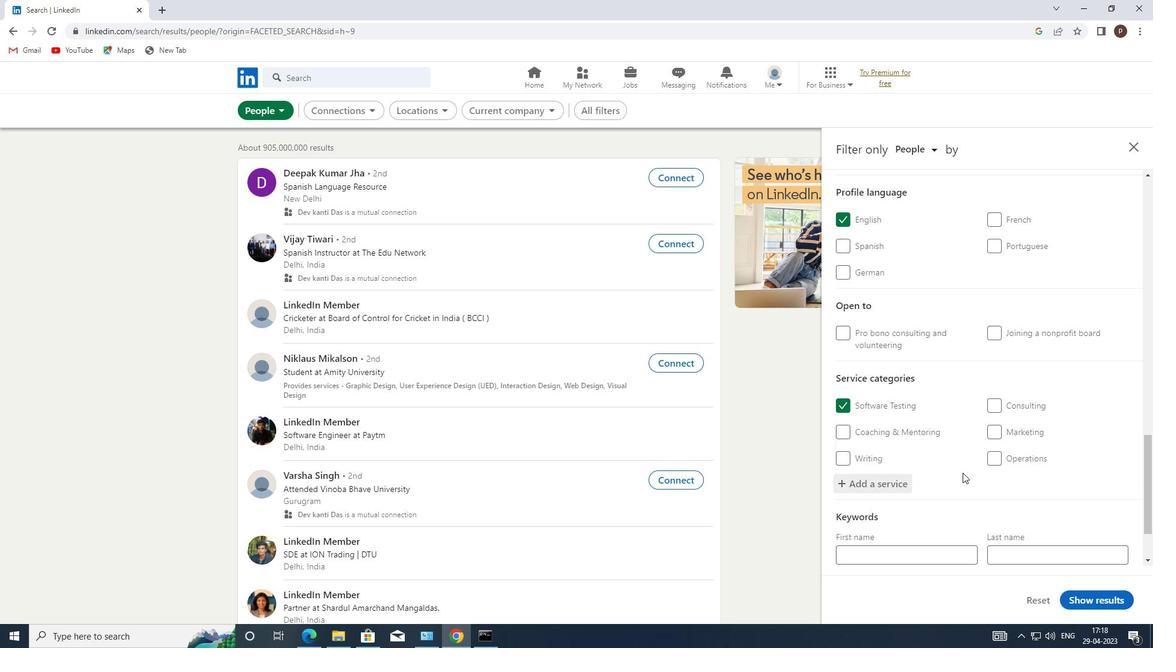 
Action: Mouse moved to (961, 475)
Screenshot: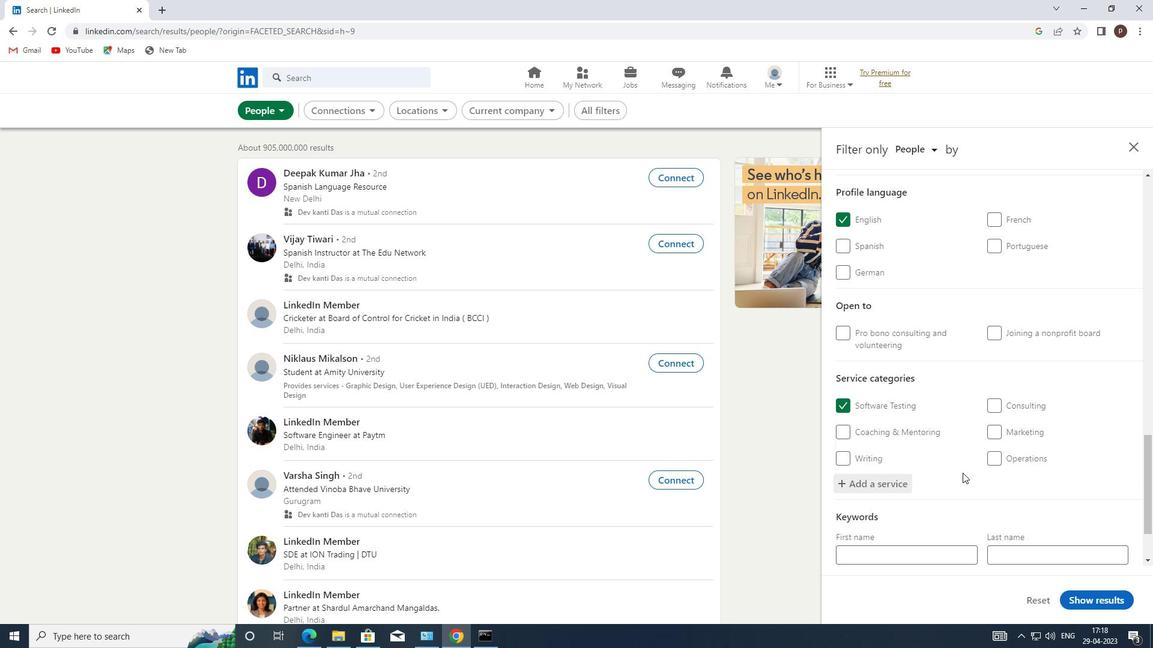 
Action: Mouse scrolled (961, 475) with delta (0, 0)
Screenshot: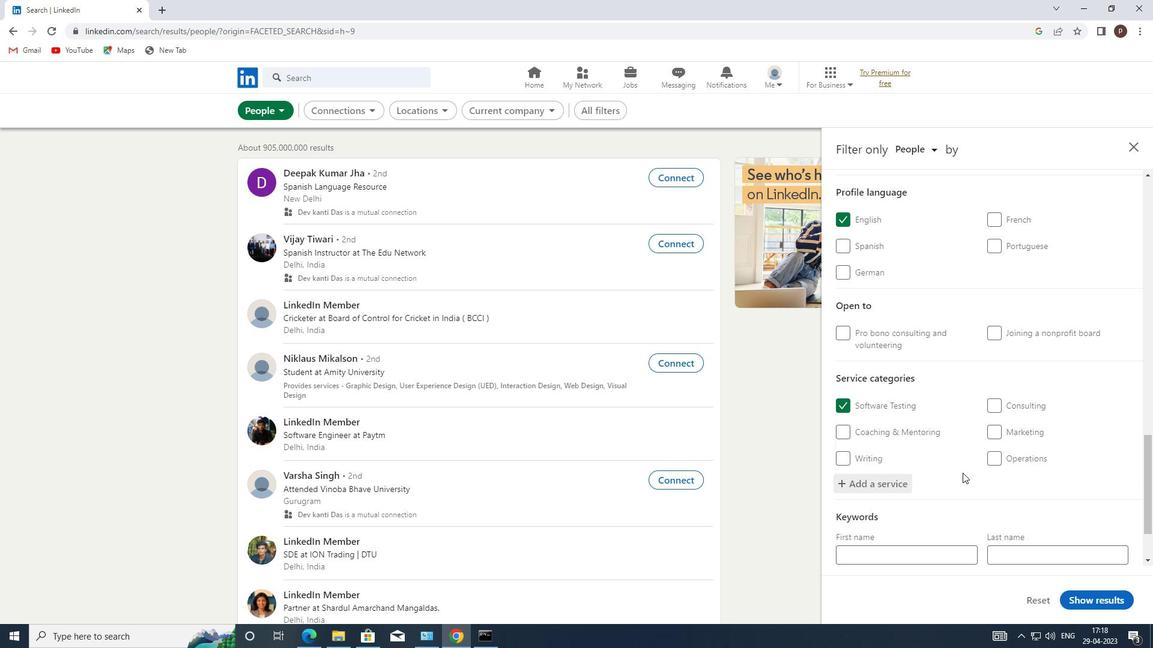 
Action: Mouse moved to (961, 476)
Screenshot: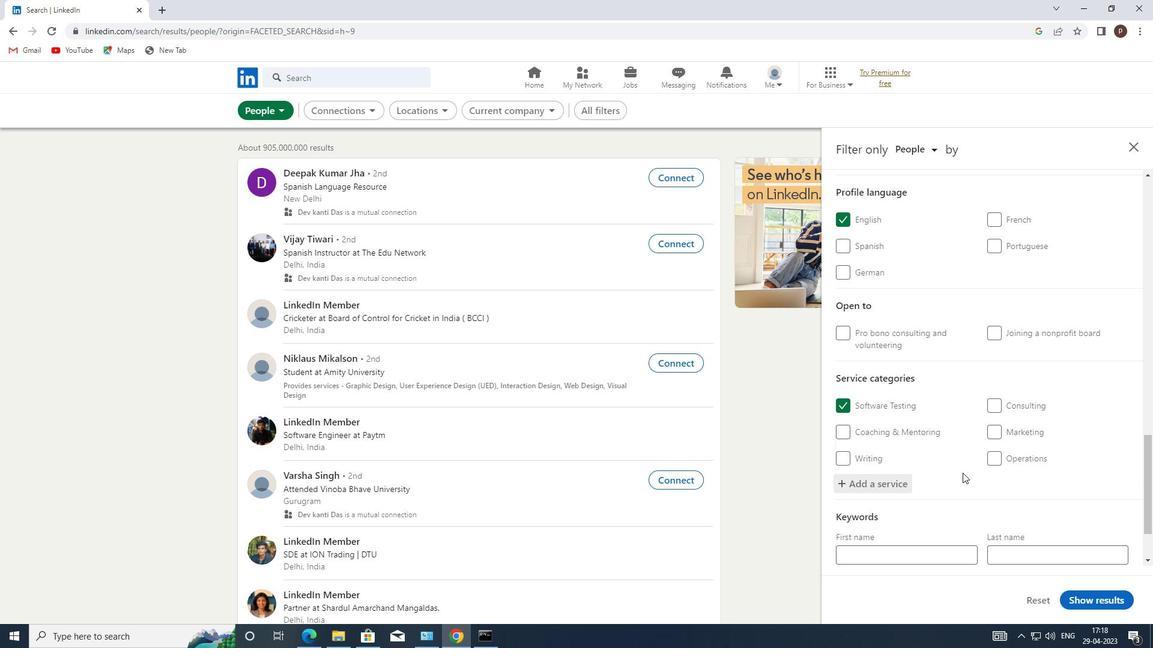 
Action: Mouse scrolled (961, 475) with delta (0, 0)
Screenshot: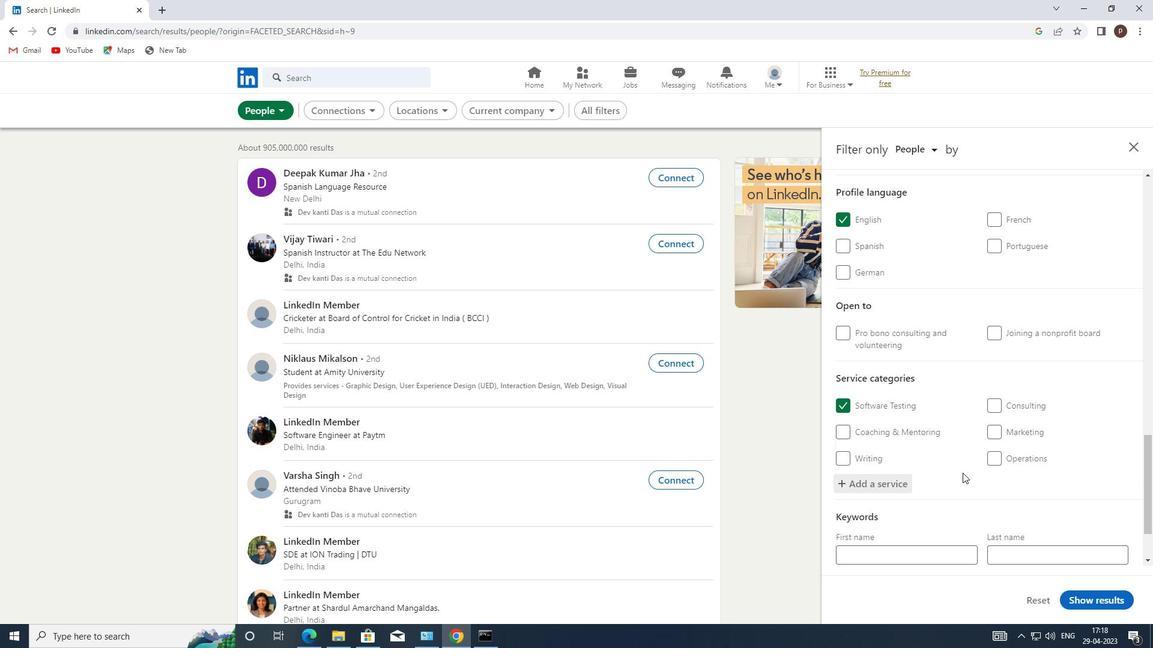 
Action: Mouse moved to (889, 507)
Screenshot: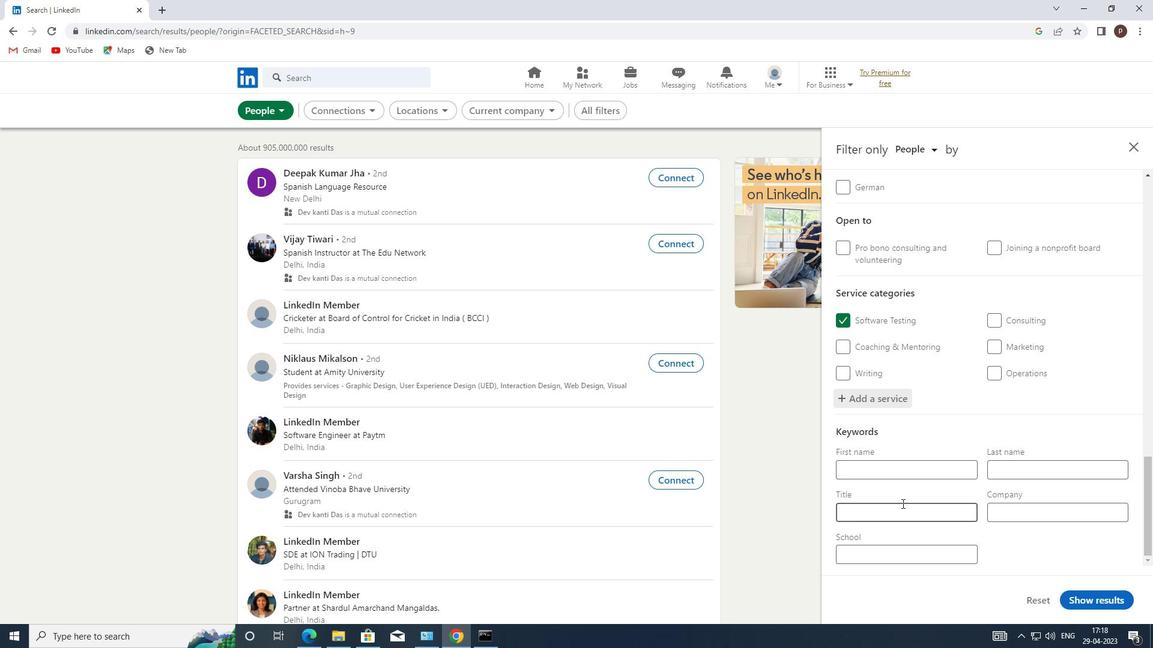 
Action: Mouse pressed left at (889, 507)
Screenshot: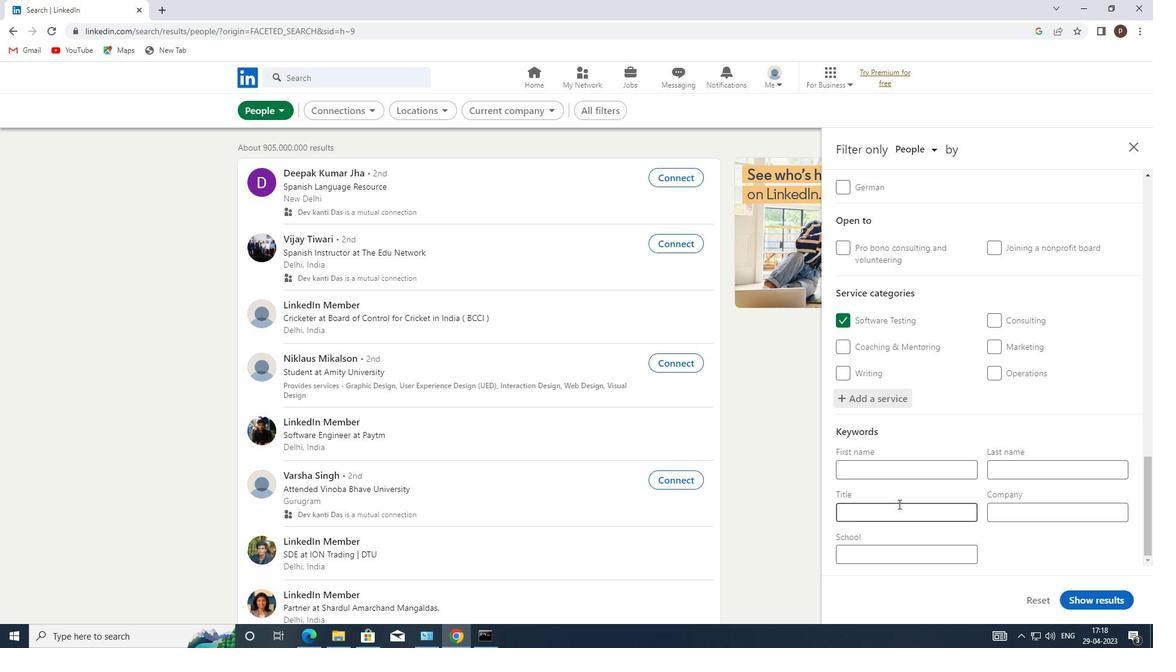 
Action: Mouse moved to (889, 507)
Screenshot: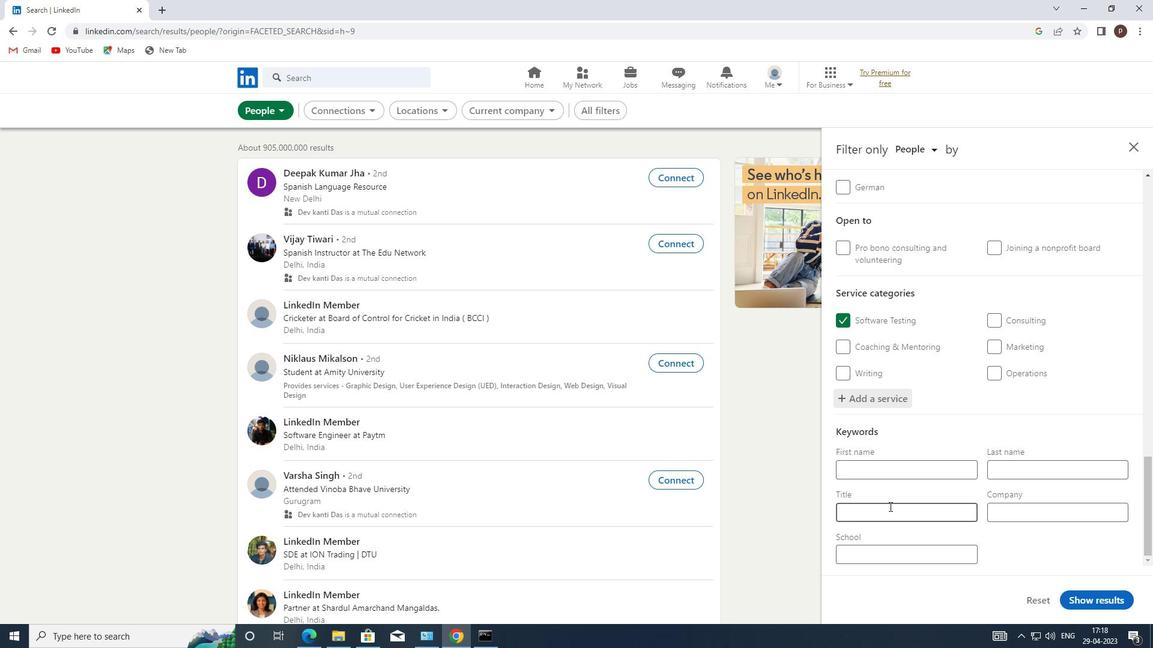 
Action: Key pressed <Key.caps_lock>M<Key.caps_lock>ASSAGE<Key.space><Key.caps_lock>T<Key.caps_lock>HERAPY<Key.space>
Screenshot: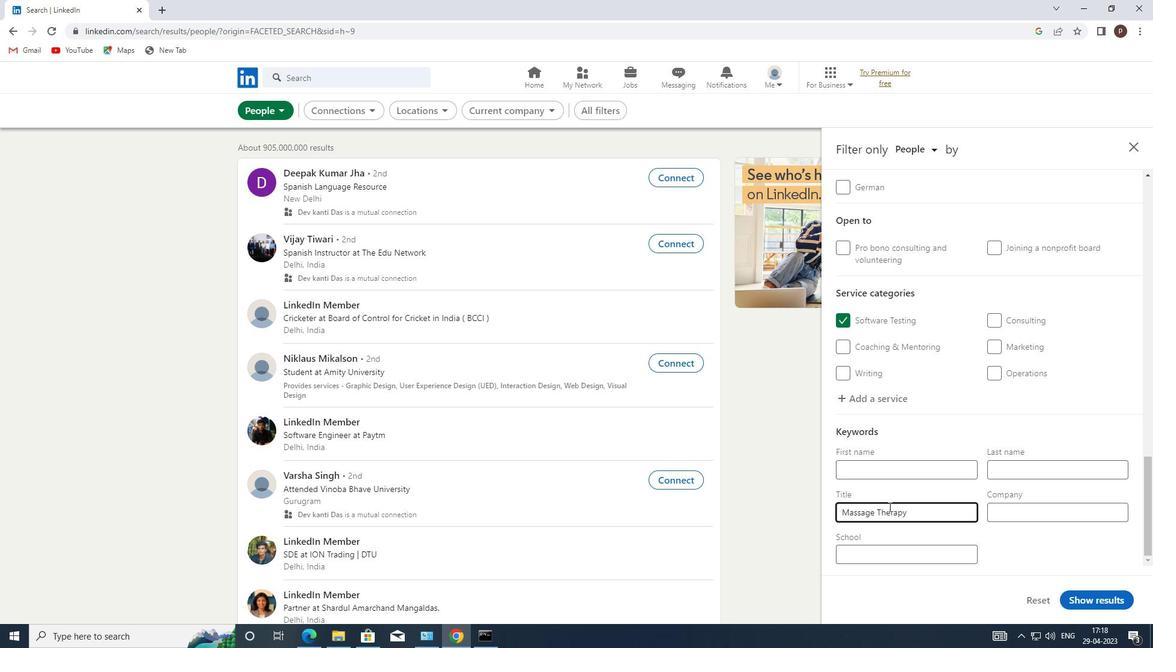 
Action: Mouse moved to (1074, 595)
Screenshot: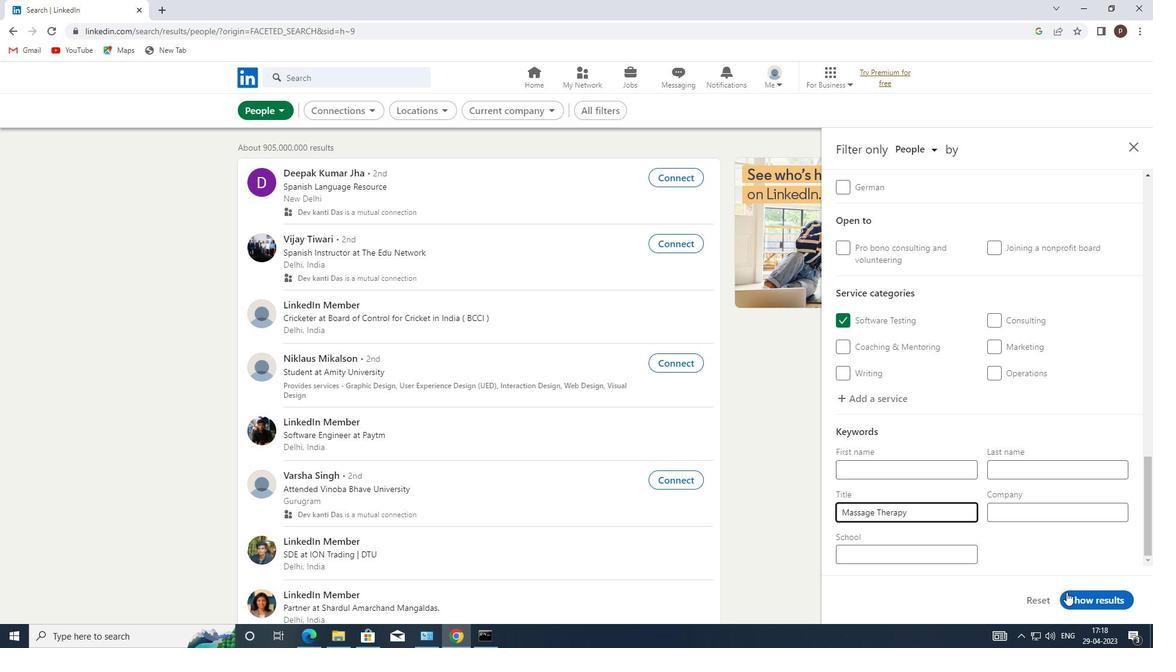 
Action: Mouse pressed left at (1074, 595)
Screenshot: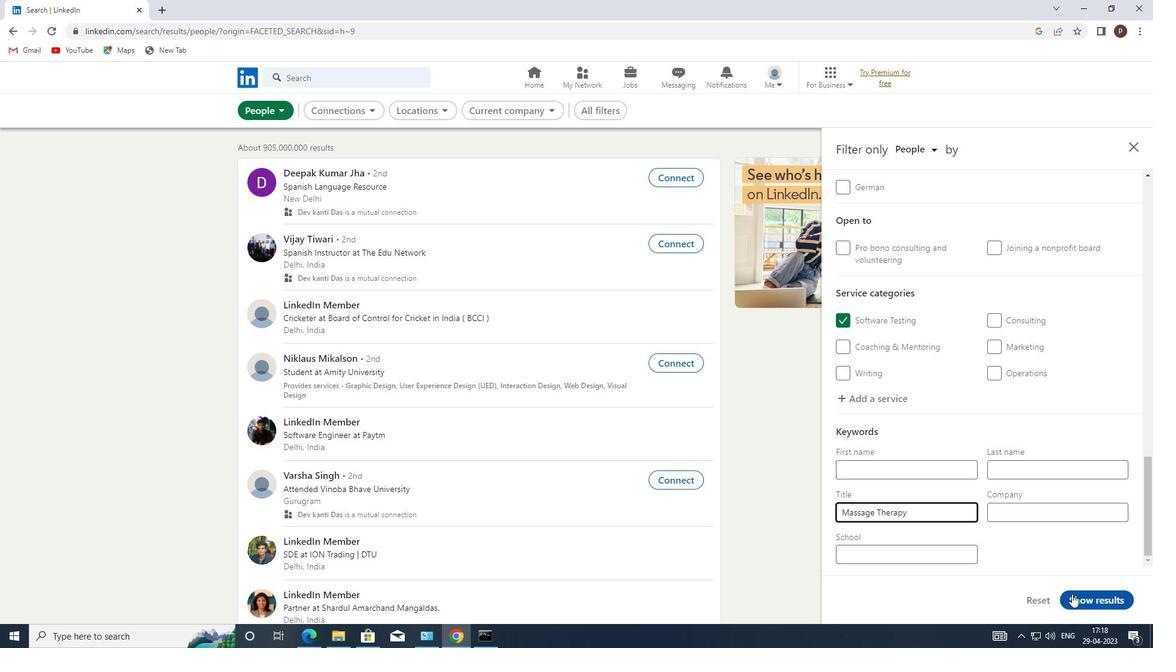 
